 Task: Search one way flight ticket for 1 adult, 1 child, 1 infant in seat in premium economy from Seattle/tacoma(seatac): Seattle-tacoma International Airport to Greenville: Pitt-greenville Airport on 5-2-2023. Choice of flights is Singapure airlines. Number of bags: 6 checked bags. Price is upto 86000. Outbound departure time preference is 17:45.
Action: Mouse moved to (395, 345)
Screenshot: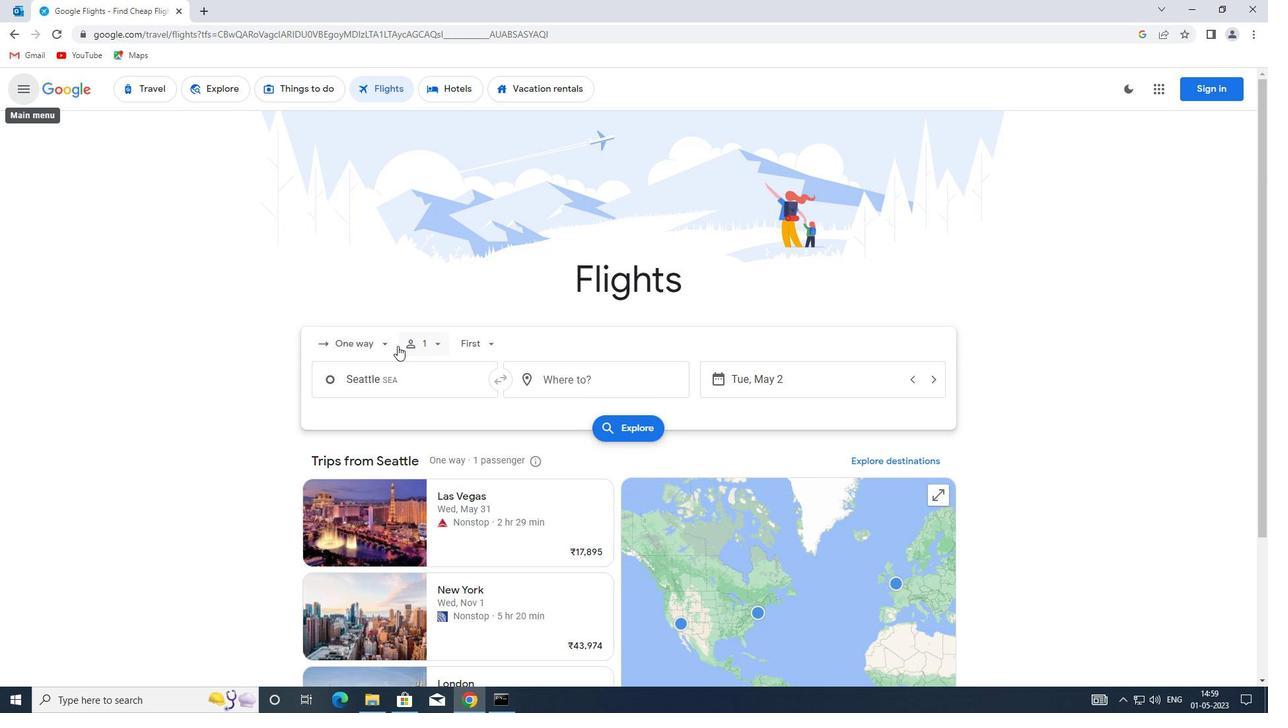 
Action: Mouse pressed left at (395, 345)
Screenshot: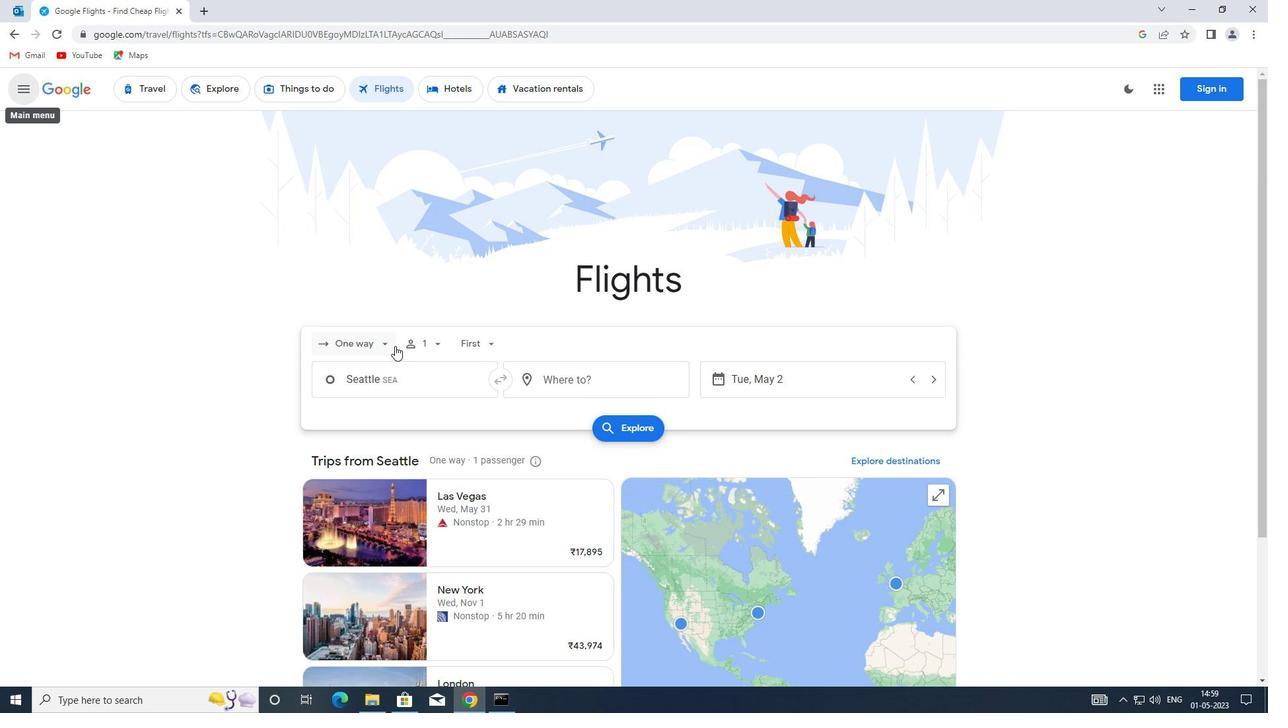 
Action: Mouse moved to (383, 398)
Screenshot: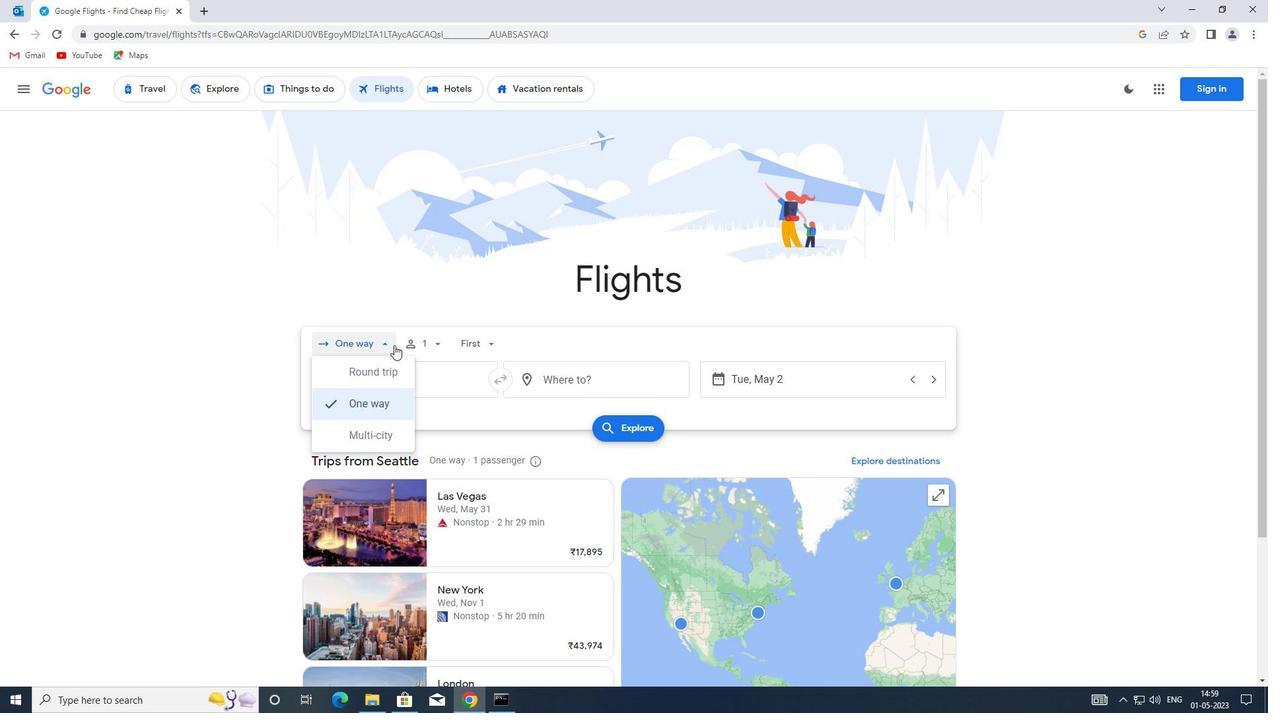 
Action: Mouse pressed left at (383, 398)
Screenshot: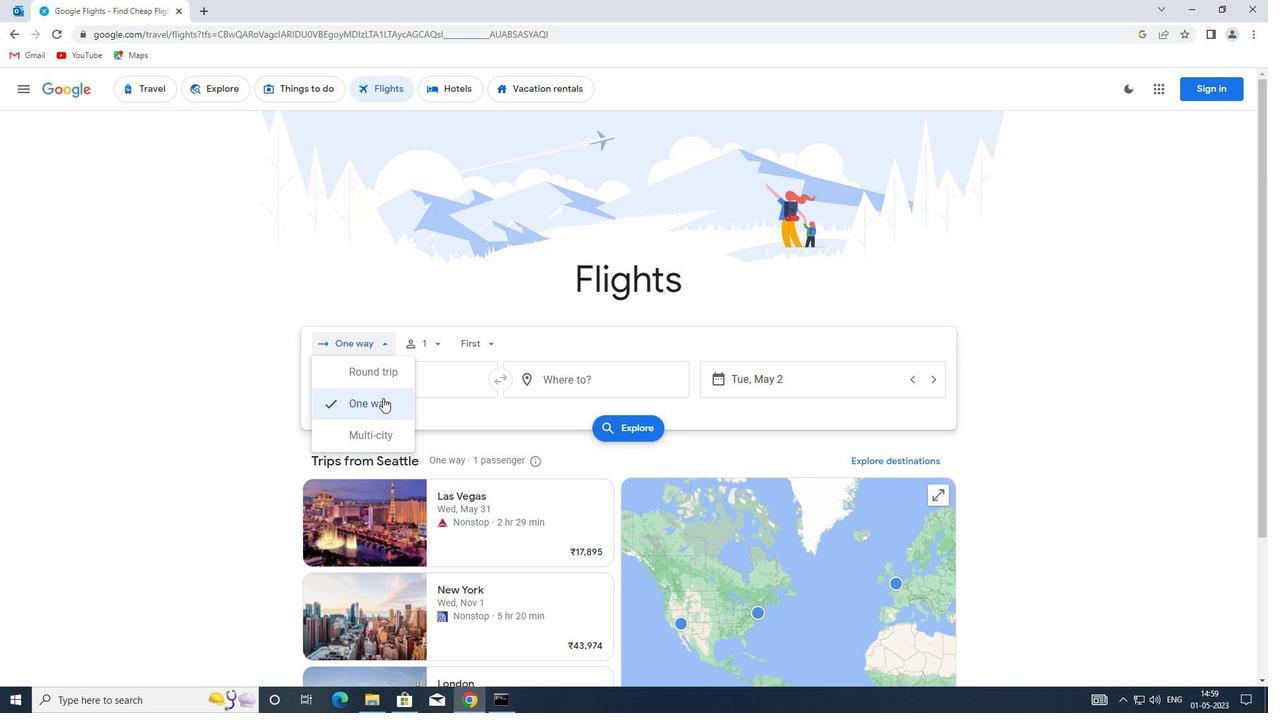 
Action: Mouse moved to (431, 343)
Screenshot: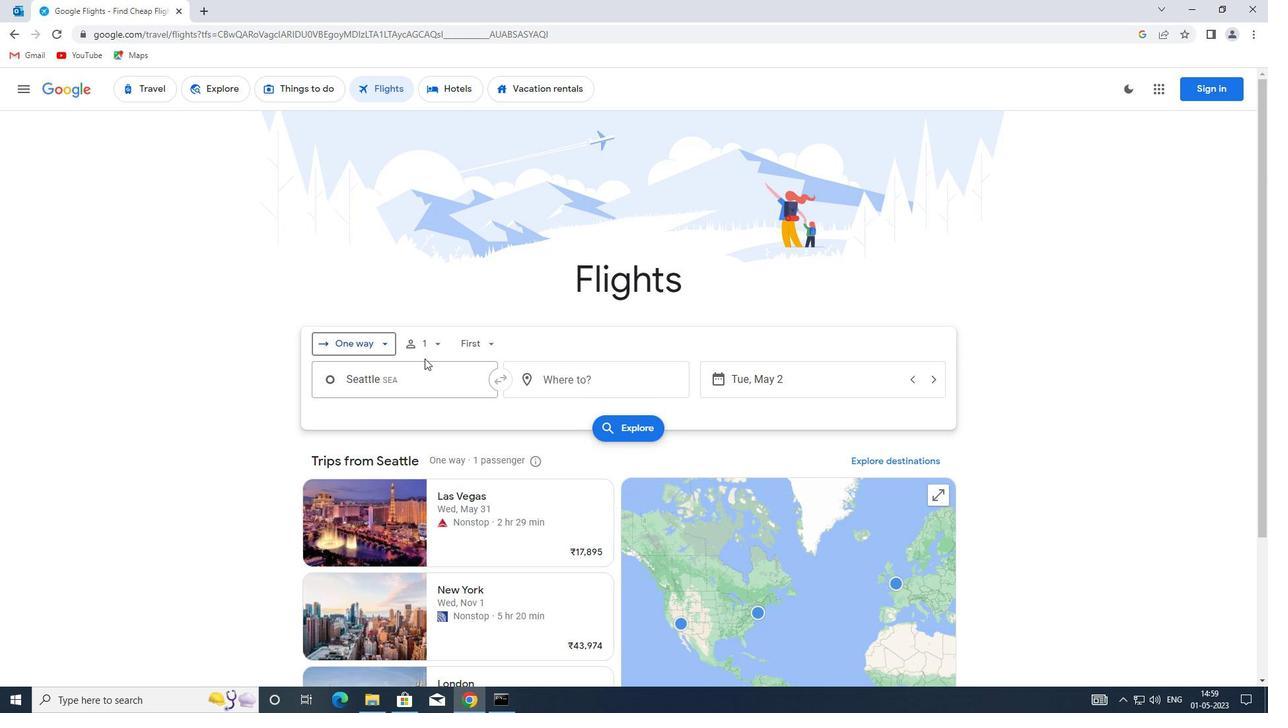 
Action: Mouse pressed left at (431, 343)
Screenshot: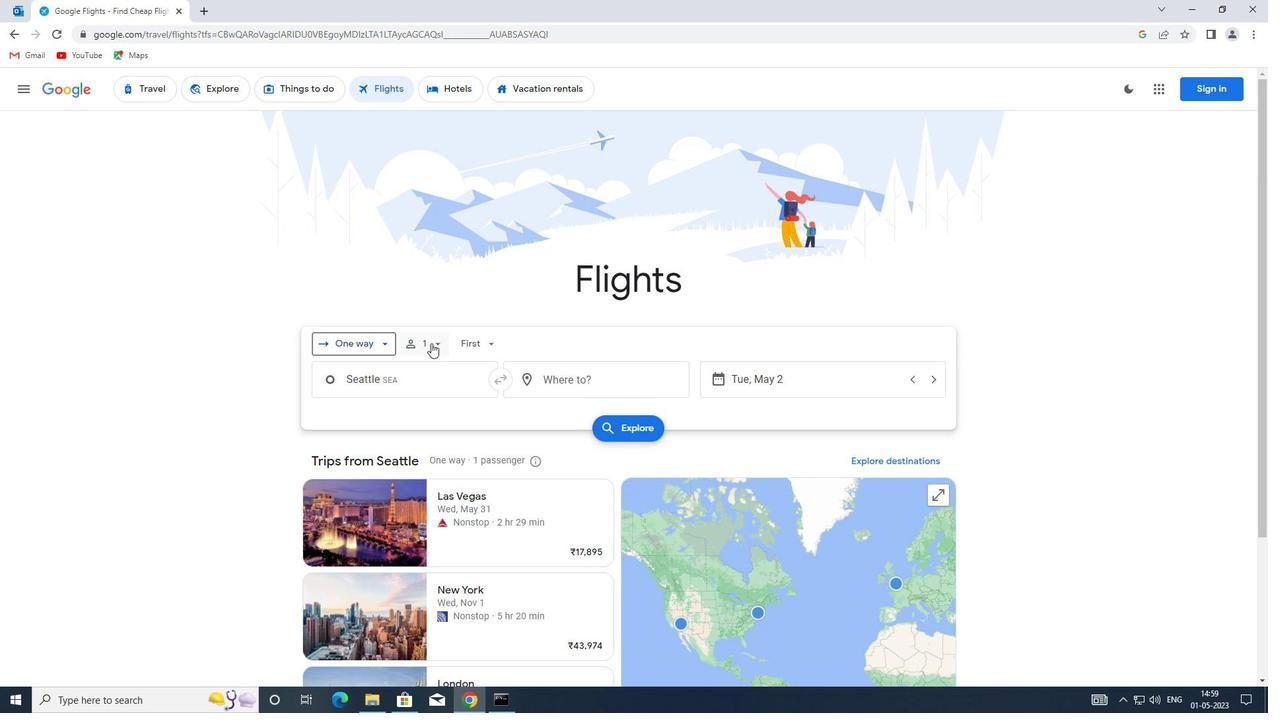 
Action: Mouse moved to (537, 412)
Screenshot: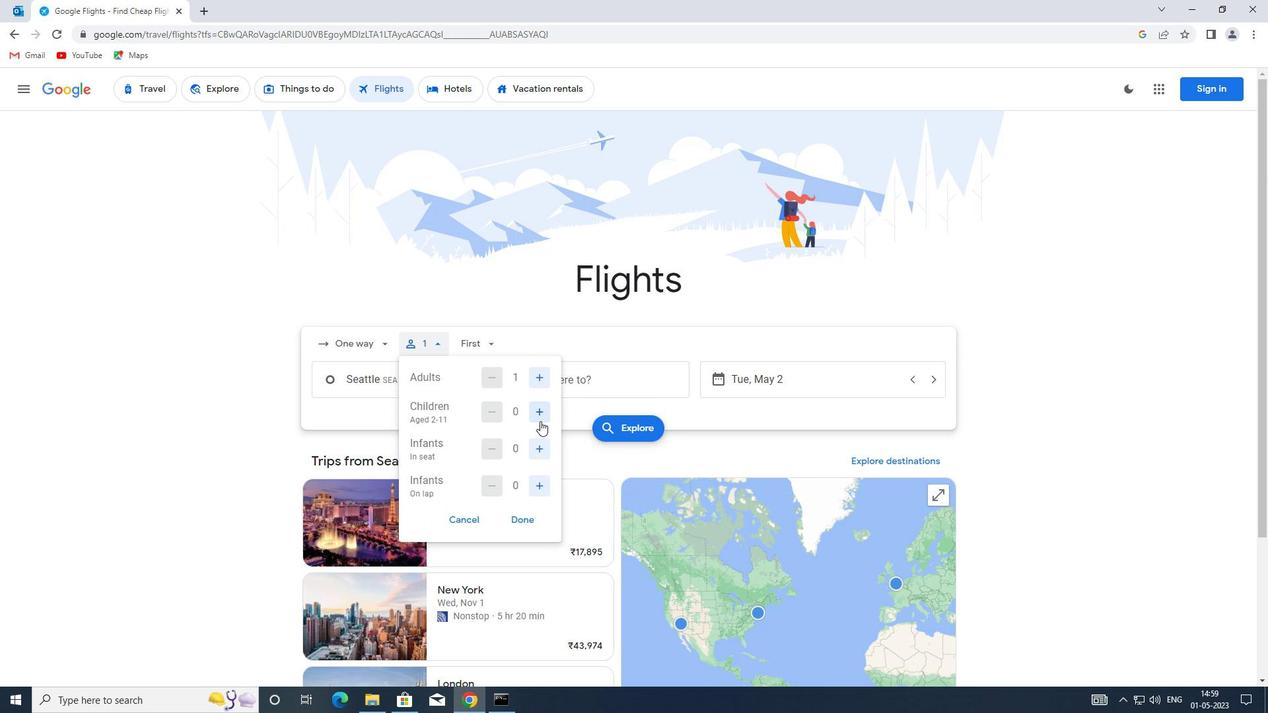 
Action: Mouse pressed left at (537, 412)
Screenshot: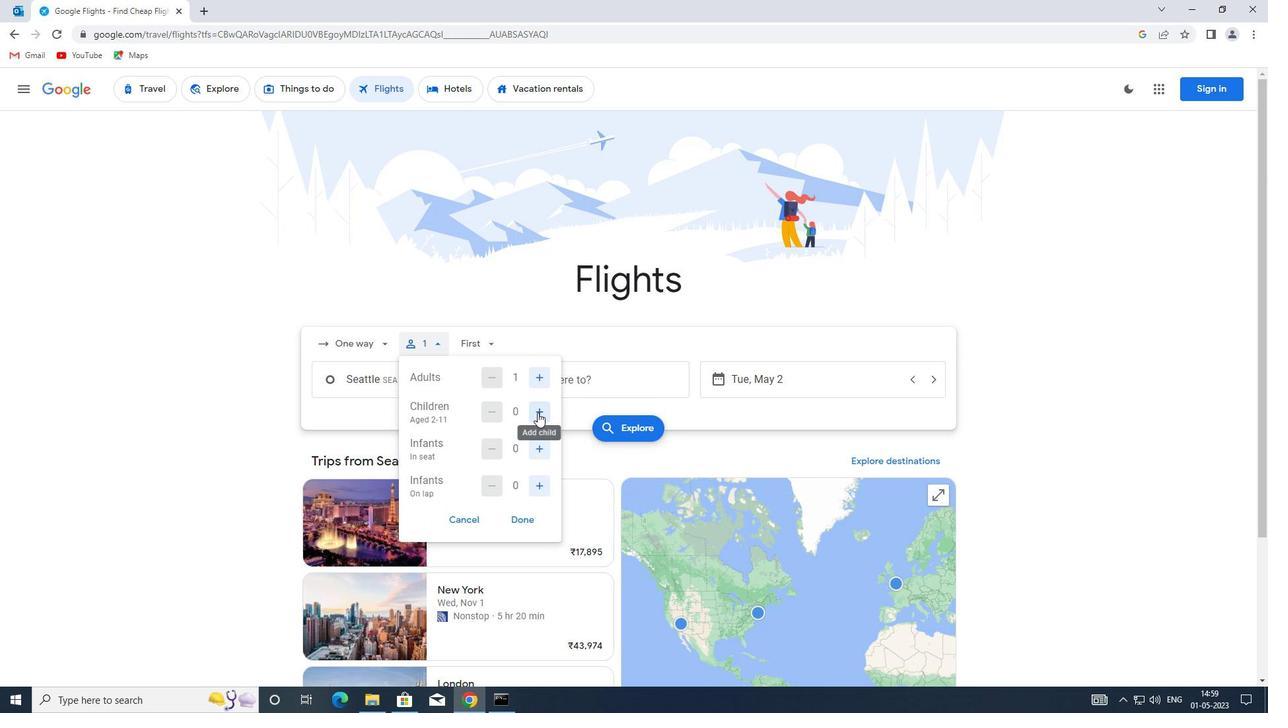 
Action: Mouse moved to (543, 452)
Screenshot: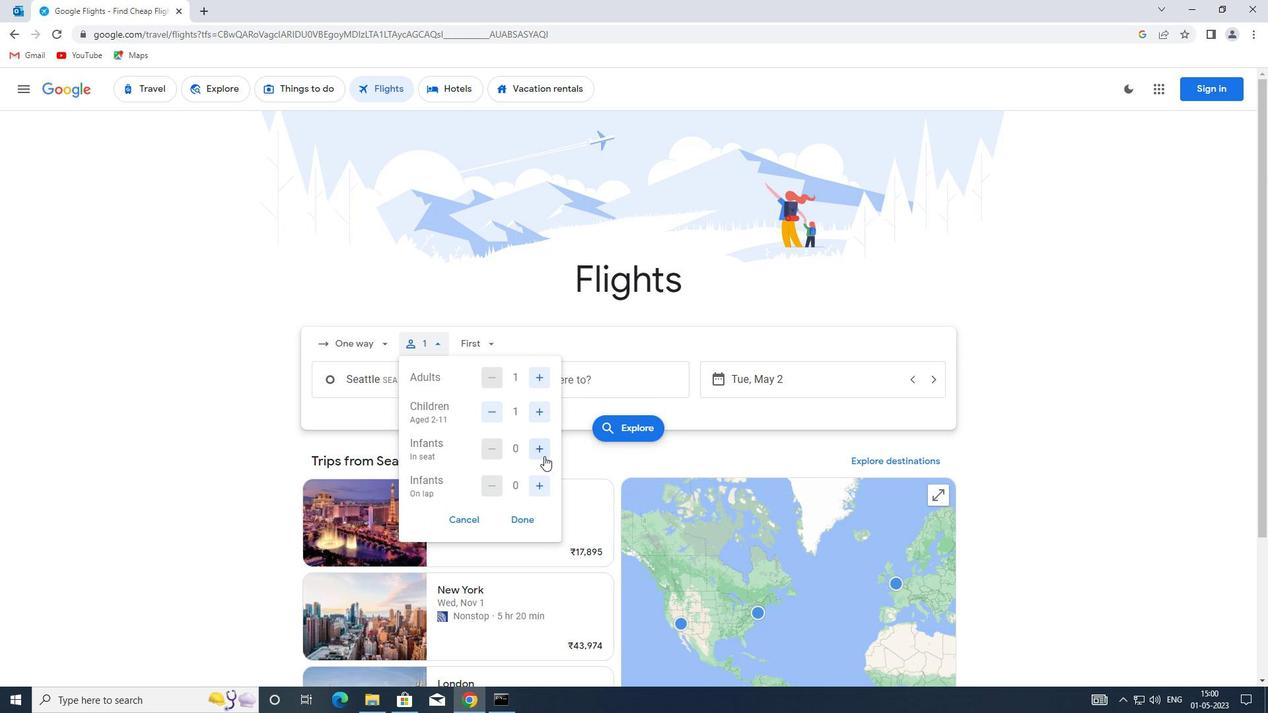 
Action: Mouse pressed left at (543, 452)
Screenshot: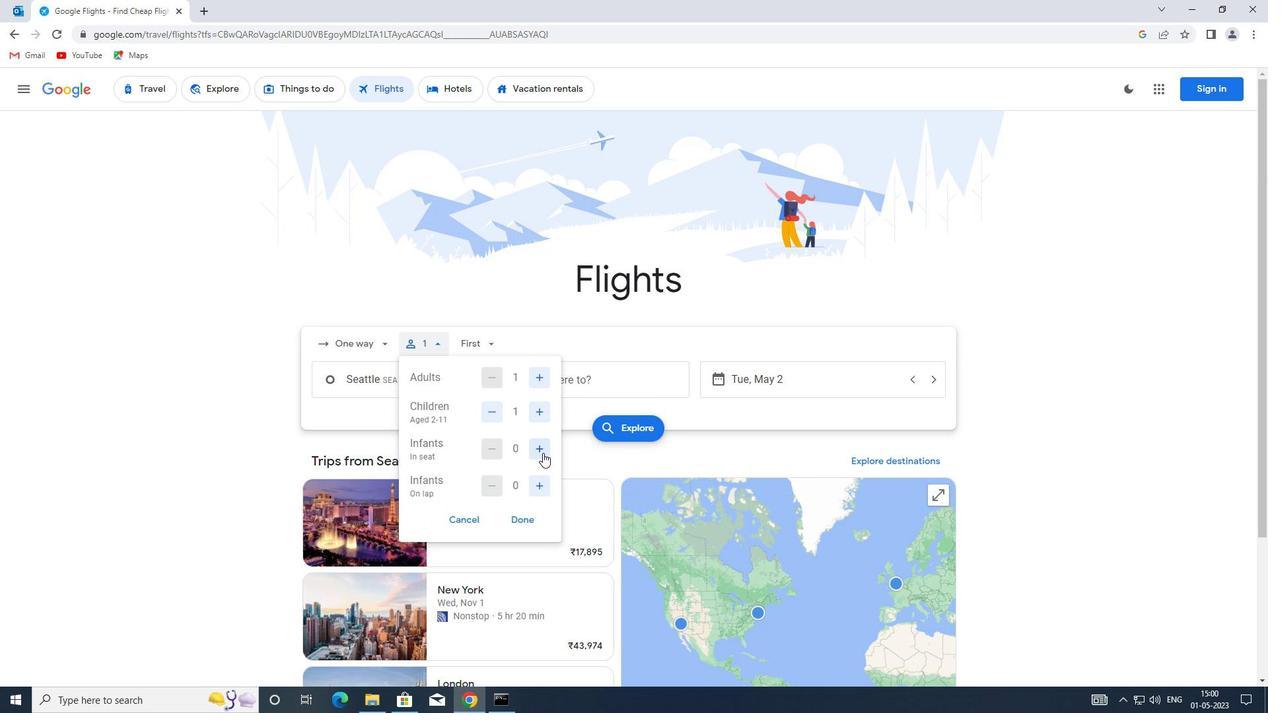 
Action: Mouse moved to (528, 520)
Screenshot: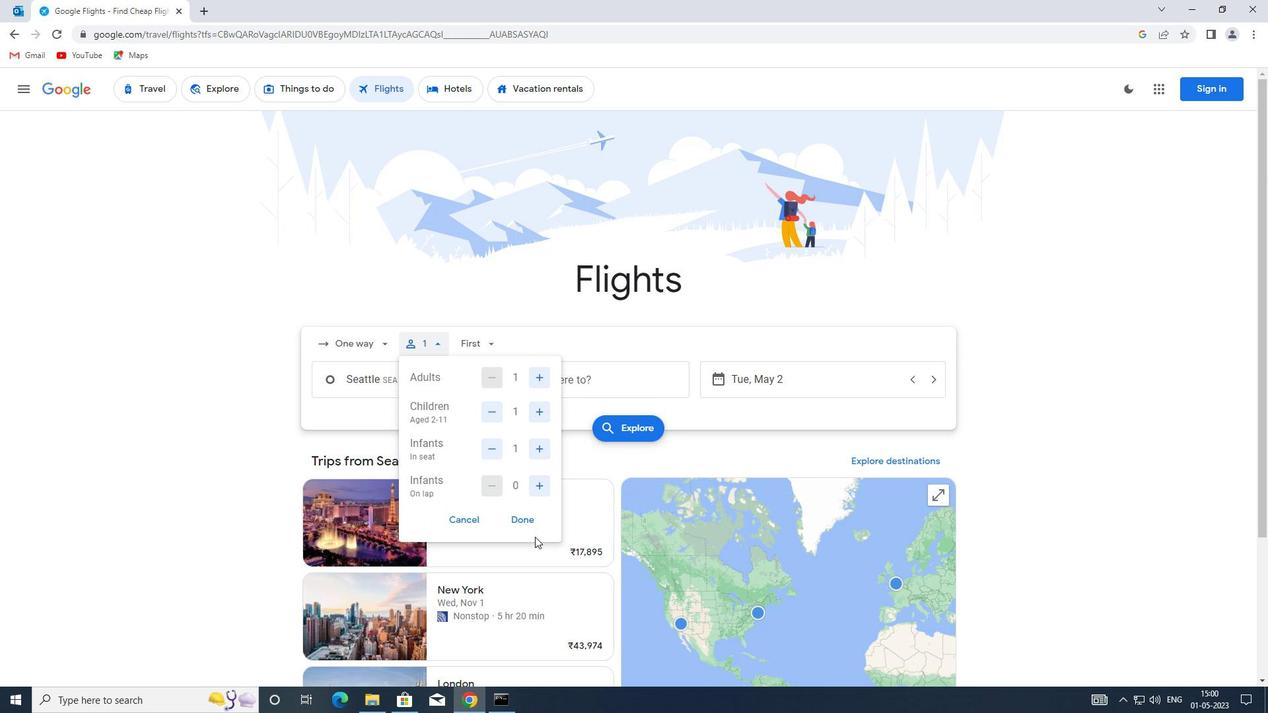 
Action: Mouse pressed left at (528, 520)
Screenshot: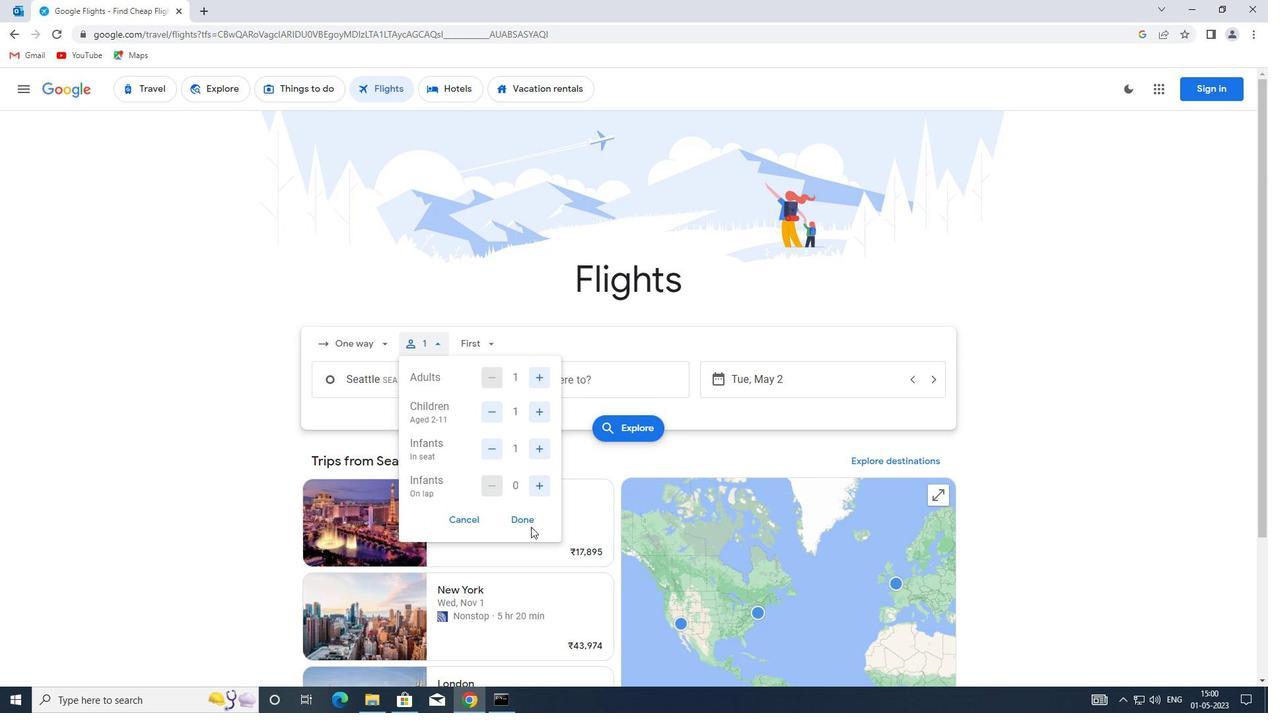 
Action: Mouse moved to (478, 338)
Screenshot: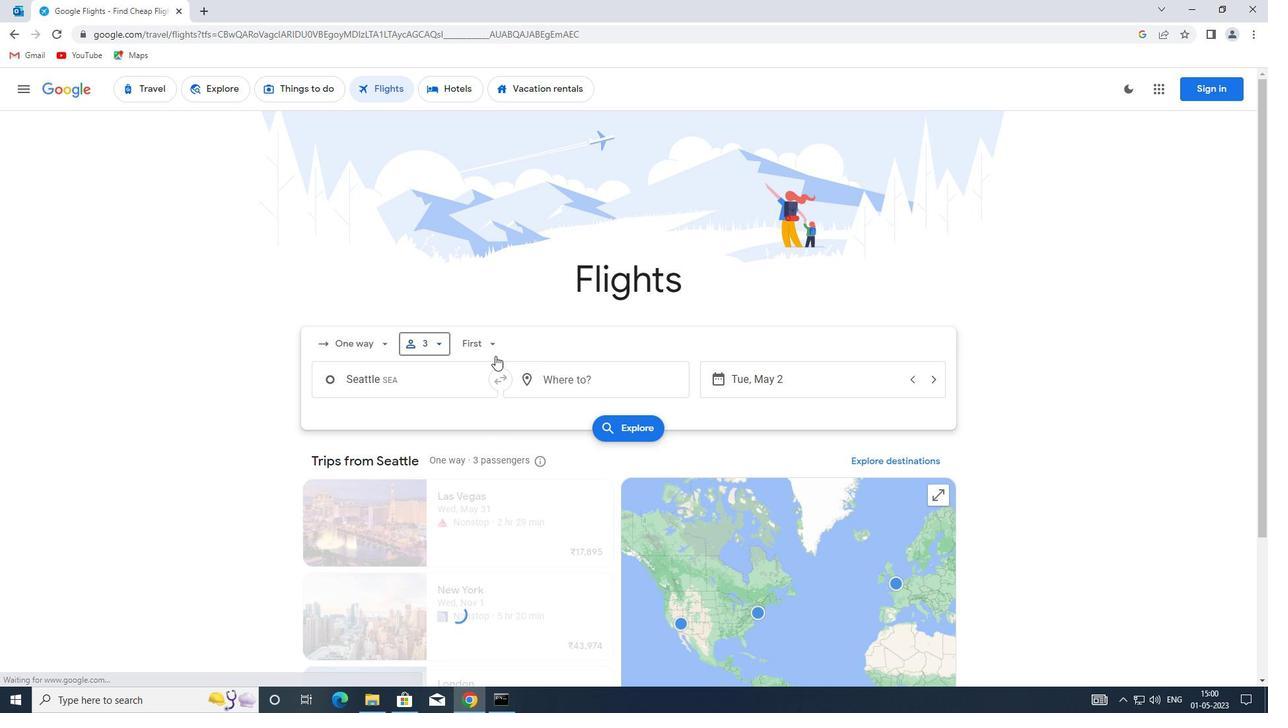 
Action: Mouse pressed left at (478, 338)
Screenshot: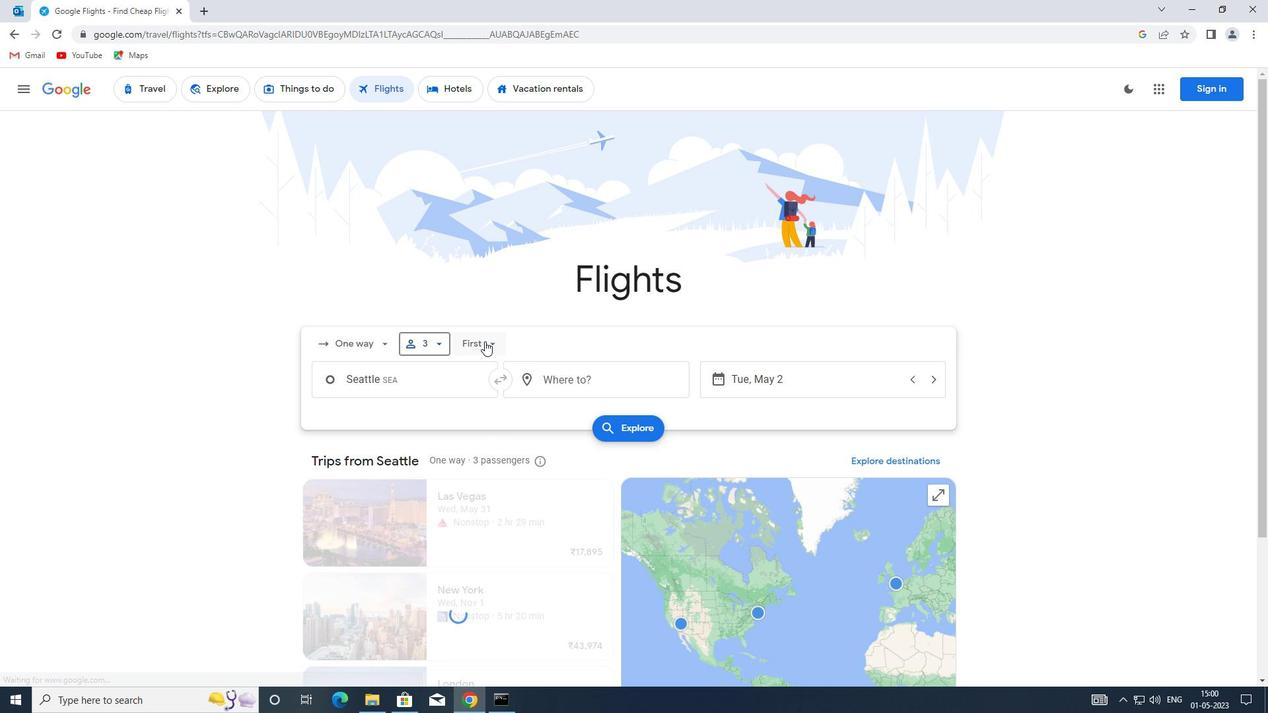 
Action: Mouse moved to (518, 407)
Screenshot: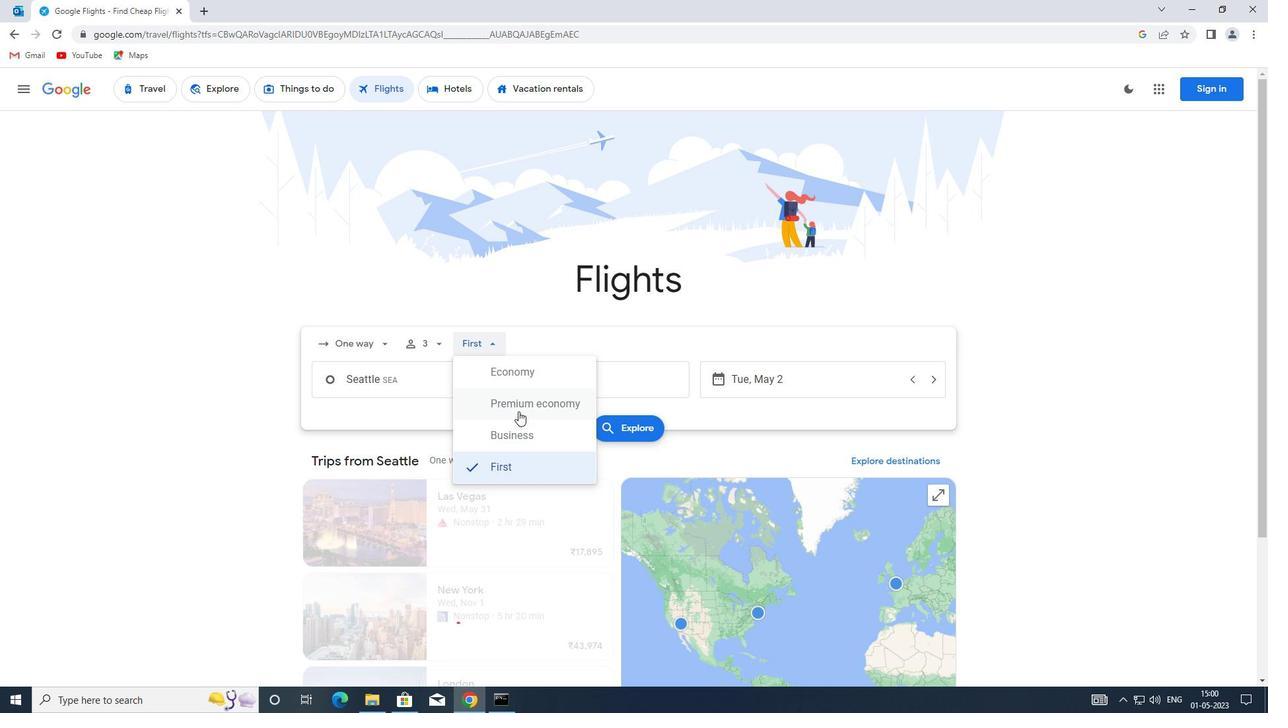 
Action: Mouse pressed left at (518, 407)
Screenshot: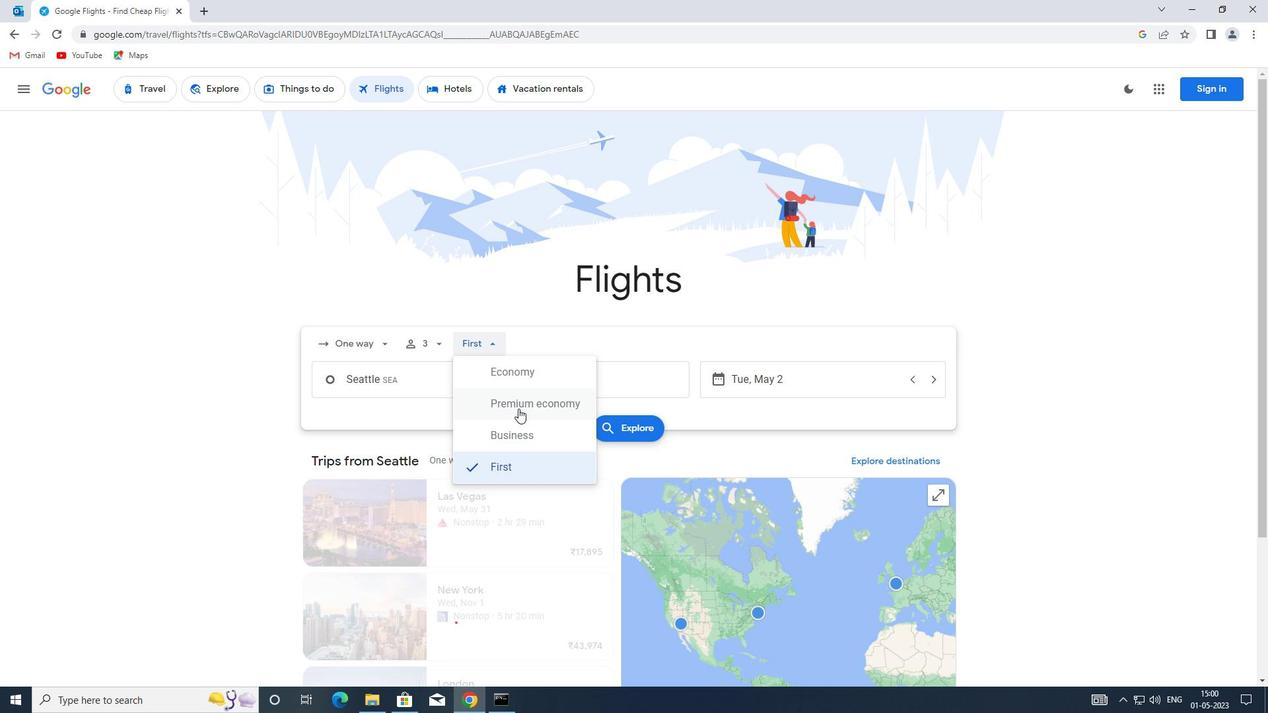 
Action: Mouse moved to (425, 388)
Screenshot: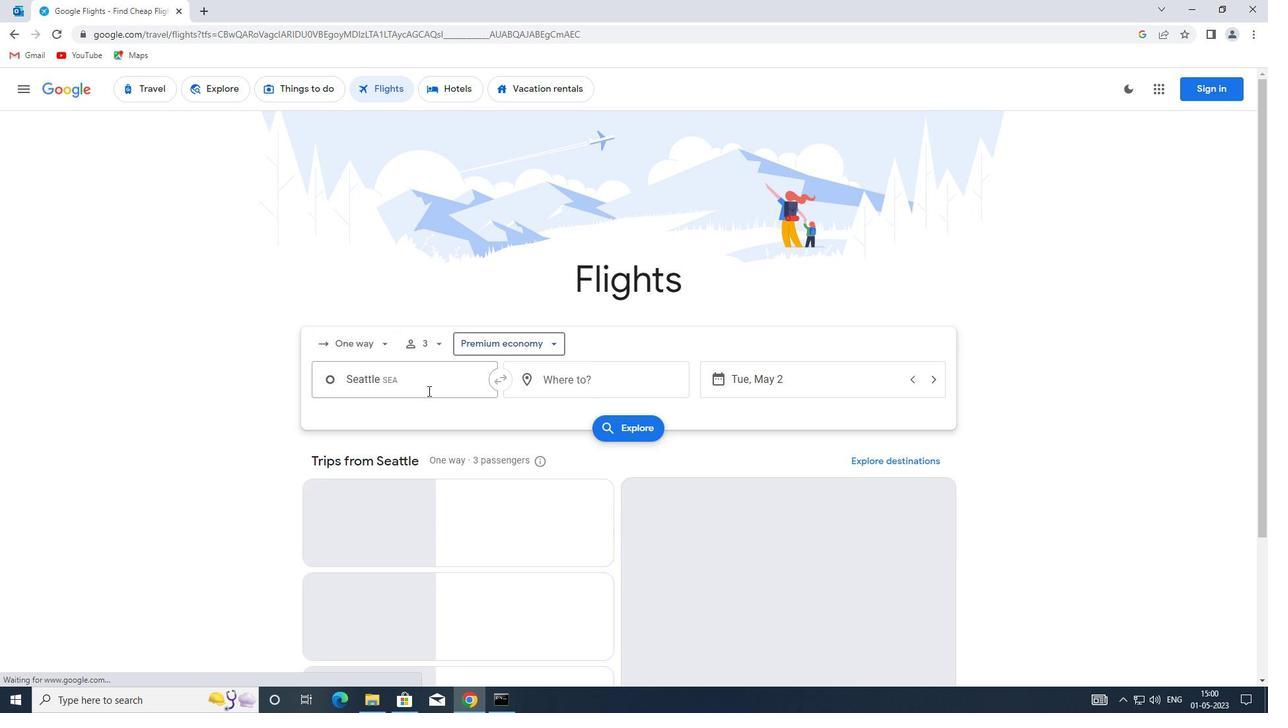 
Action: Mouse pressed left at (425, 388)
Screenshot: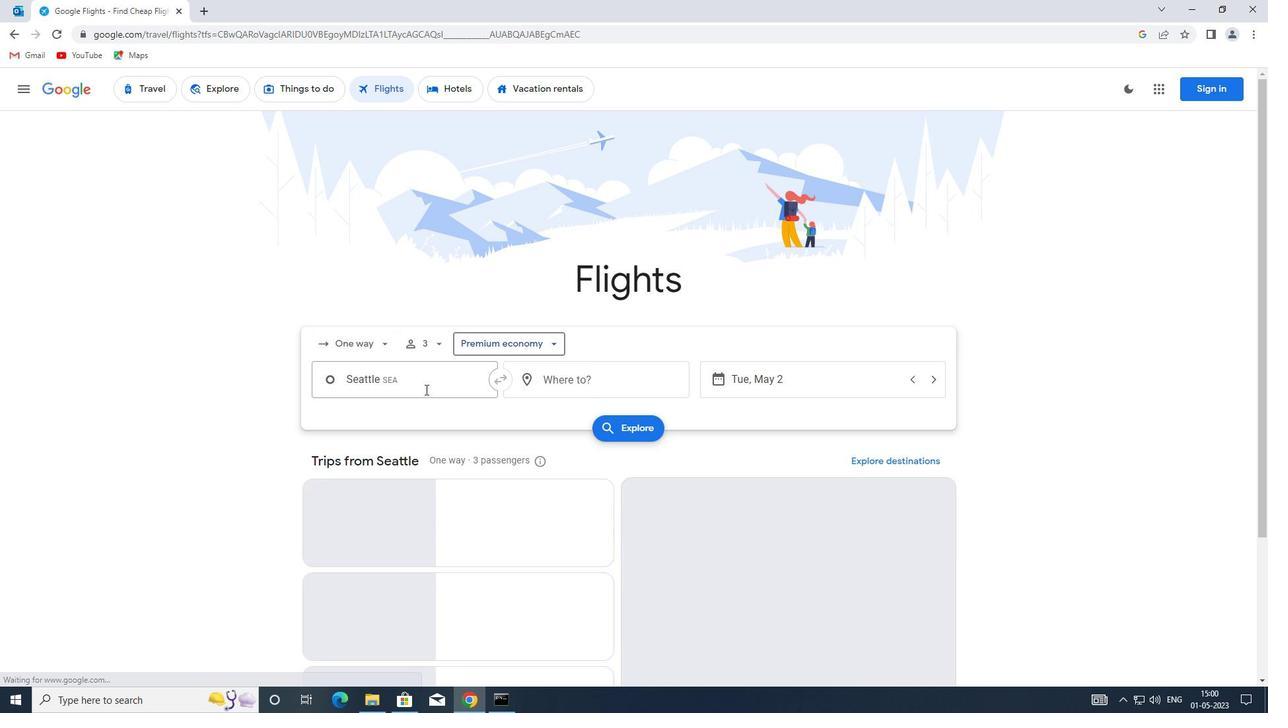 
Action: Key pressed <Key.enter>
Screenshot: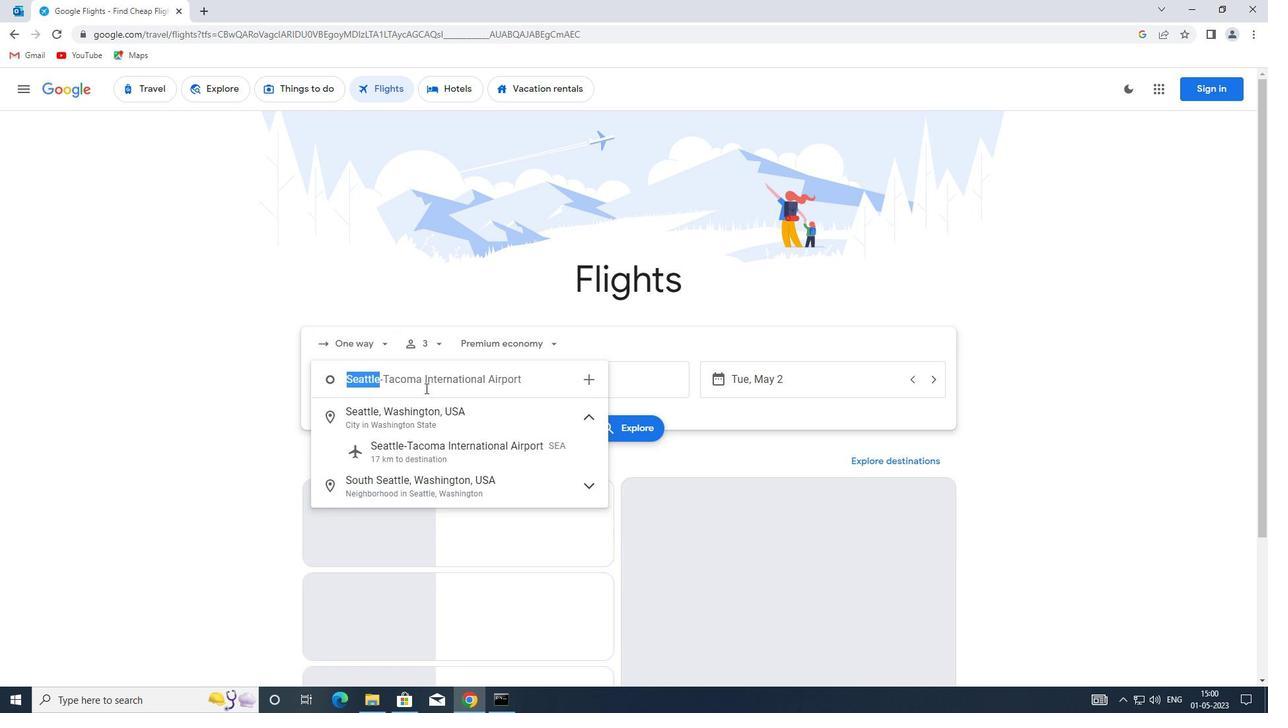 
Action: Mouse moved to (547, 386)
Screenshot: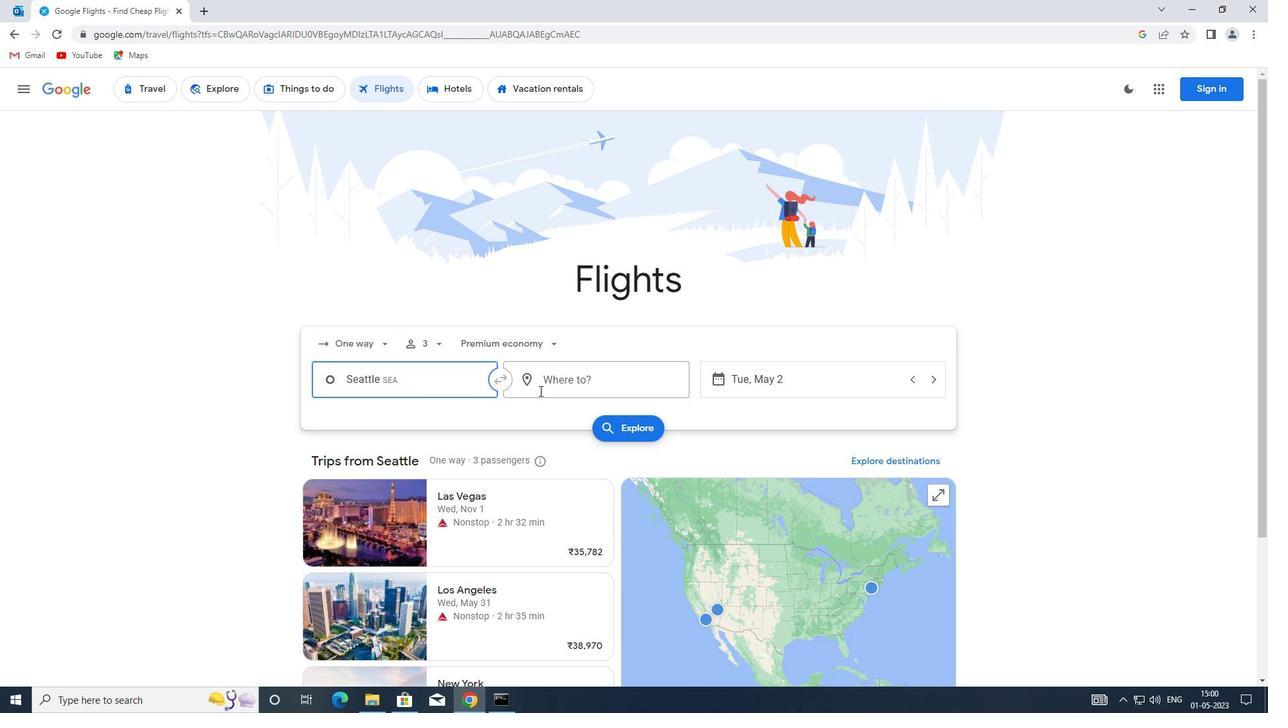 
Action: Mouse pressed left at (547, 386)
Screenshot: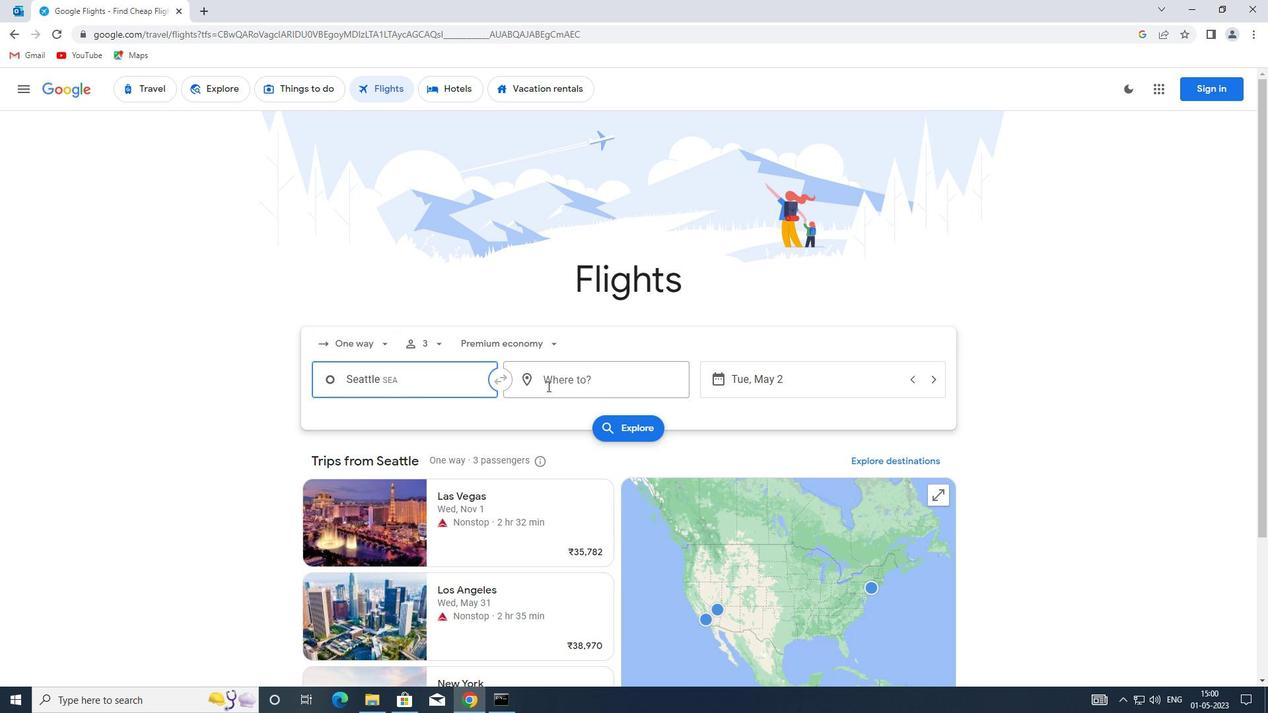 
Action: Mouse moved to (547, 386)
Screenshot: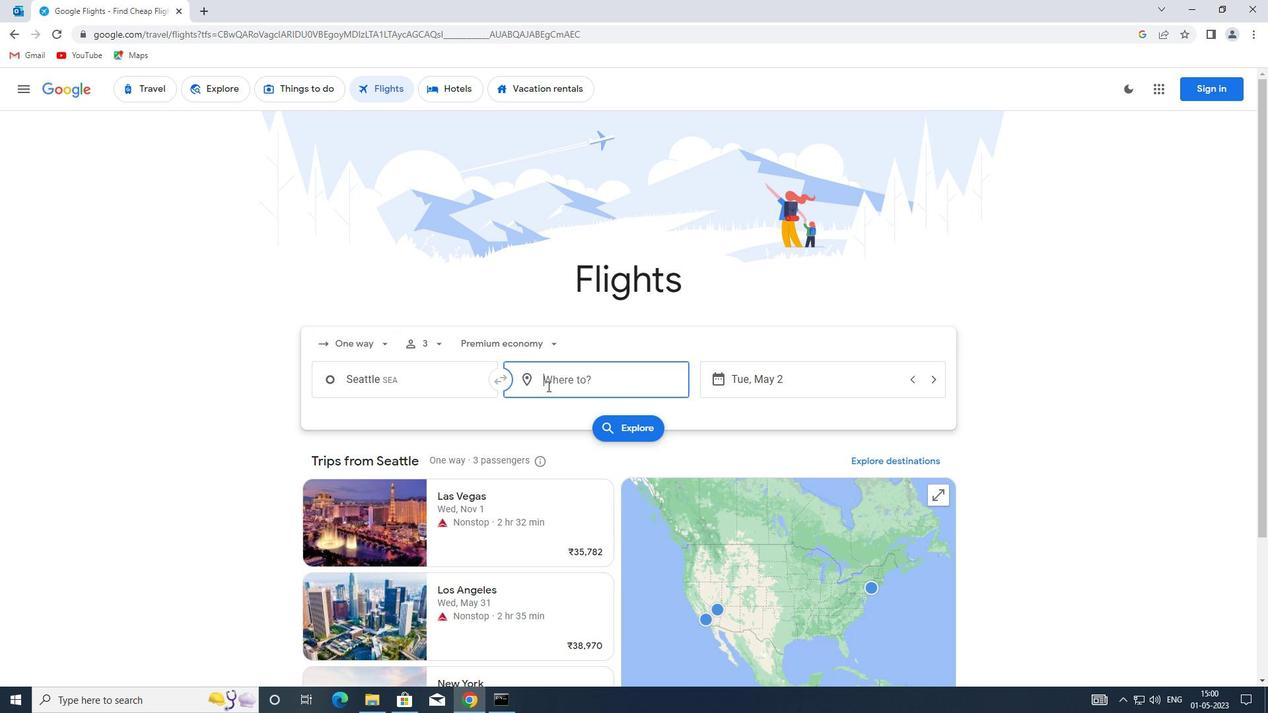 
Action: Key pressed pgv
Screenshot: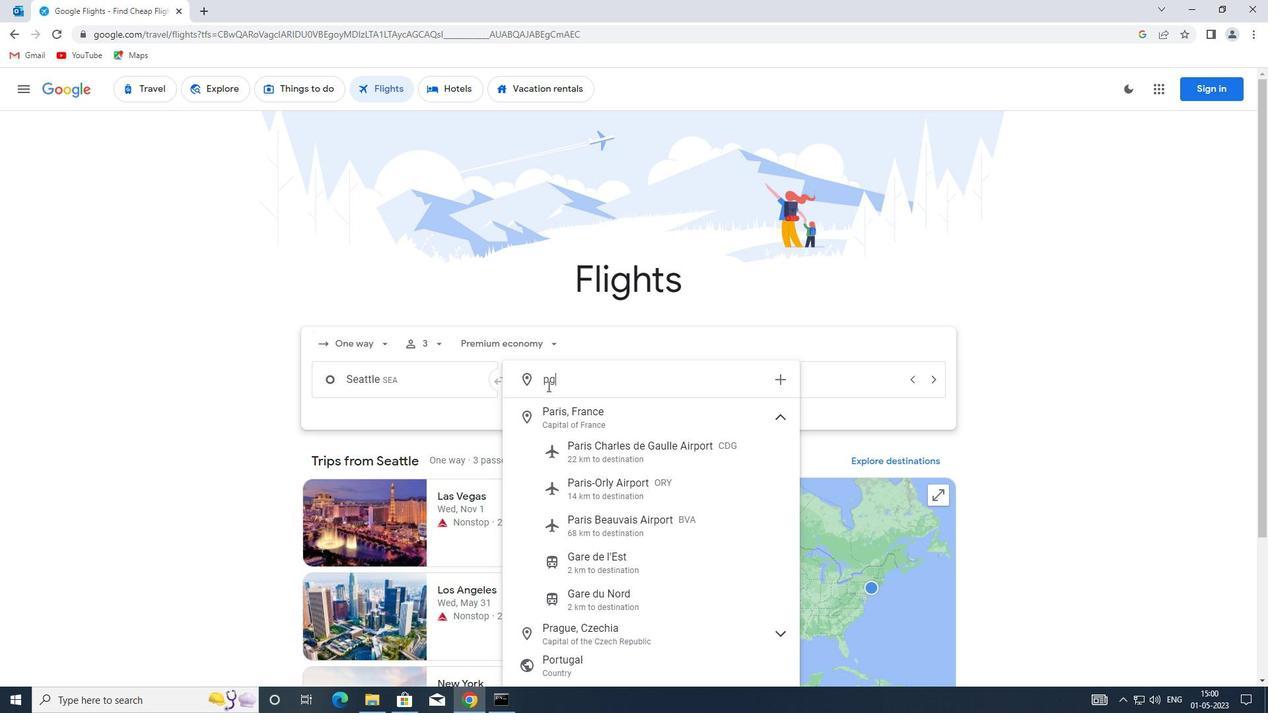 
Action: Mouse moved to (586, 413)
Screenshot: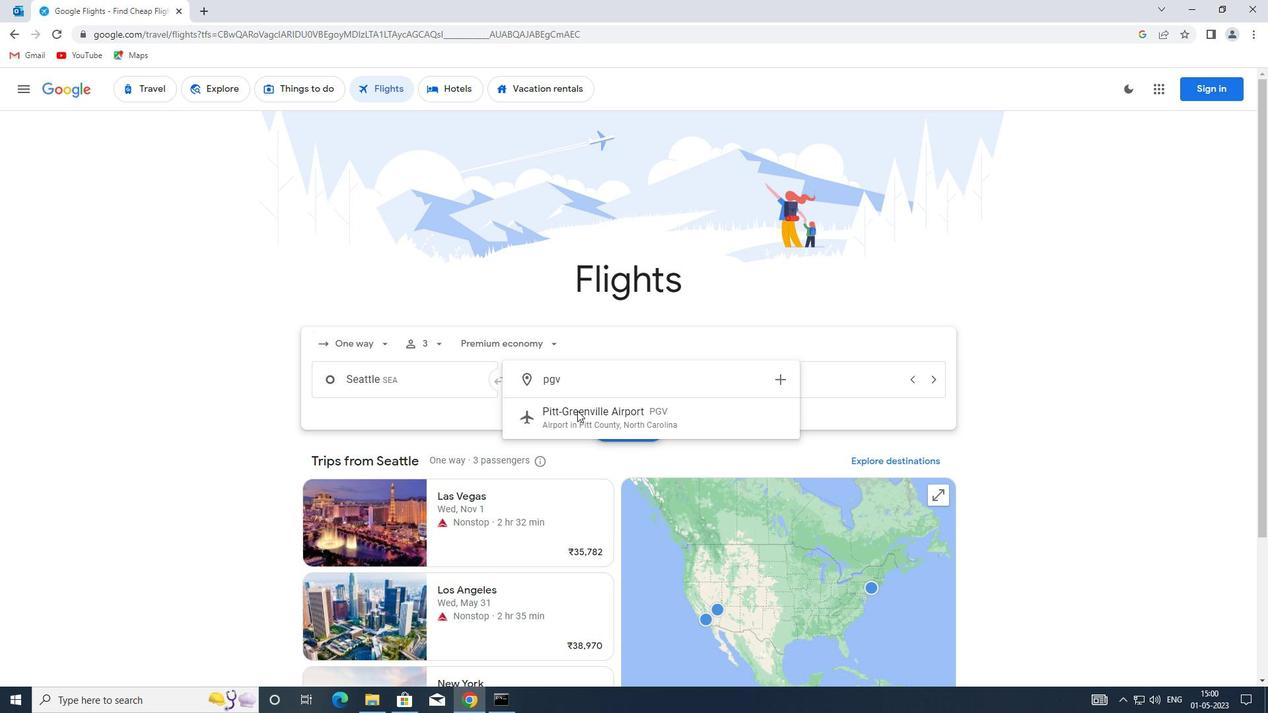 
Action: Mouse pressed left at (586, 413)
Screenshot: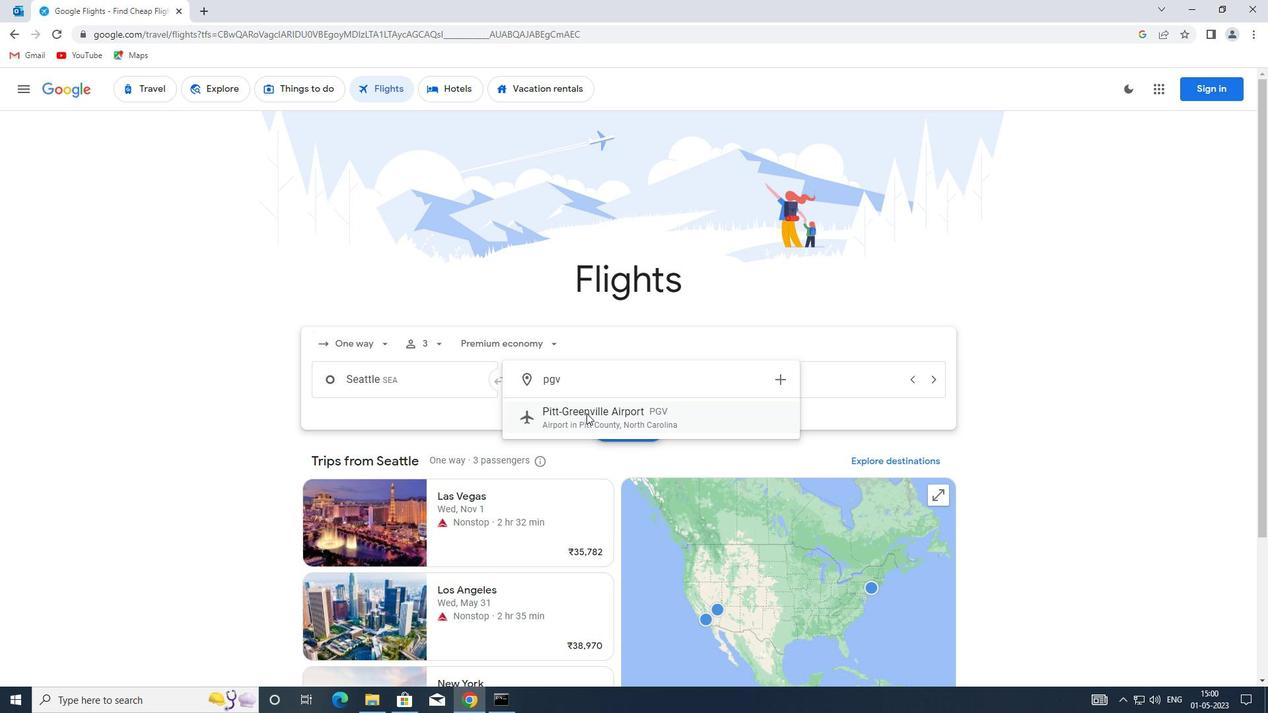 
Action: Mouse moved to (772, 387)
Screenshot: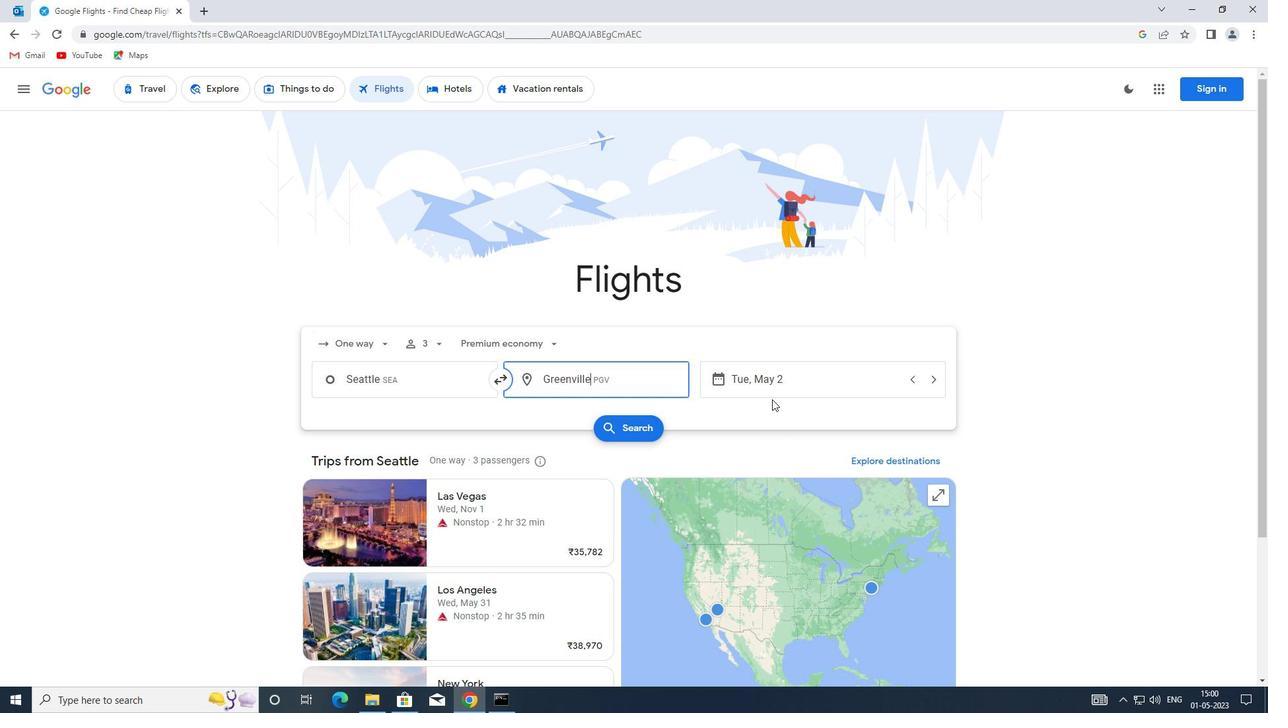 
Action: Mouse pressed left at (772, 387)
Screenshot: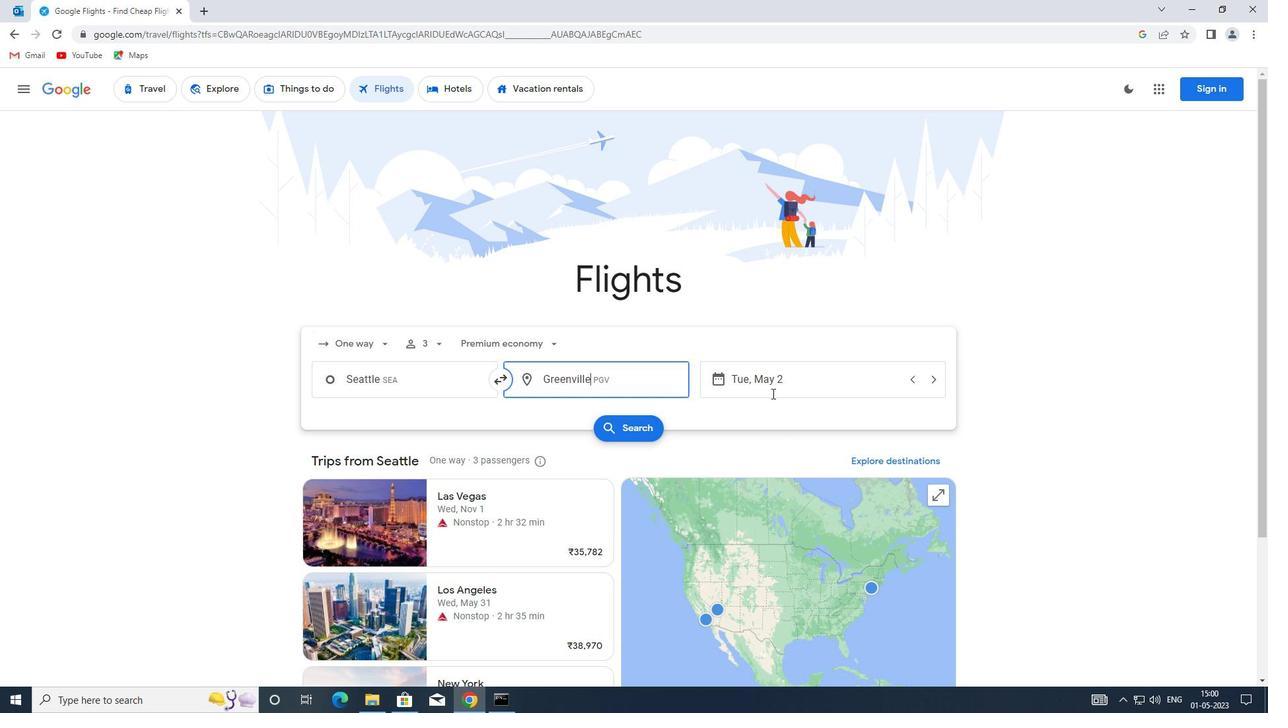 
Action: Mouse moved to (547, 446)
Screenshot: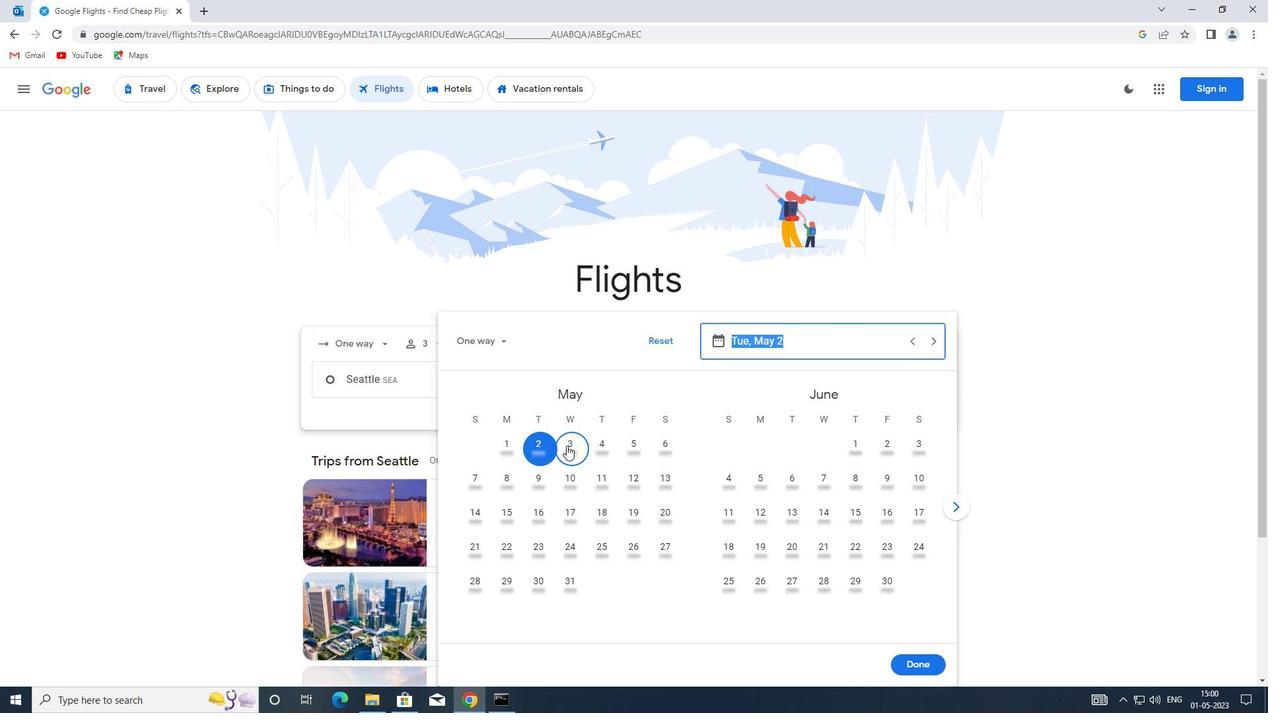 
Action: Mouse pressed left at (547, 446)
Screenshot: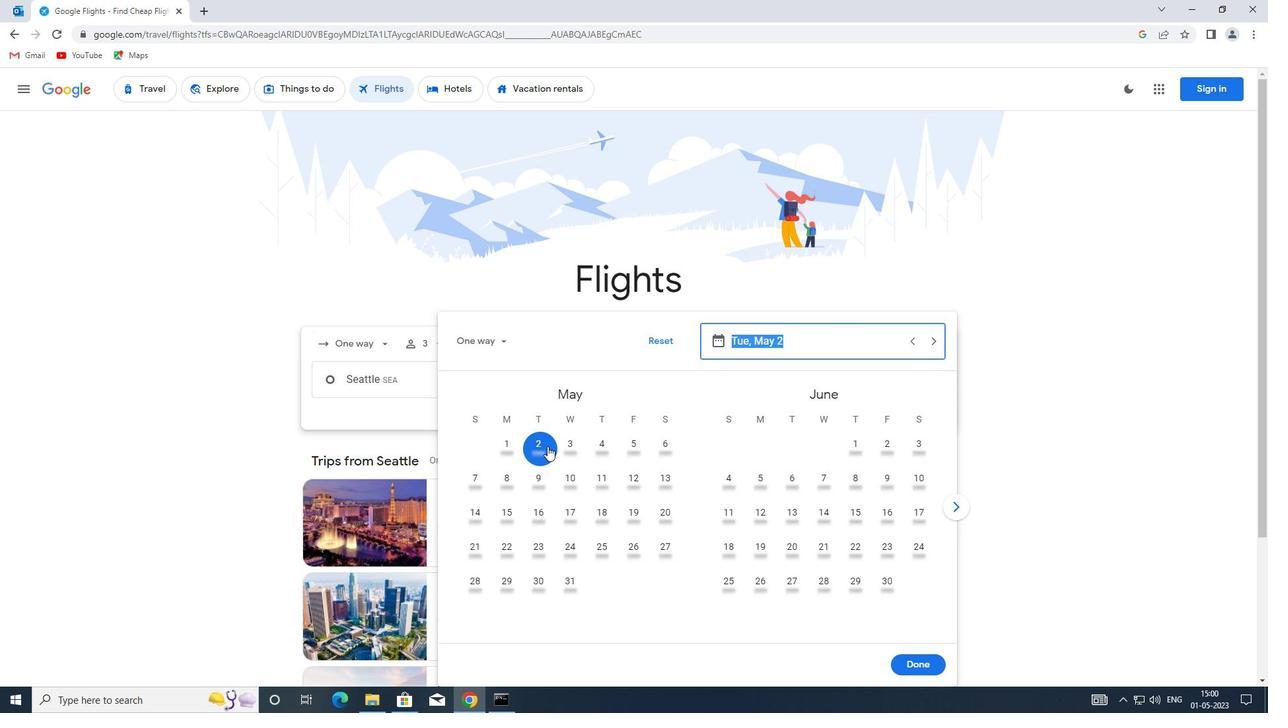 
Action: Mouse moved to (922, 661)
Screenshot: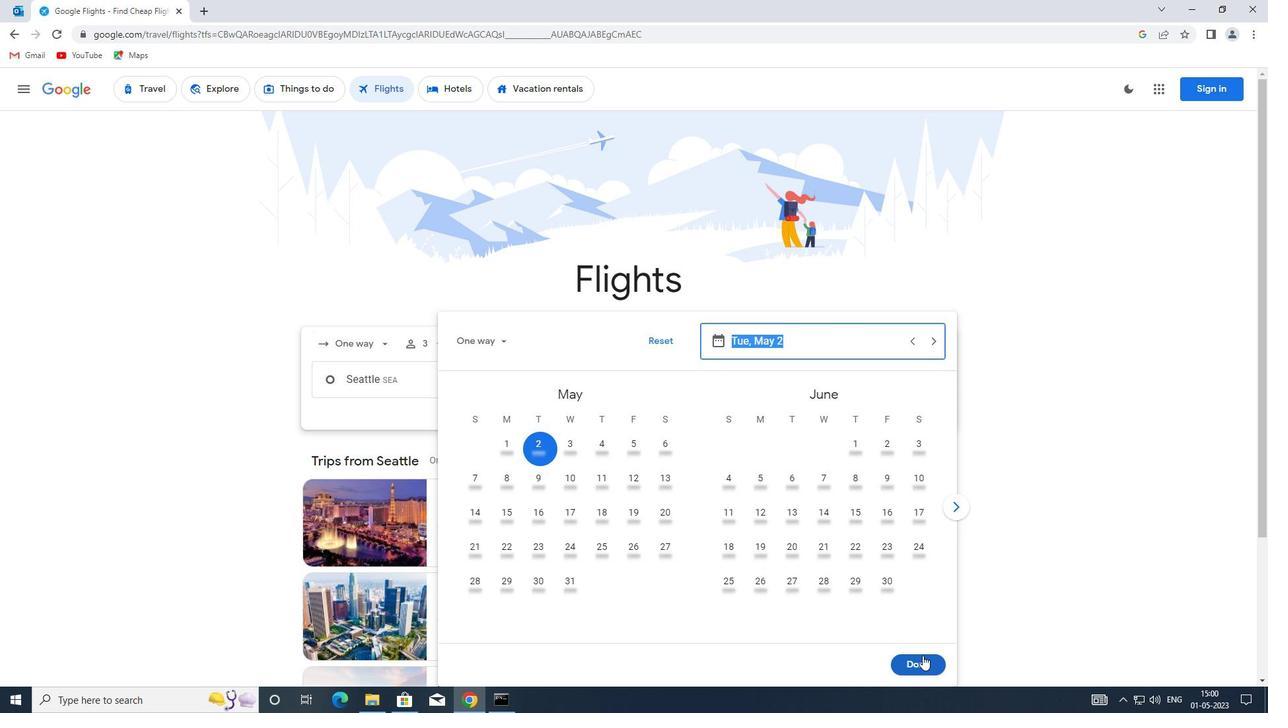 
Action: Mouse pressed left at (922, 661)
Screenshot: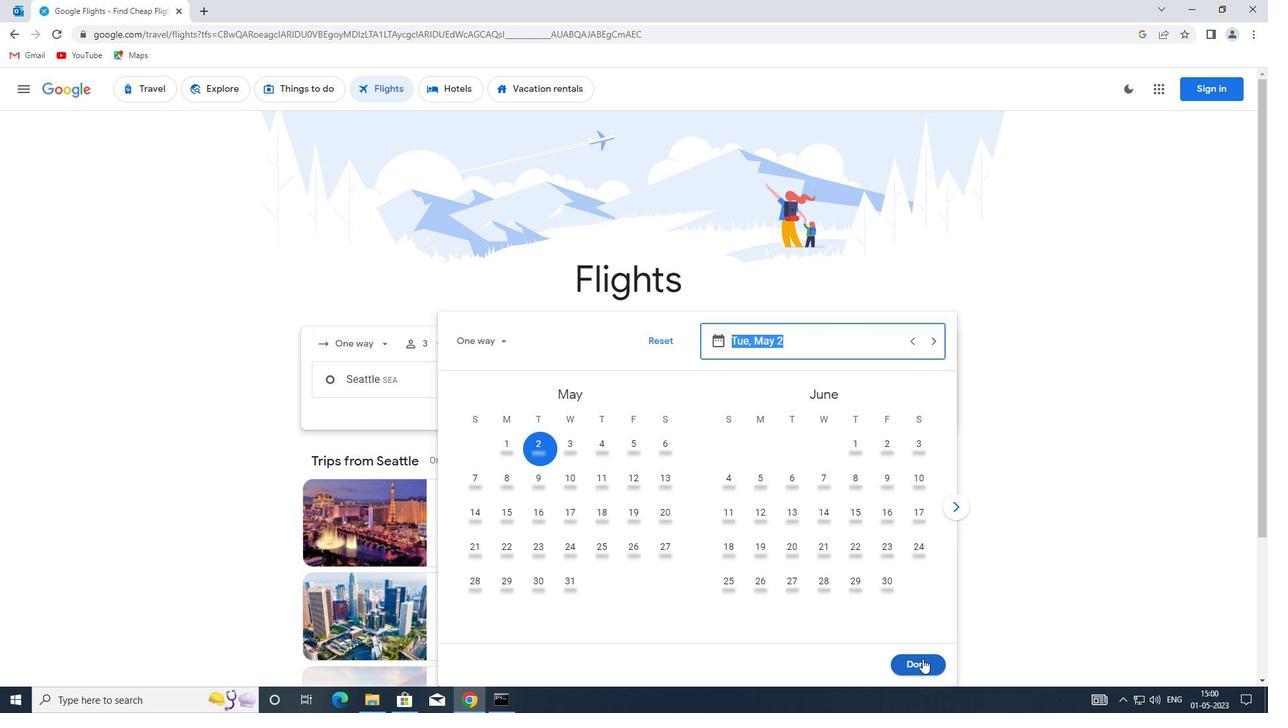 
Action: Mouse moved to (624, 420)
Screenshot: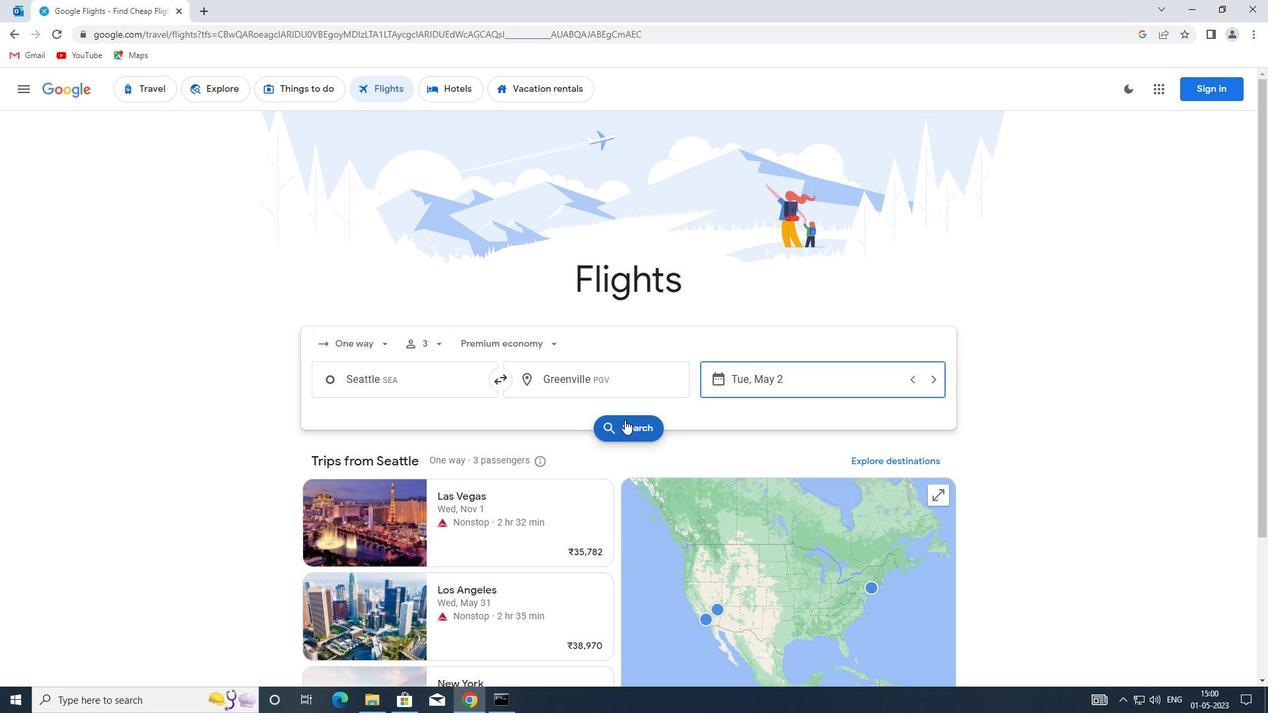 
Action: Mouse pressed left at (624, 420)
Screenshot: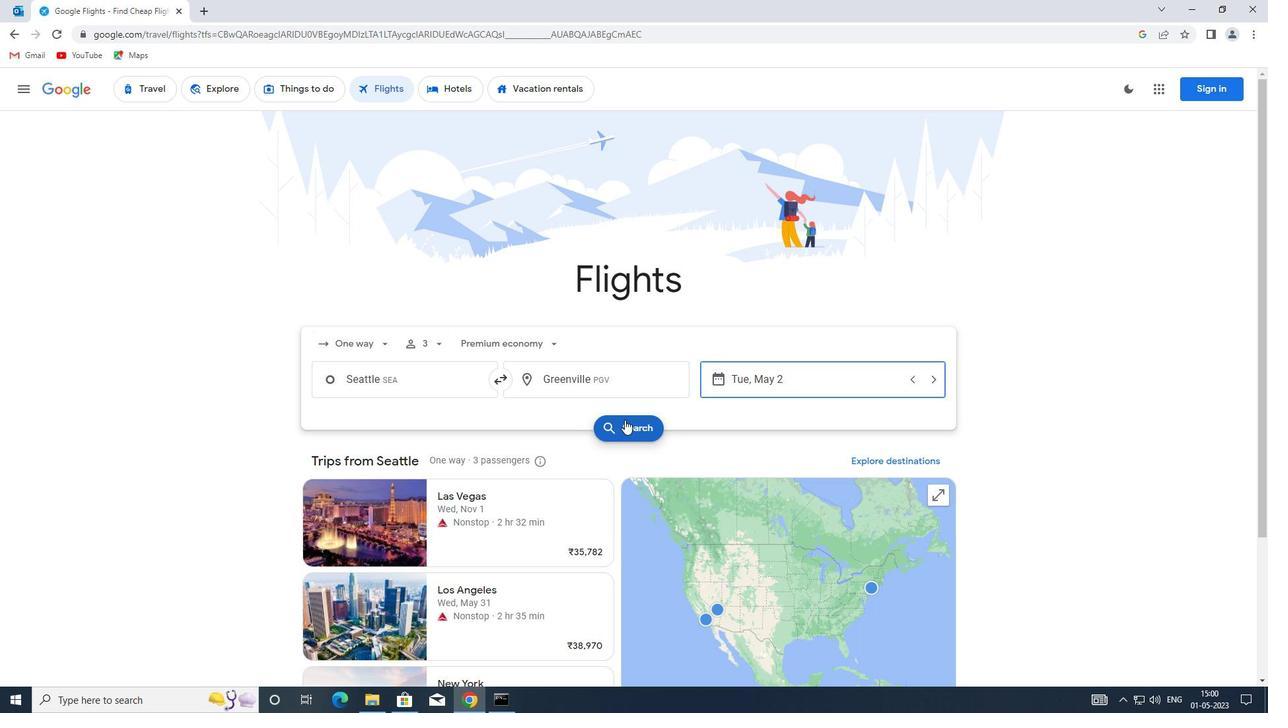 
Action: Mouse moved to (347, 216)
Screenshot: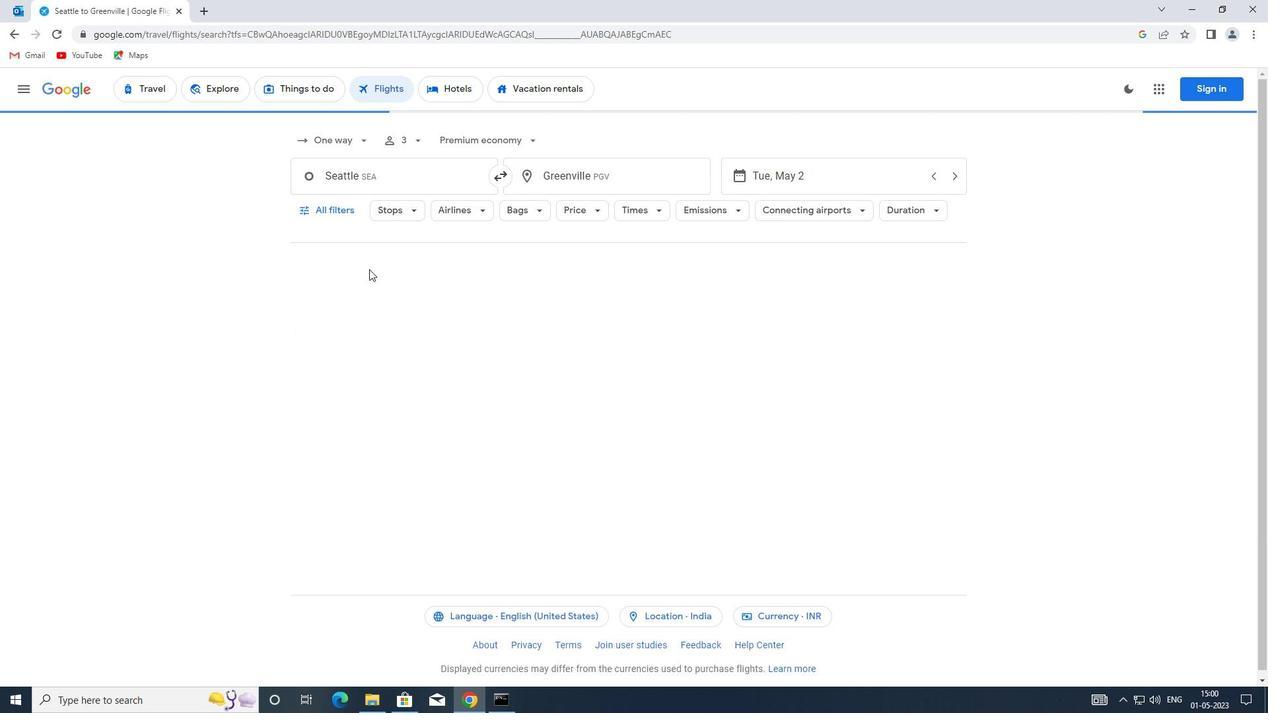 
Action: Mouse pressed left at (347, 216)
Screenshot: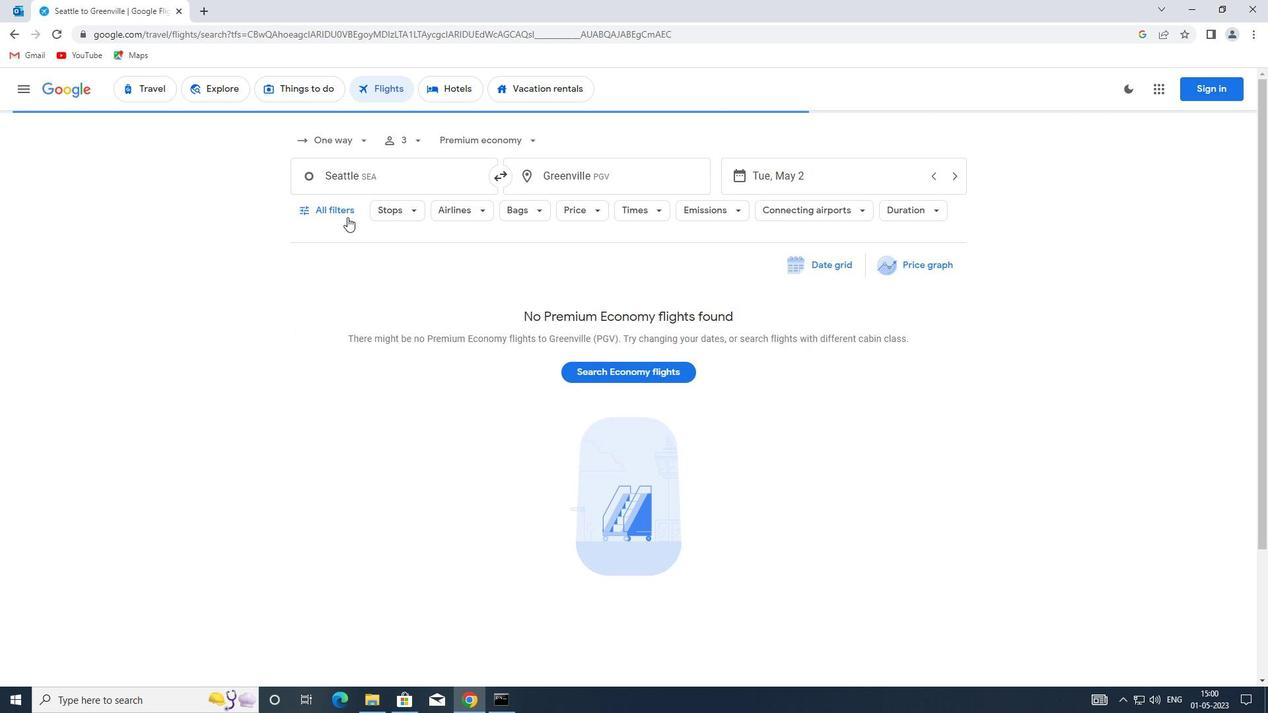 
Action: Mouse moved to (465, 451)
Screenshot: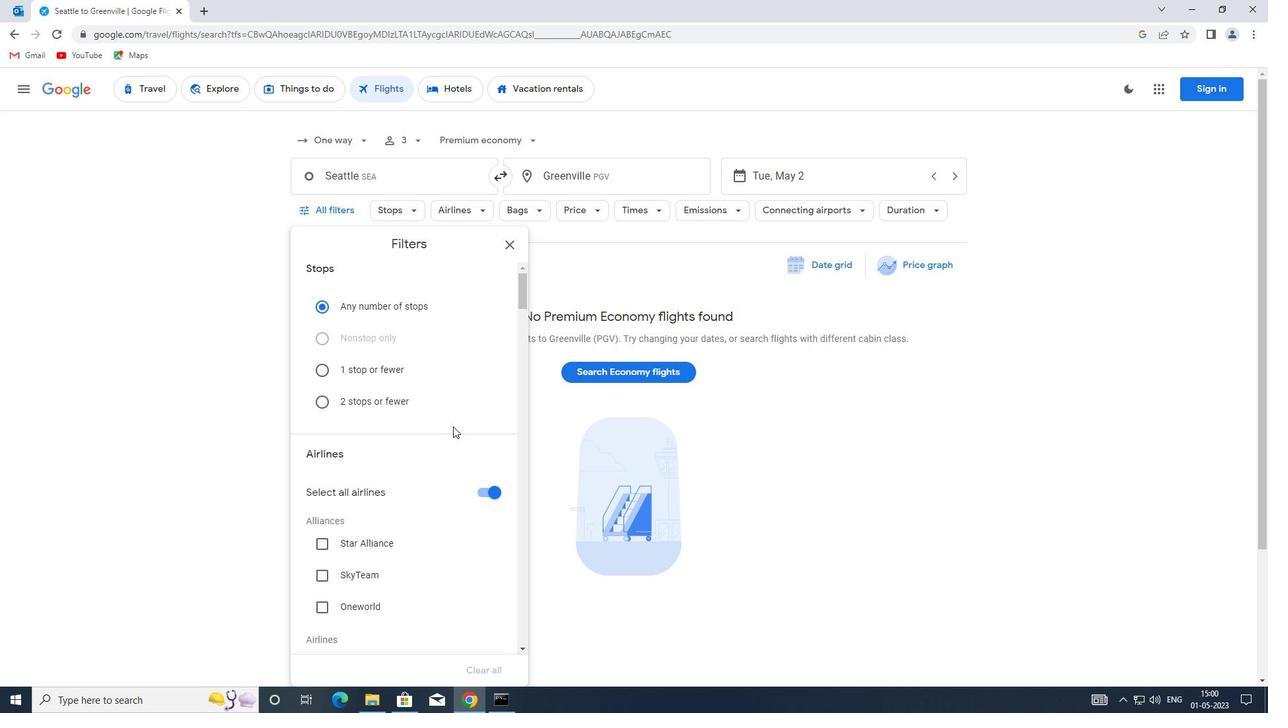 
Action: Mouse scrolled (465, 451) with delta (0, 0)
Screenshot: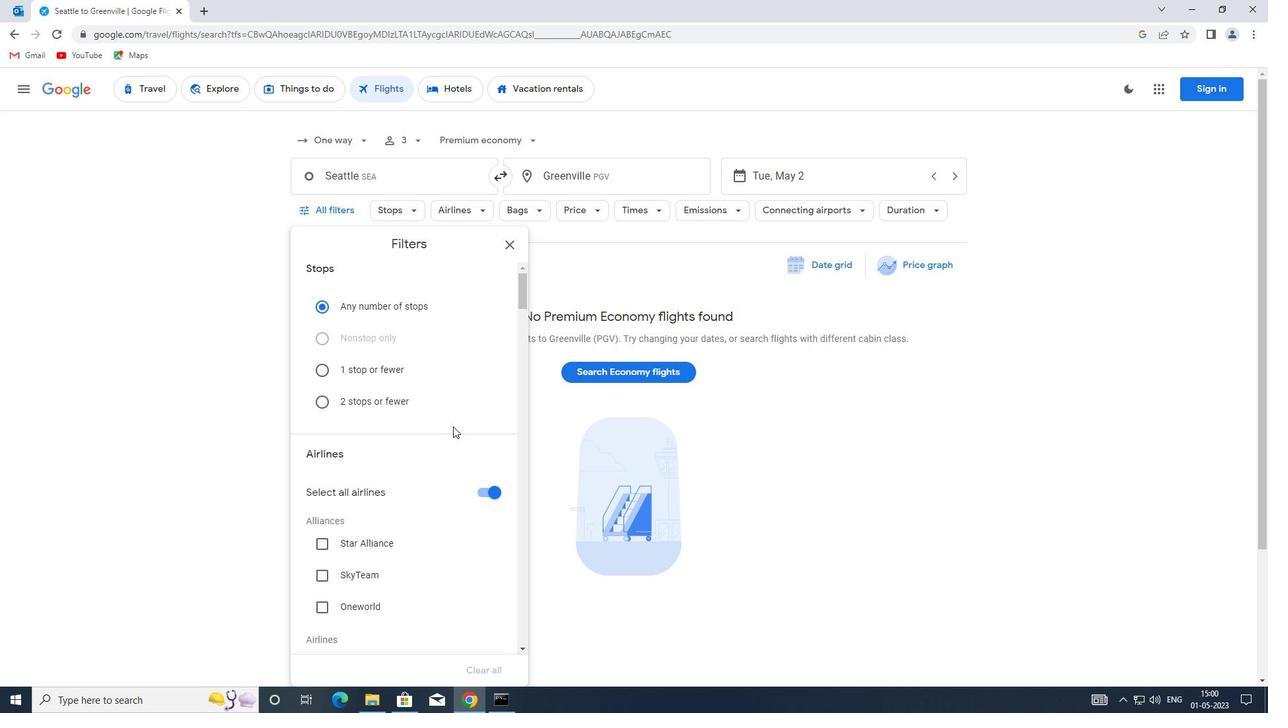 
Action: Mouse moved to (480, 424)
Screenshot: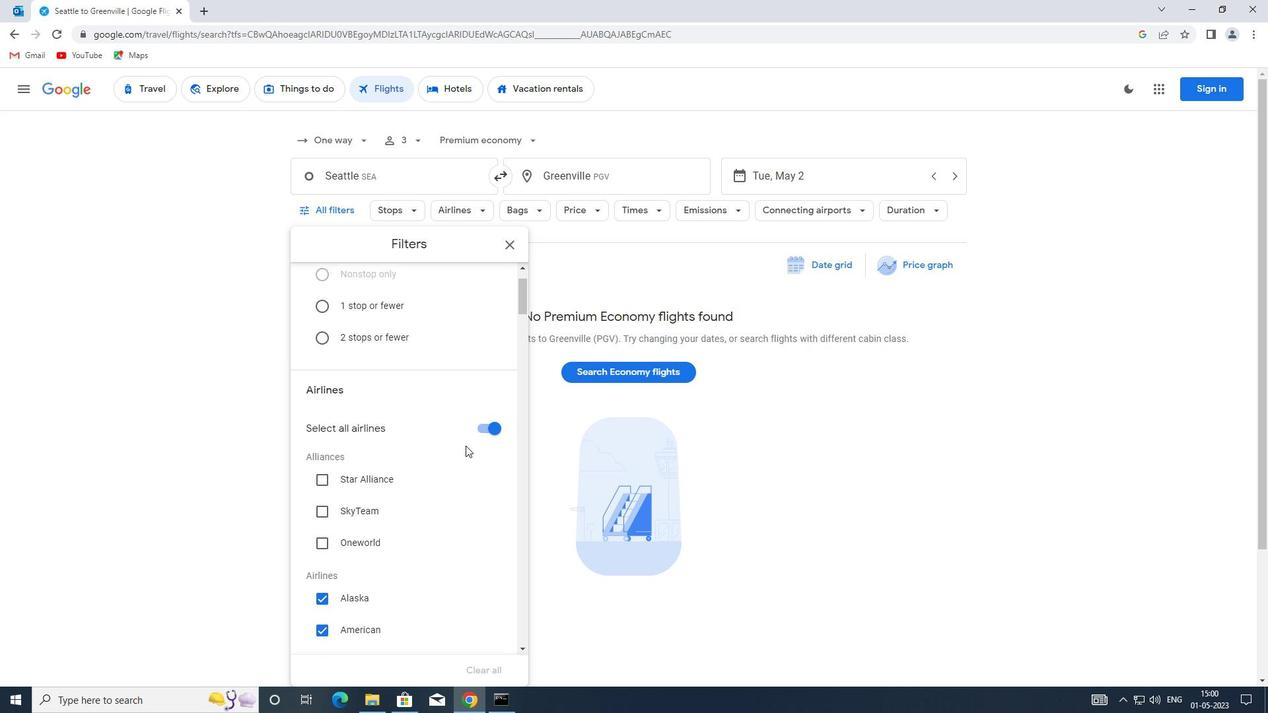 
Action: Mouse pressed left at (480, 424)
Screenshot: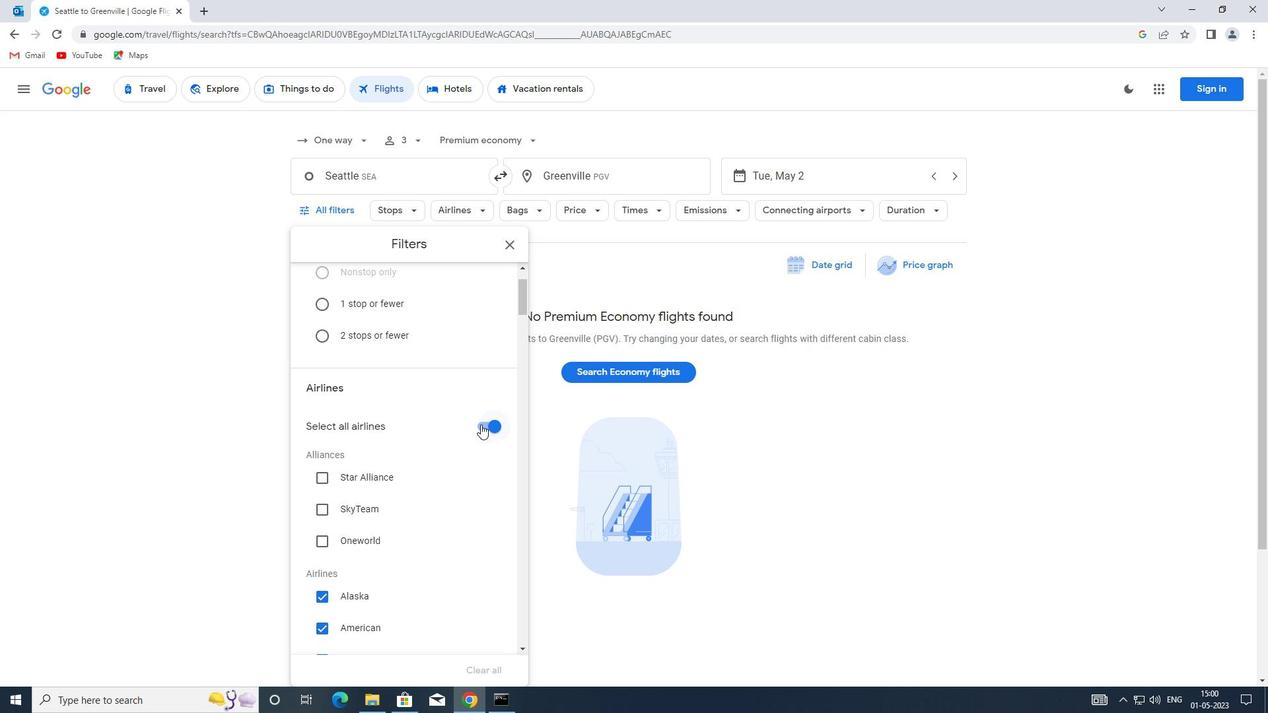 
Action: Mouse moved to (400, 432)
Screenshot: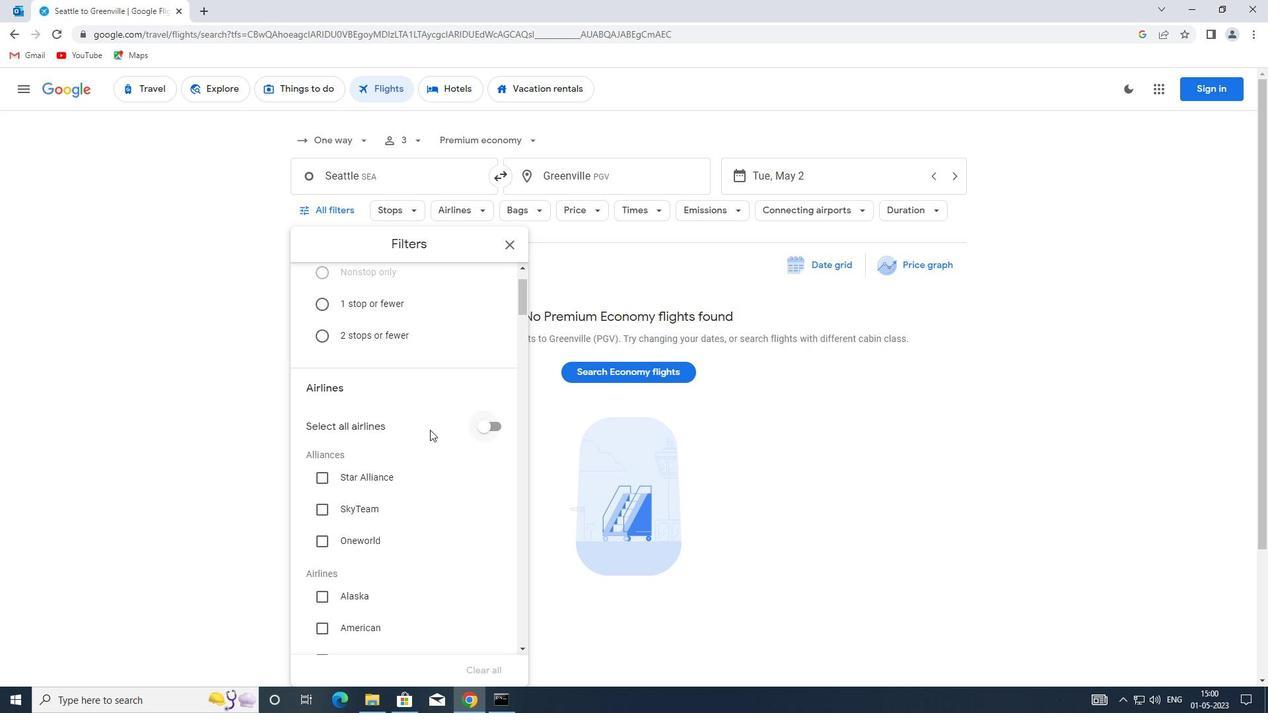 
Action: Mouse scrolled (400, 432) with delta (0, 0)
Screenshot: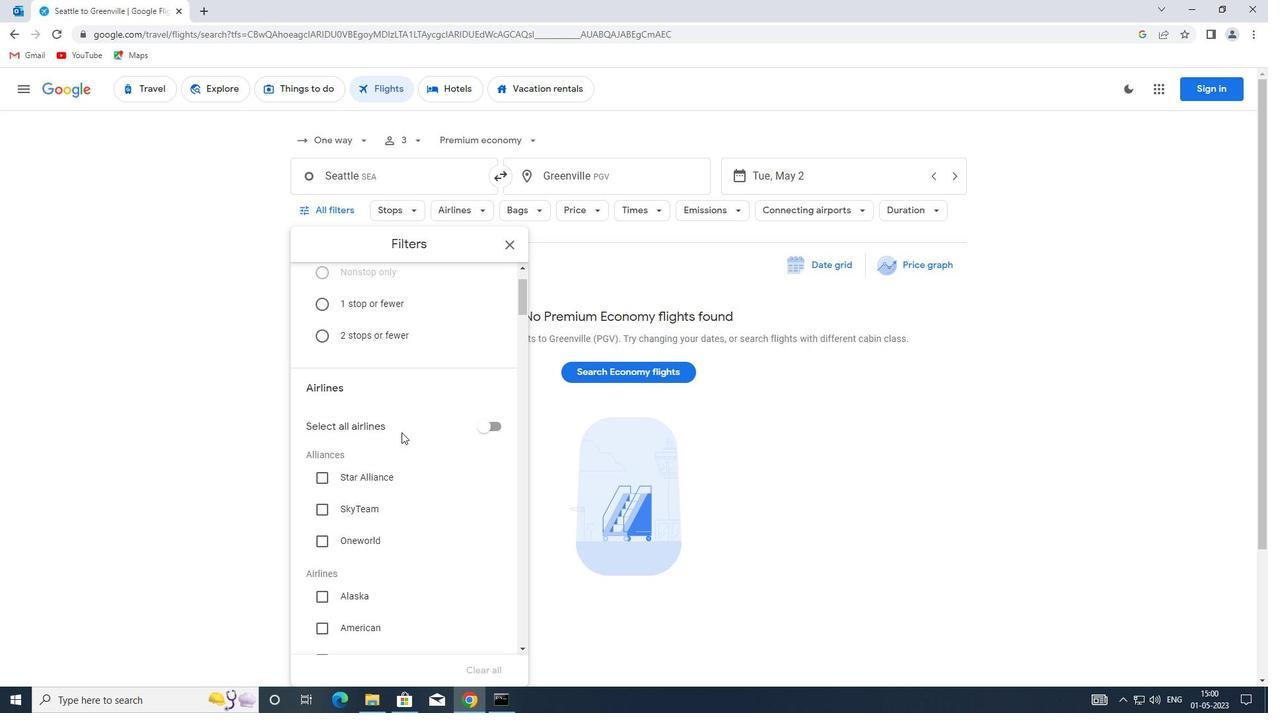 
Action: Mouse moved to (400, 432)
Screenshot: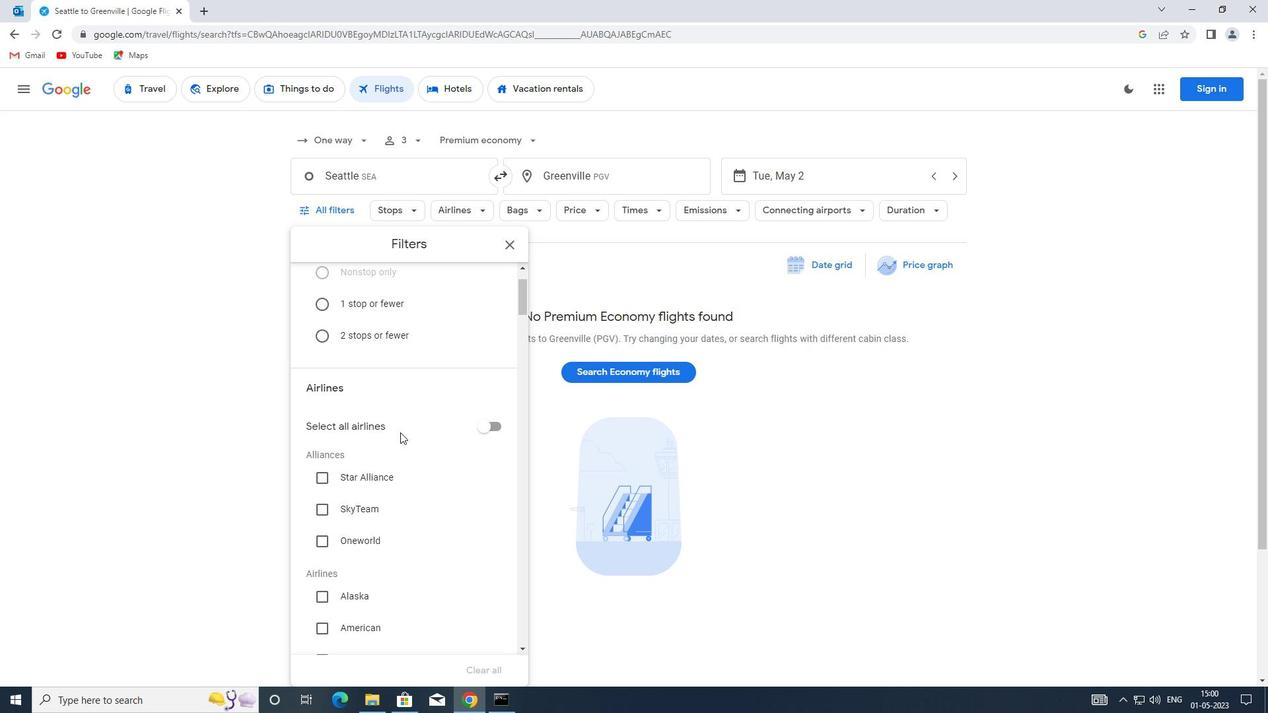 
Action: Mouse scrolled (400, 432) with delta (0, 0)
Screenshot: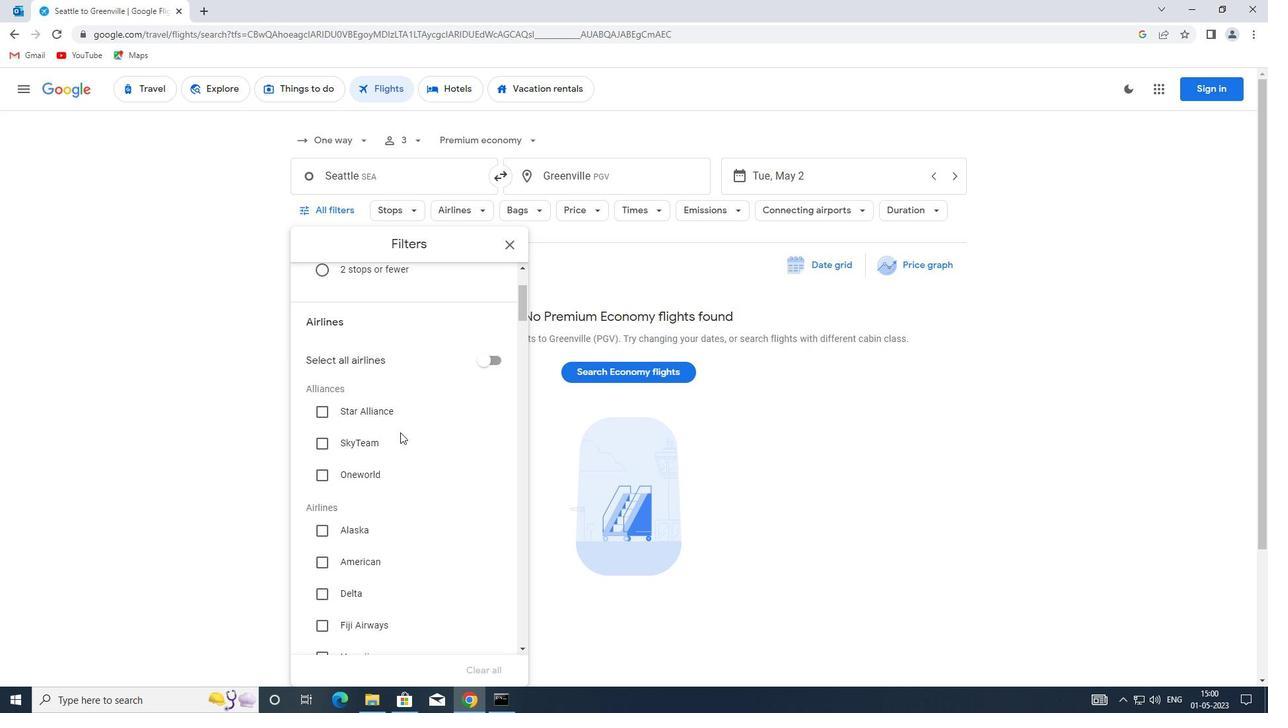 
Action: Mouse moved to (400, 434)
Screenshot: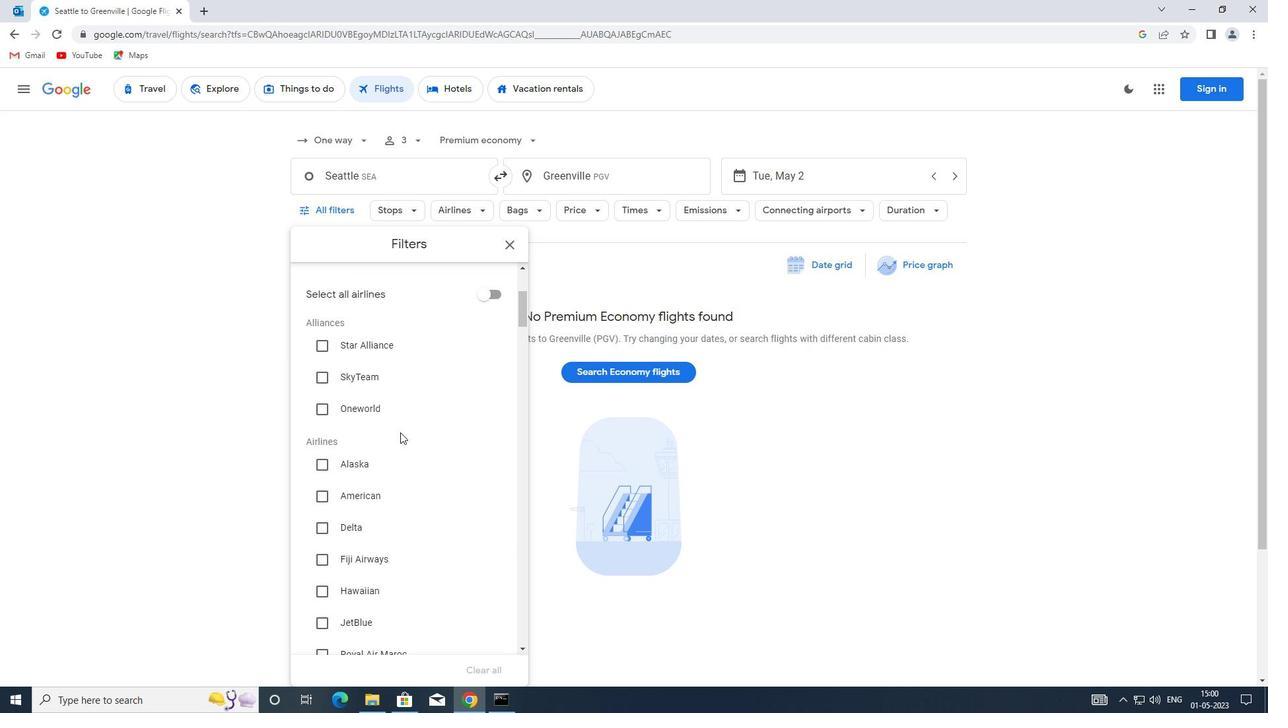 
Action: Mouse scrolled (400, 433) with delta (0, 0)
Screenshot: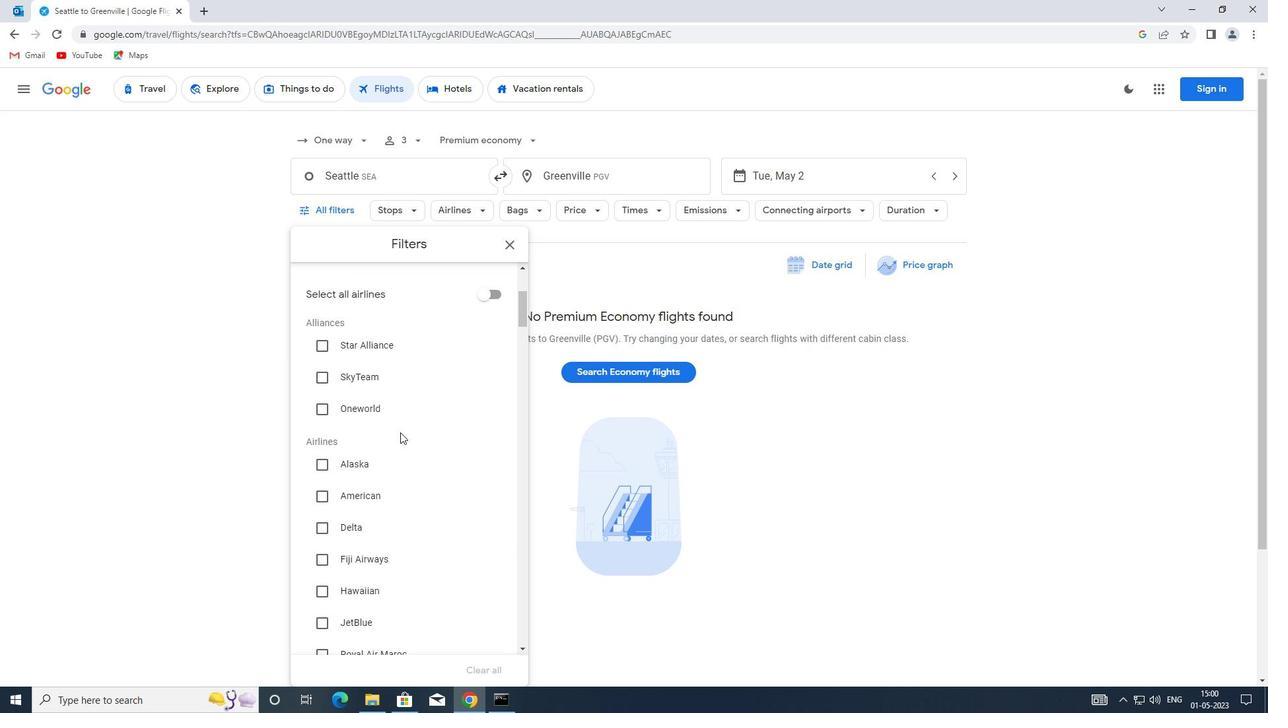 
Action: Mouse moved to (400, 436)
Screenshot: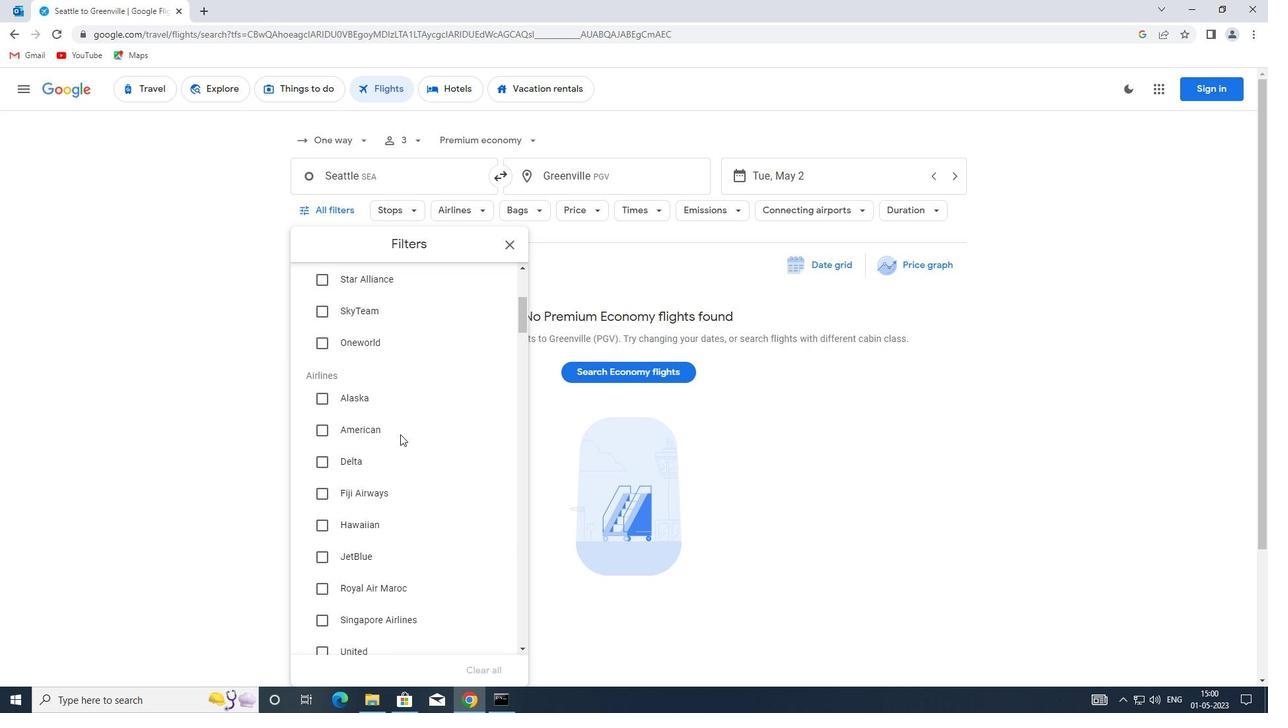 
Action: Mouse scrolled (400, 436) with delta (0, 0)
Screenshot: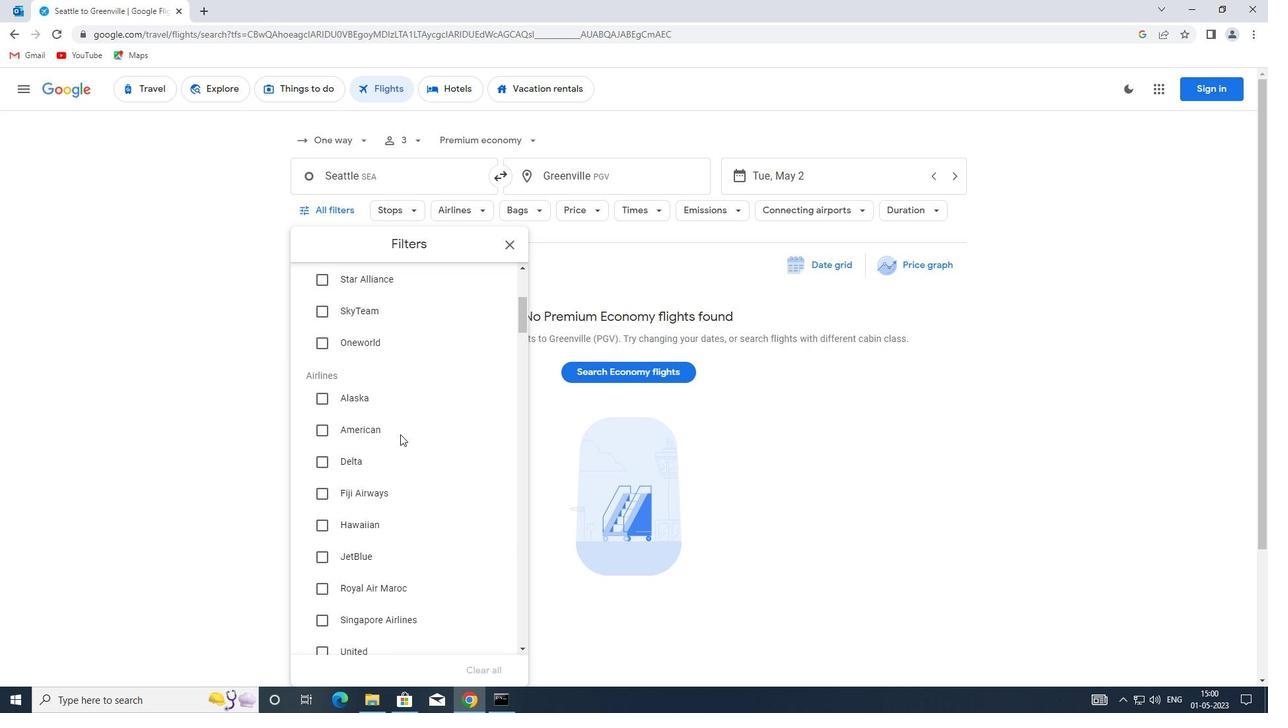 
Action: Mouse moved to (332, 554)
Screenshot: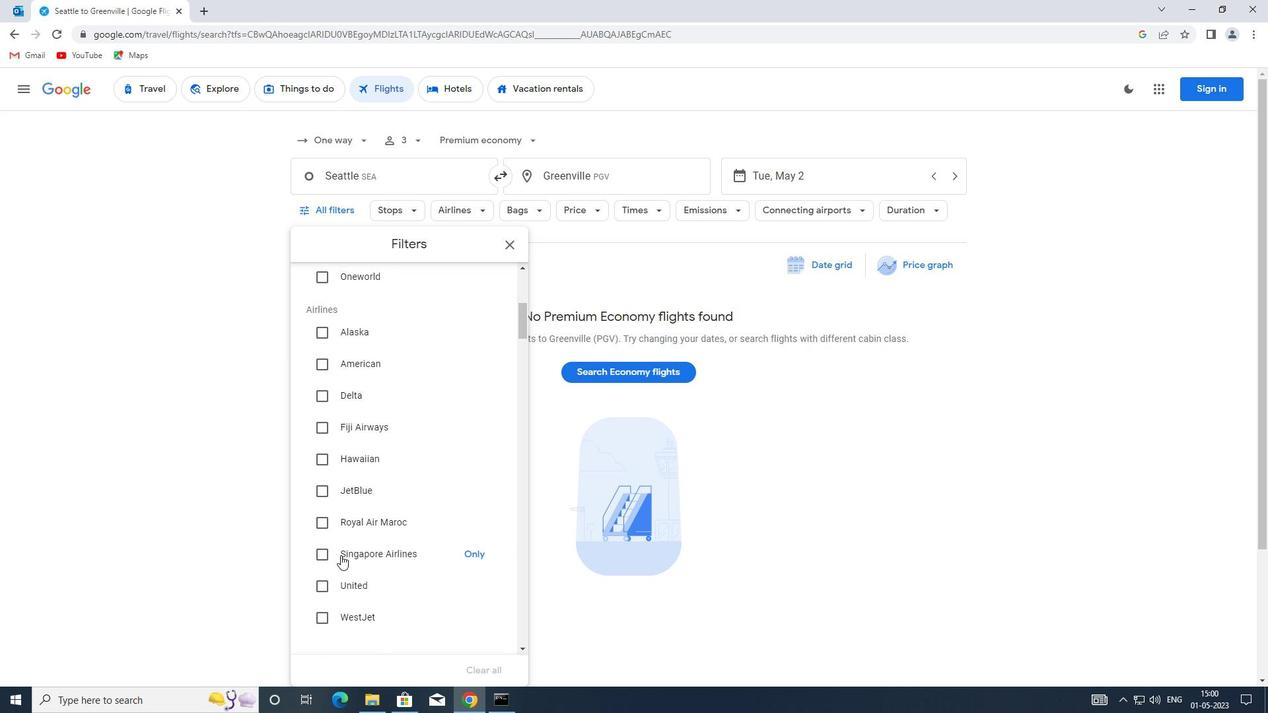 
Action: Mouse pressed left at (332, 554)
Screenshot: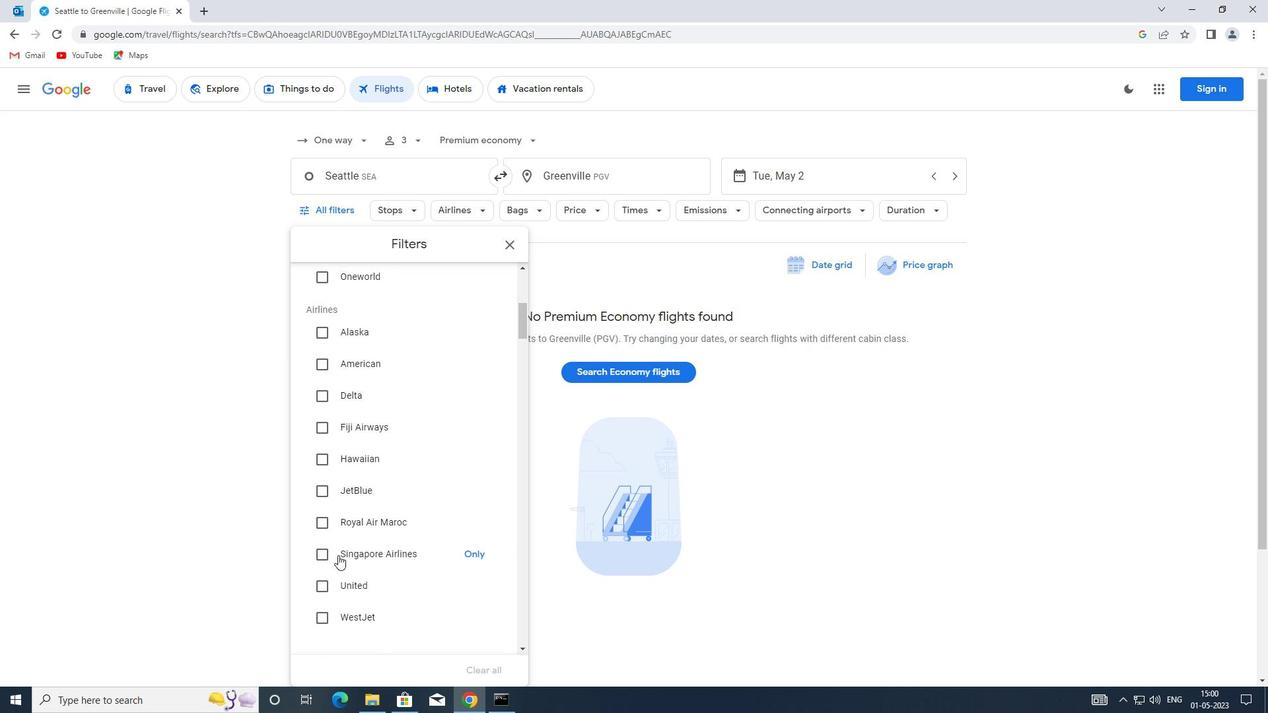 
Action: Mouse moved to (399, 519)
Screenshot: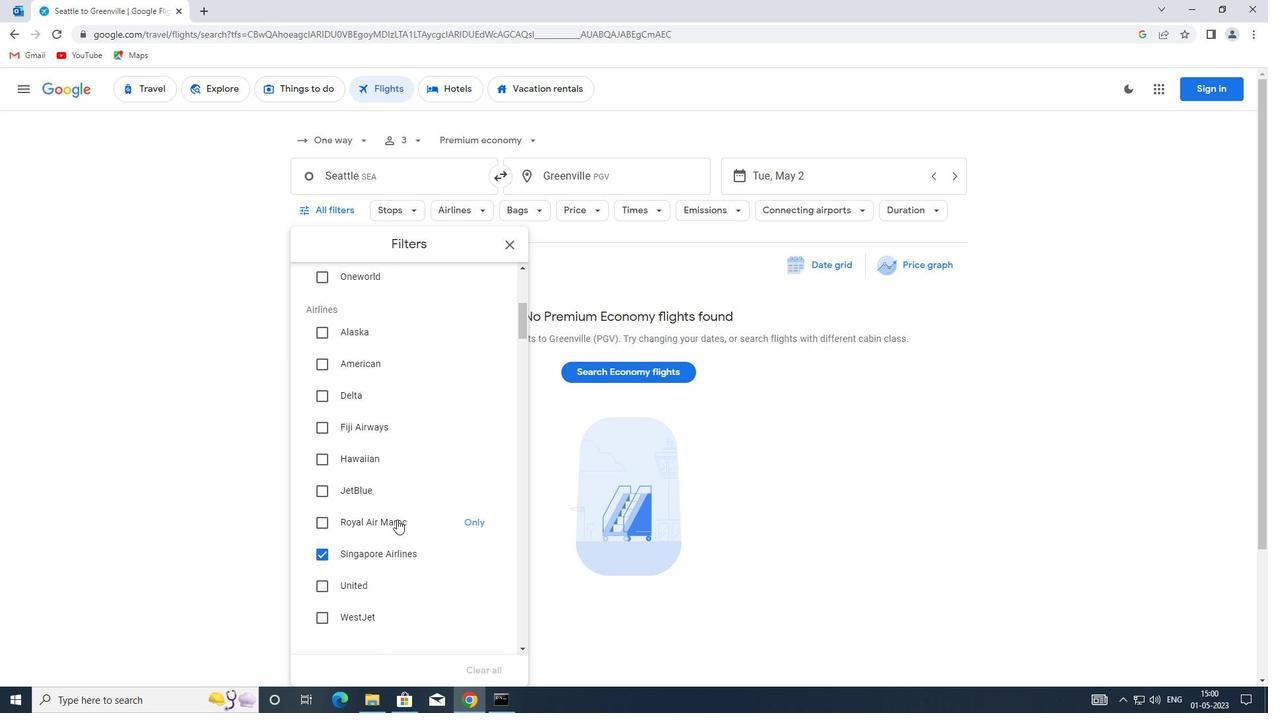 
Action: Mouse scrolled (399, 518) with delta (0, 0)
Screenshot: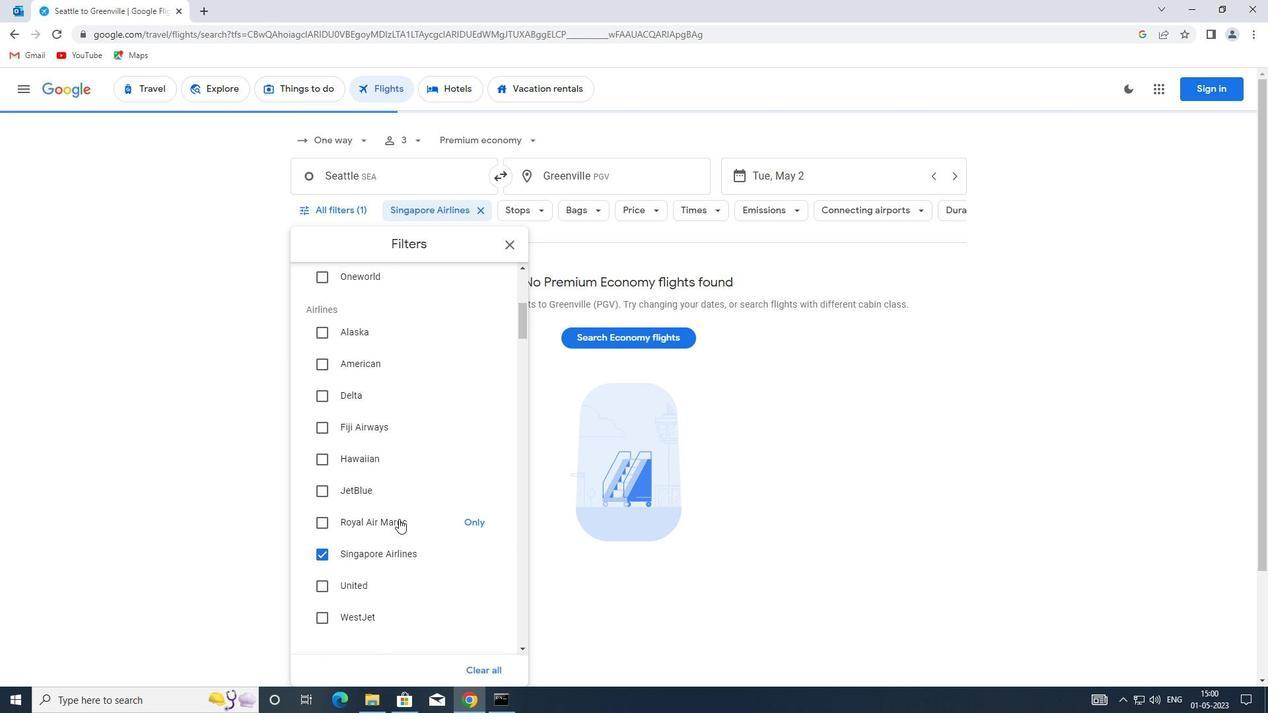 
Action: Mouse moved to (420, 505)
Screenshot: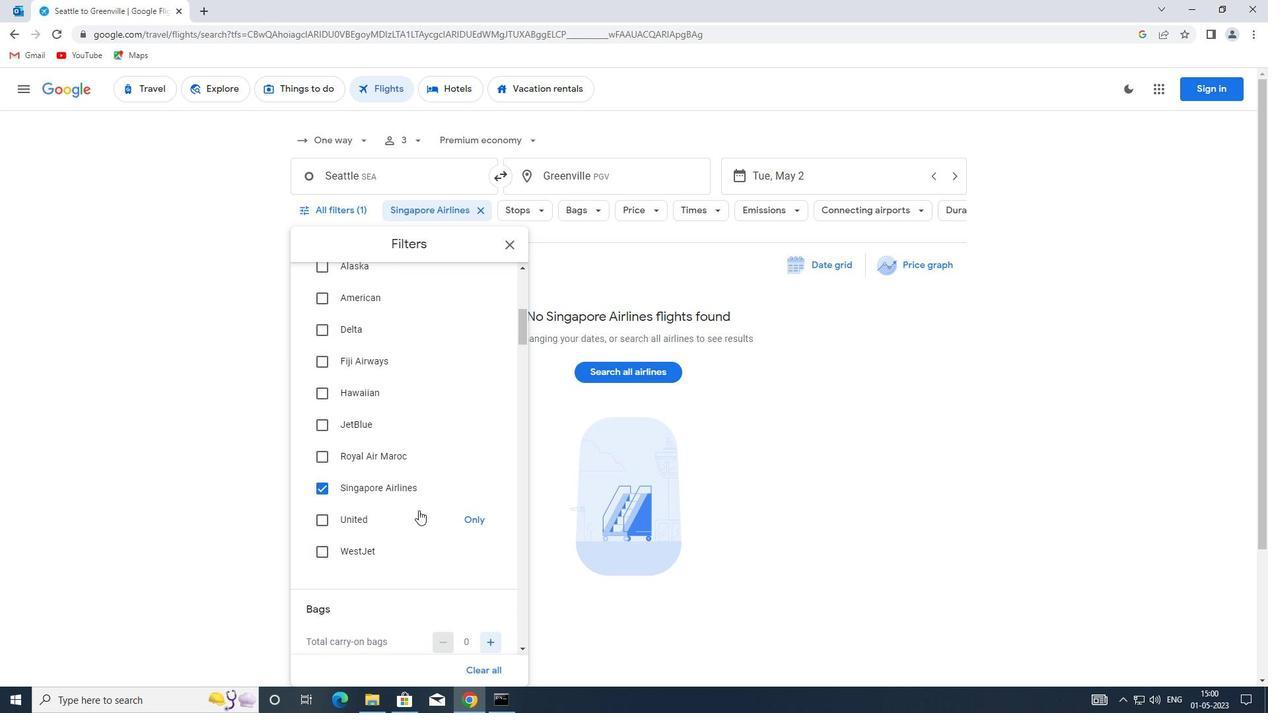 
Action: Mouse scrolled (420, 504) with delta (0, 0)
Screenshot: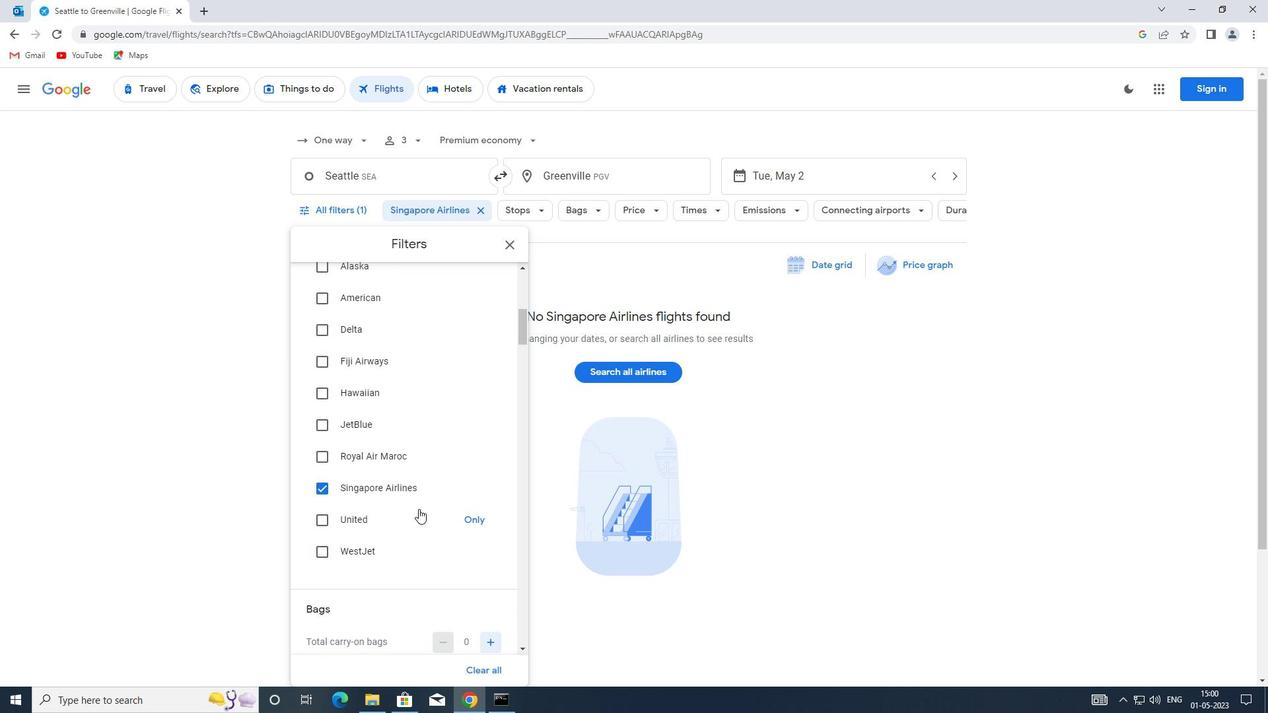 
Action: Mouse scrolled (420, 504) with delta (0, 0)
Screenshot: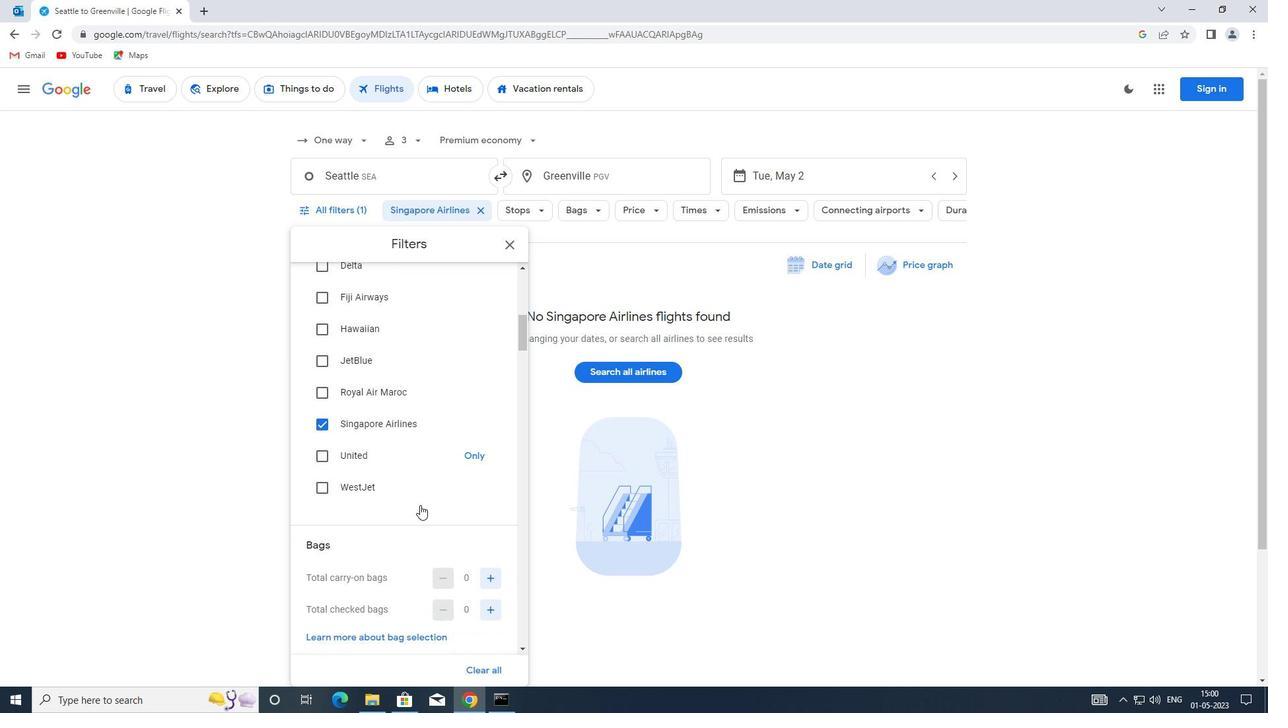 
Action: Mouse moved to (483, 539)
Screenshot: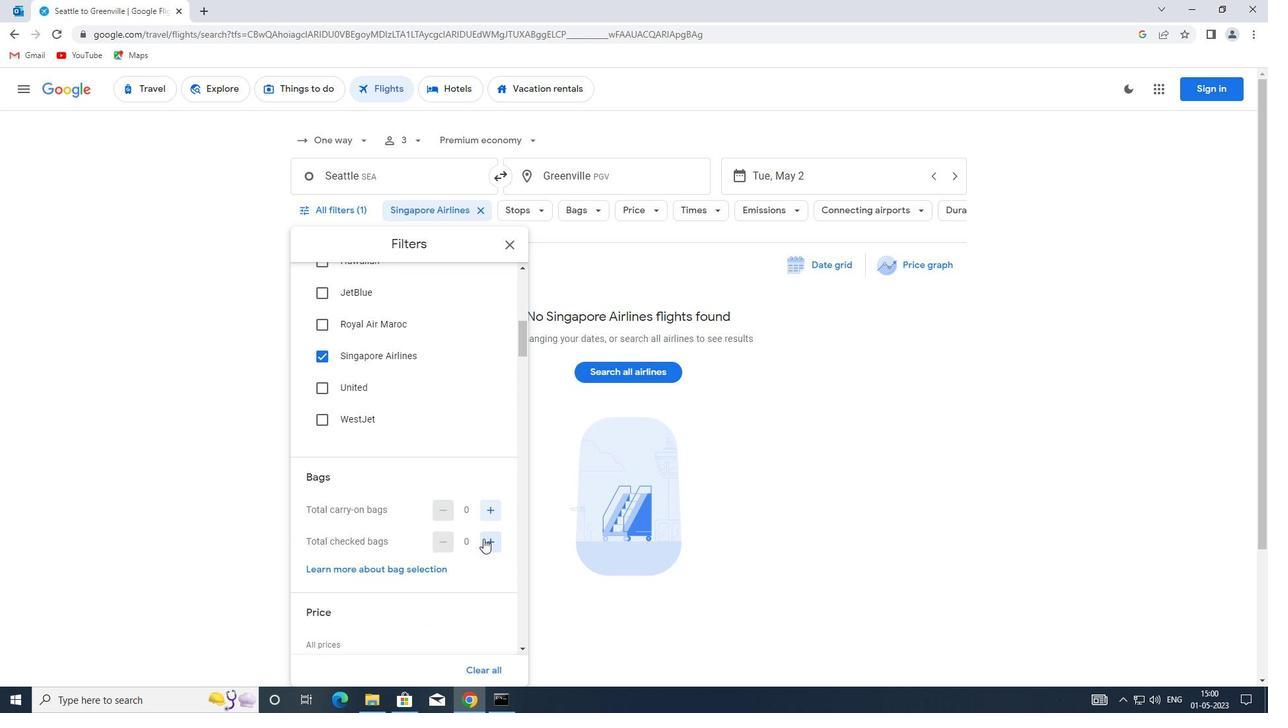 
Action: Mouse pressed left at (483, 539)
Screenshot: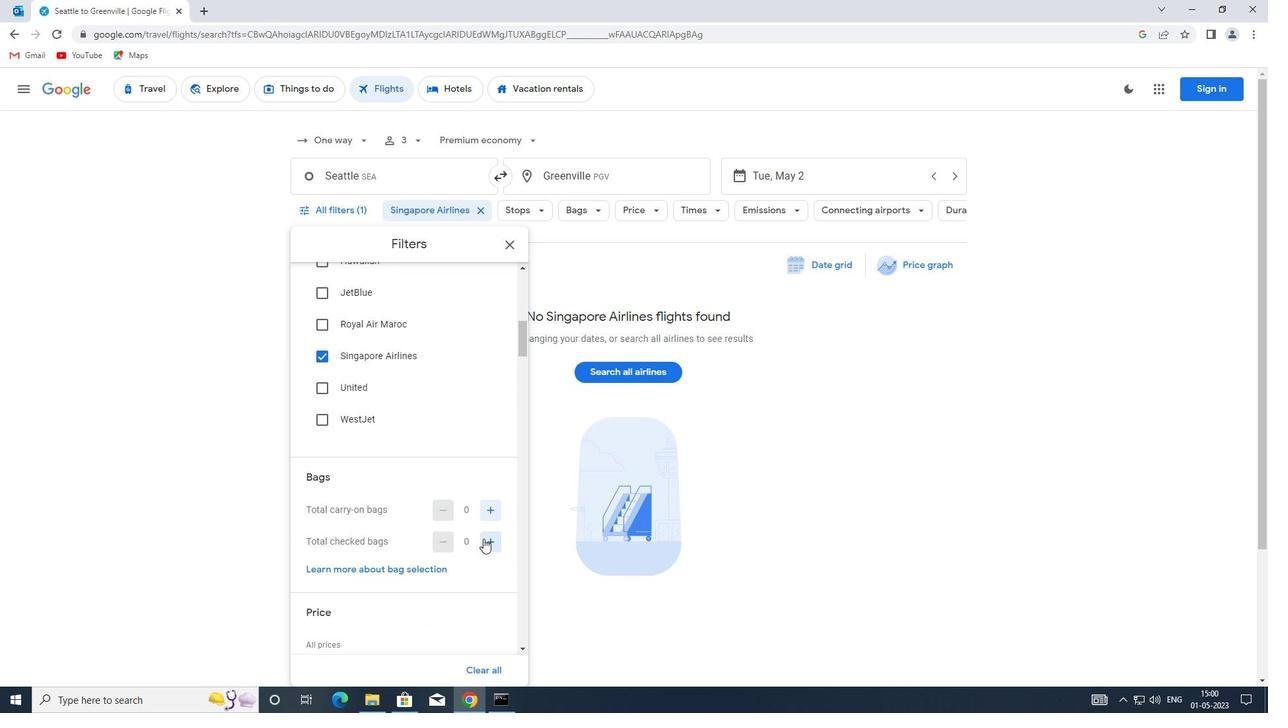 
Action: Mouse moved to (484, 541)
Screenshot: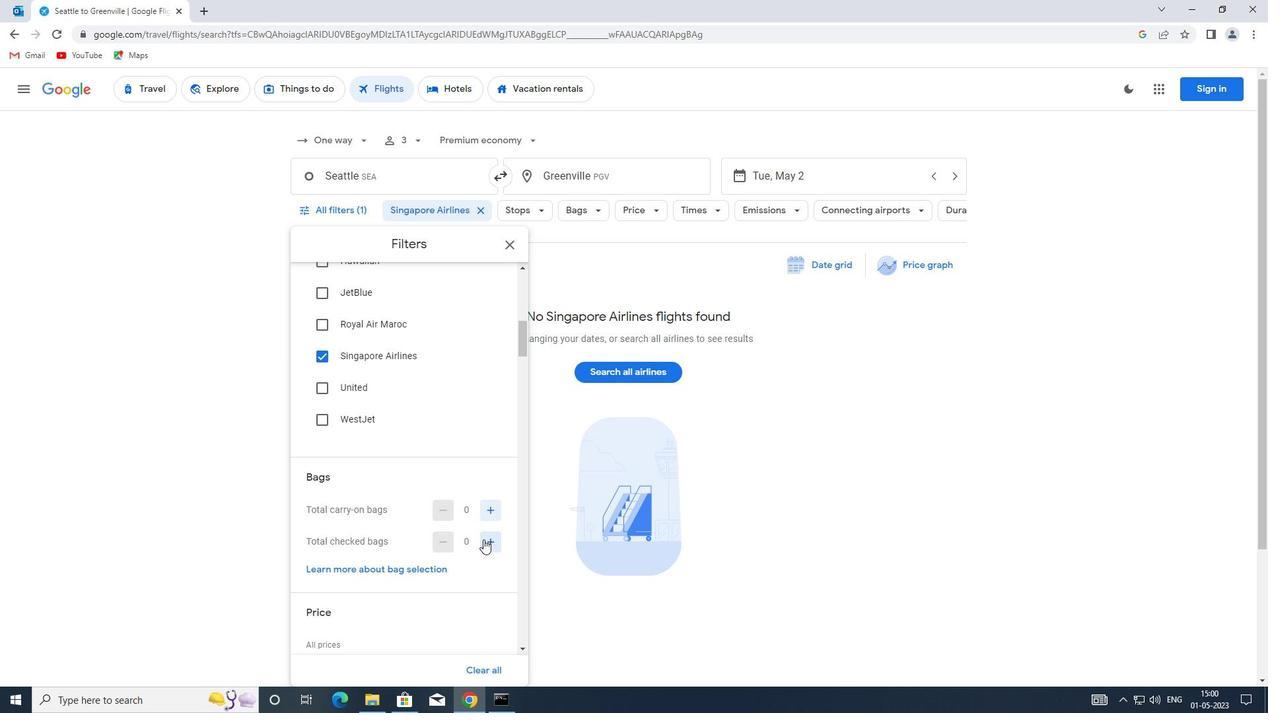 
Action: Mouse pressed left at (484, 541)
Screenshot: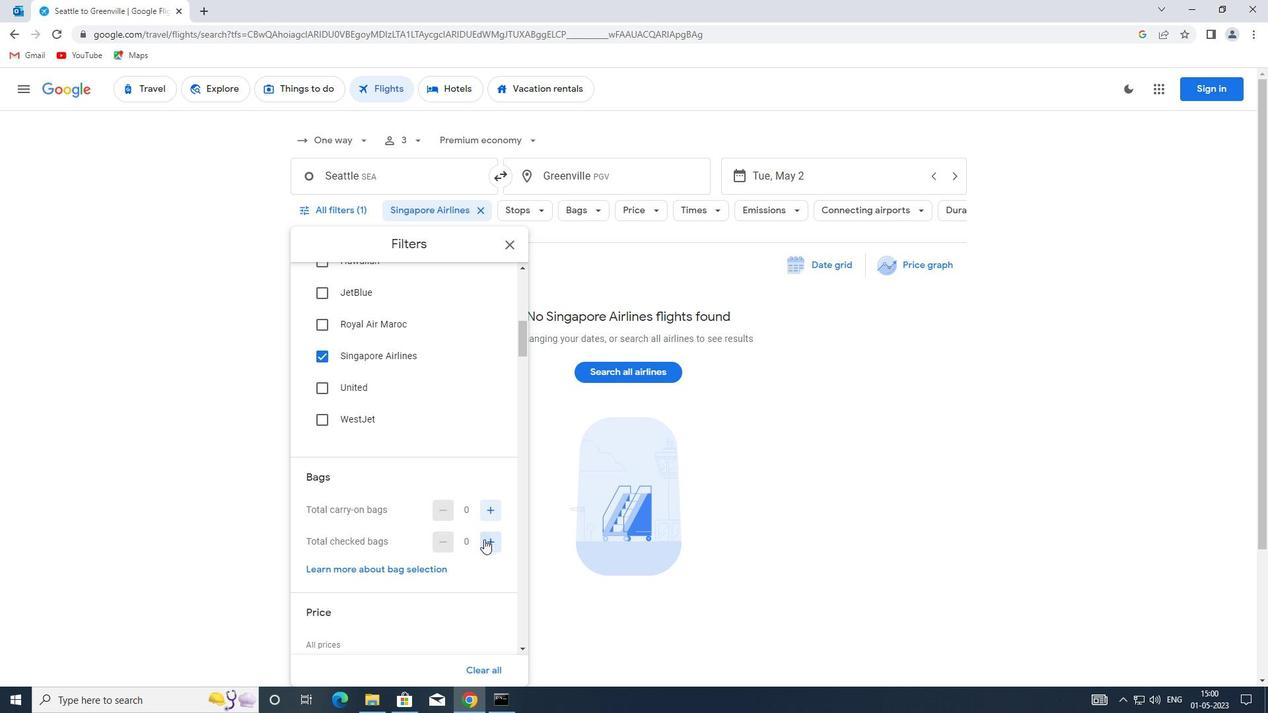
Action: Mouse moved to (484, 541)
Screenshot: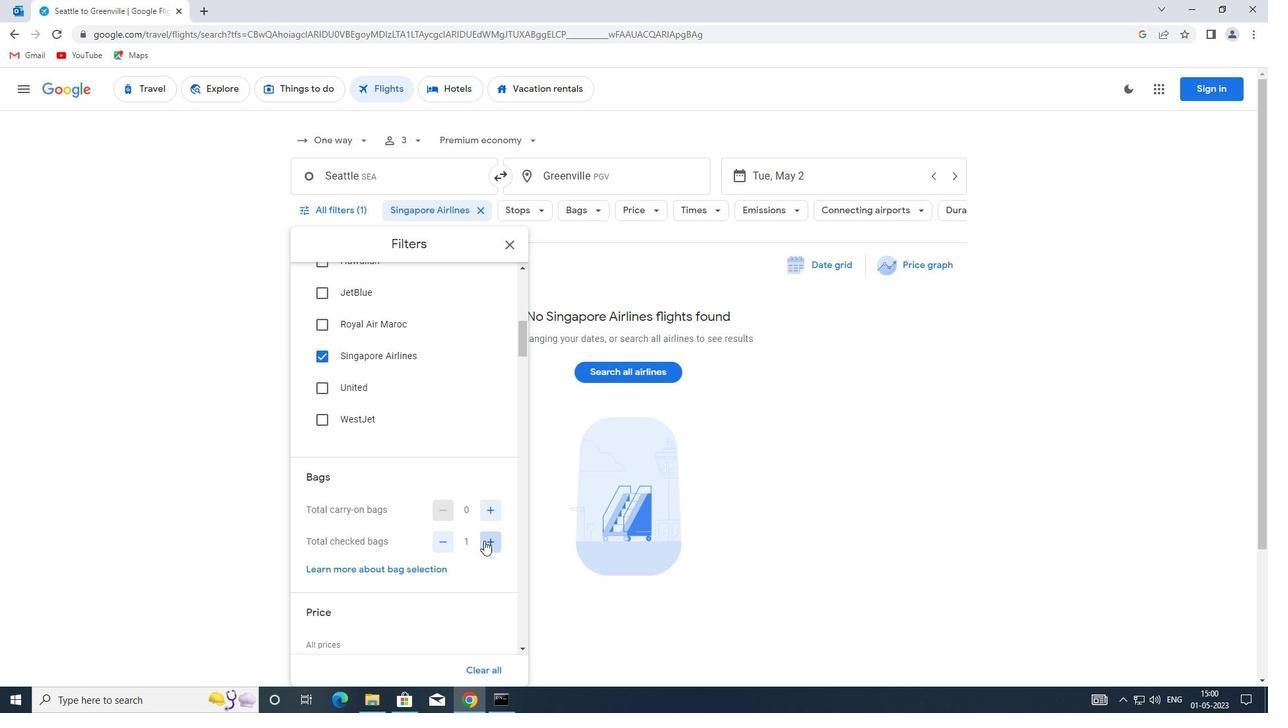 
Action: Mouse pressed left at (484, 541)
Screenshot: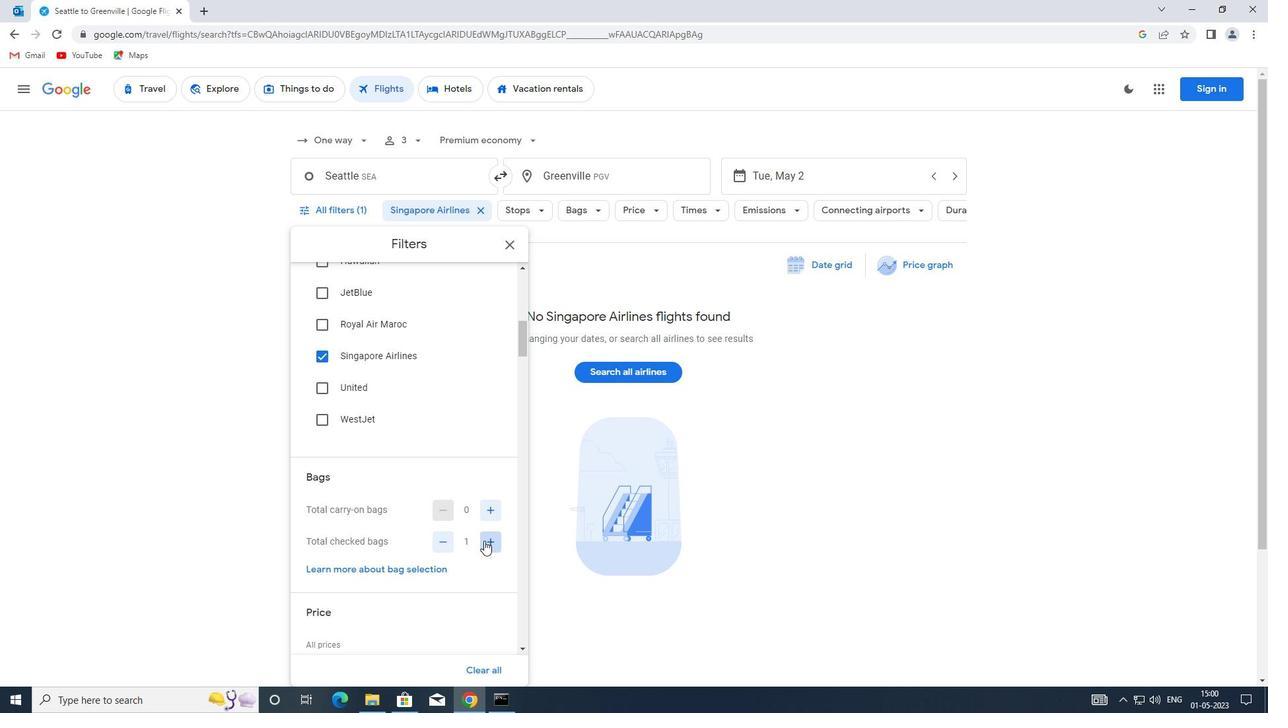 
Action: Mouse moved to (484, 541)
Screenshot: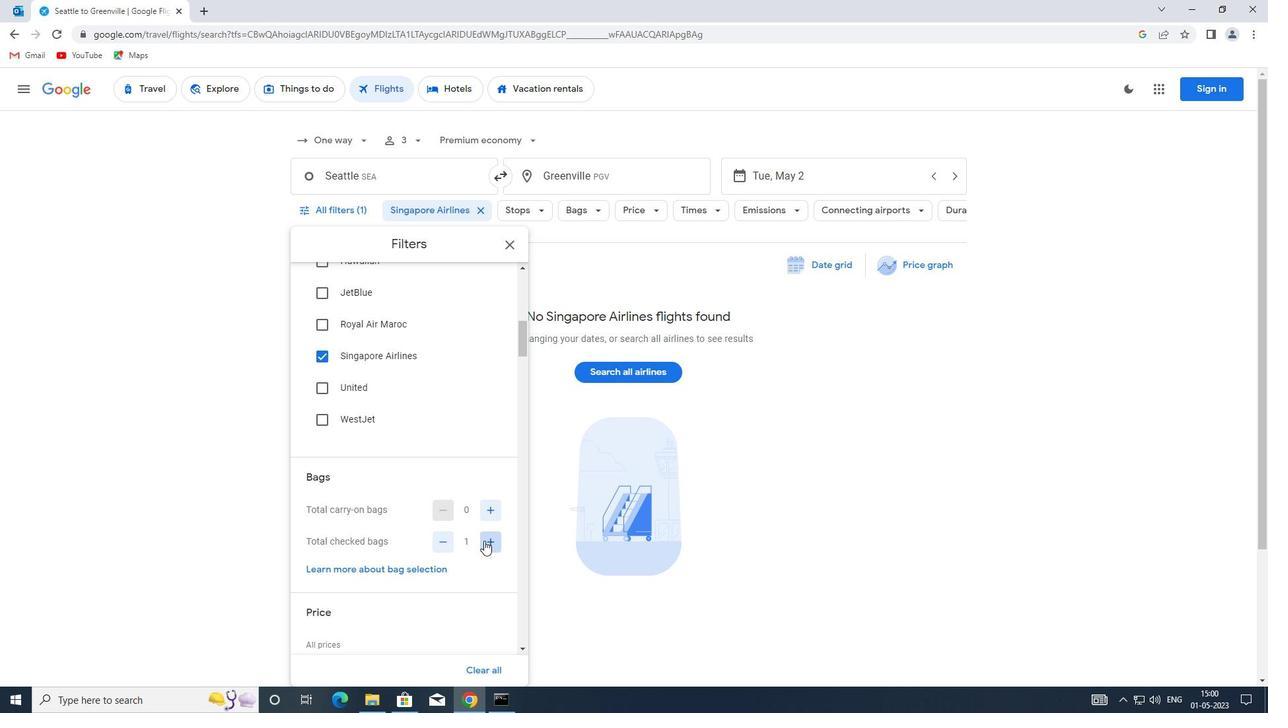 
Action: Mouse pressed left at (484, 541)
Screenshot: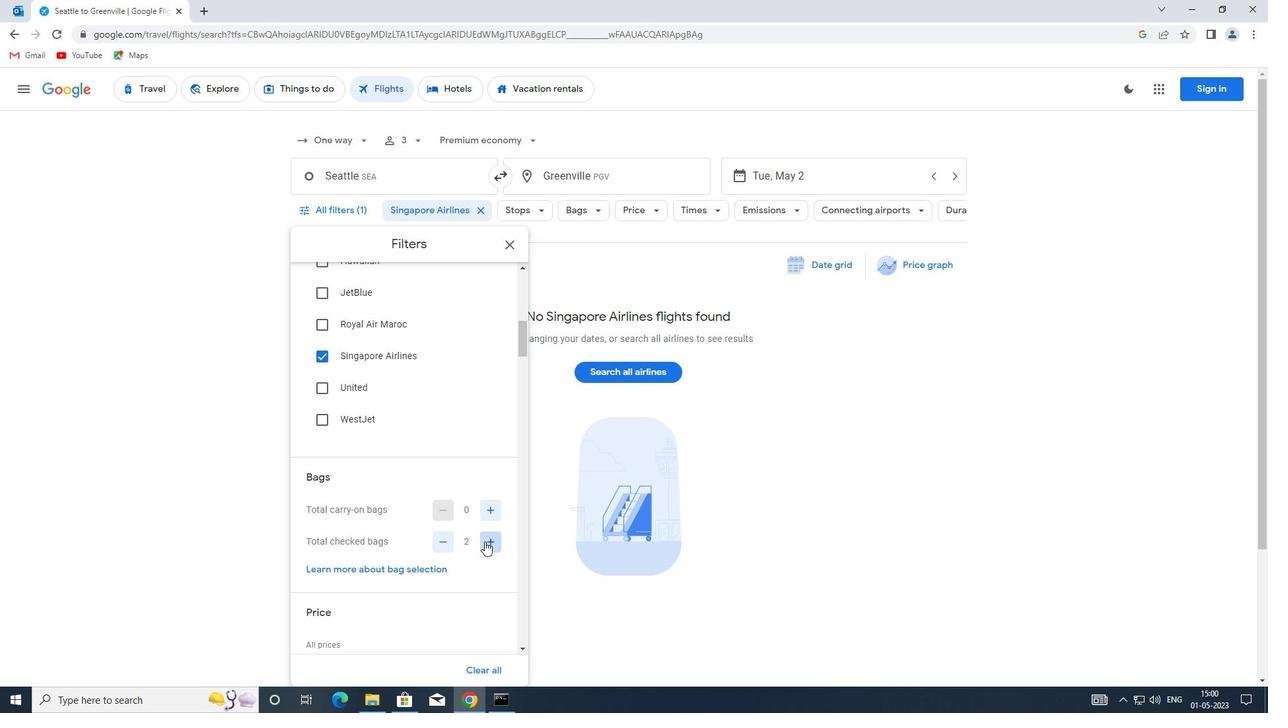 
Action: Mouse pressed left at (484, 541)
Screenshot: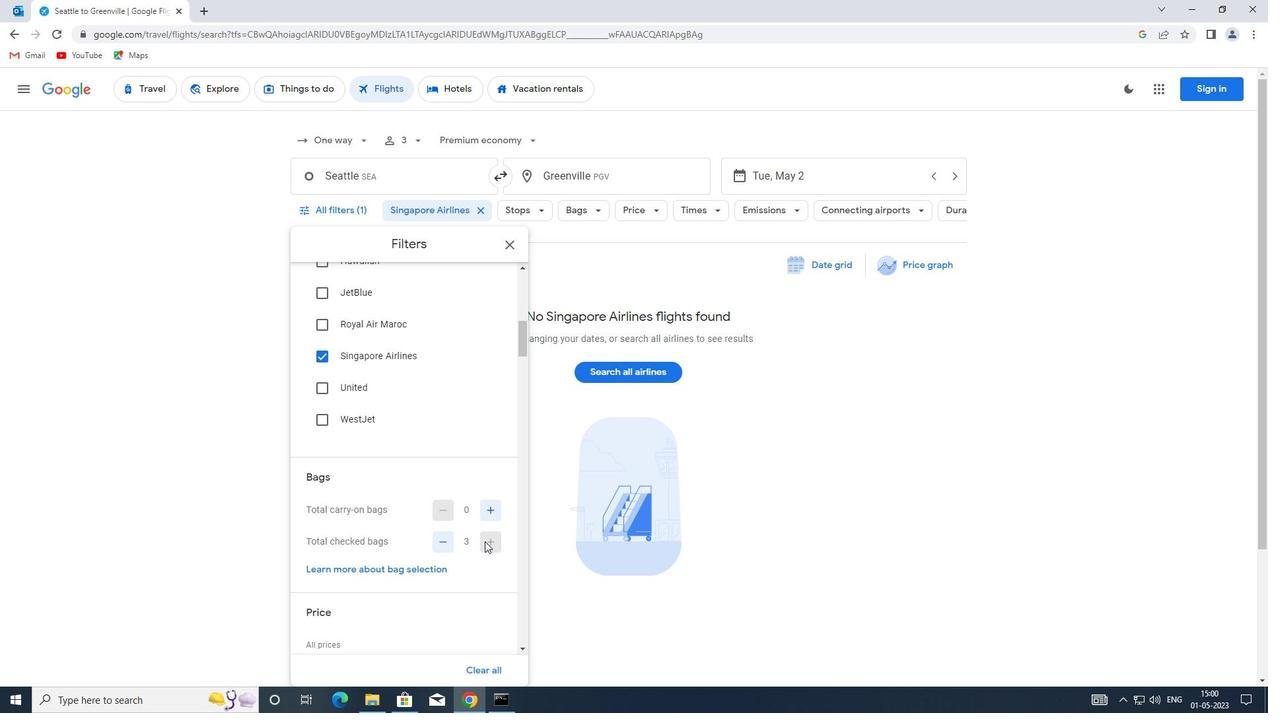 
Action: Mouse moved to (412, 506)
Screenshot: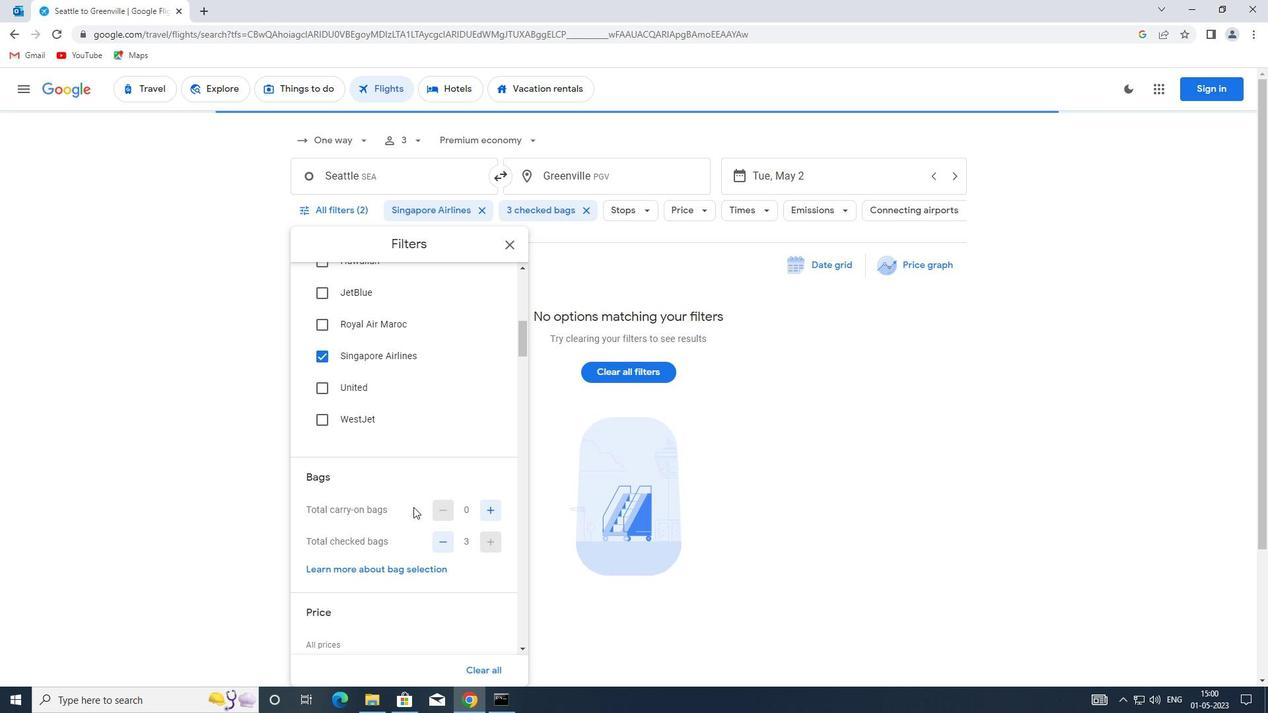 
Action: Mouse scrolled (412, 505) with delta (0, 0)
Screenshot: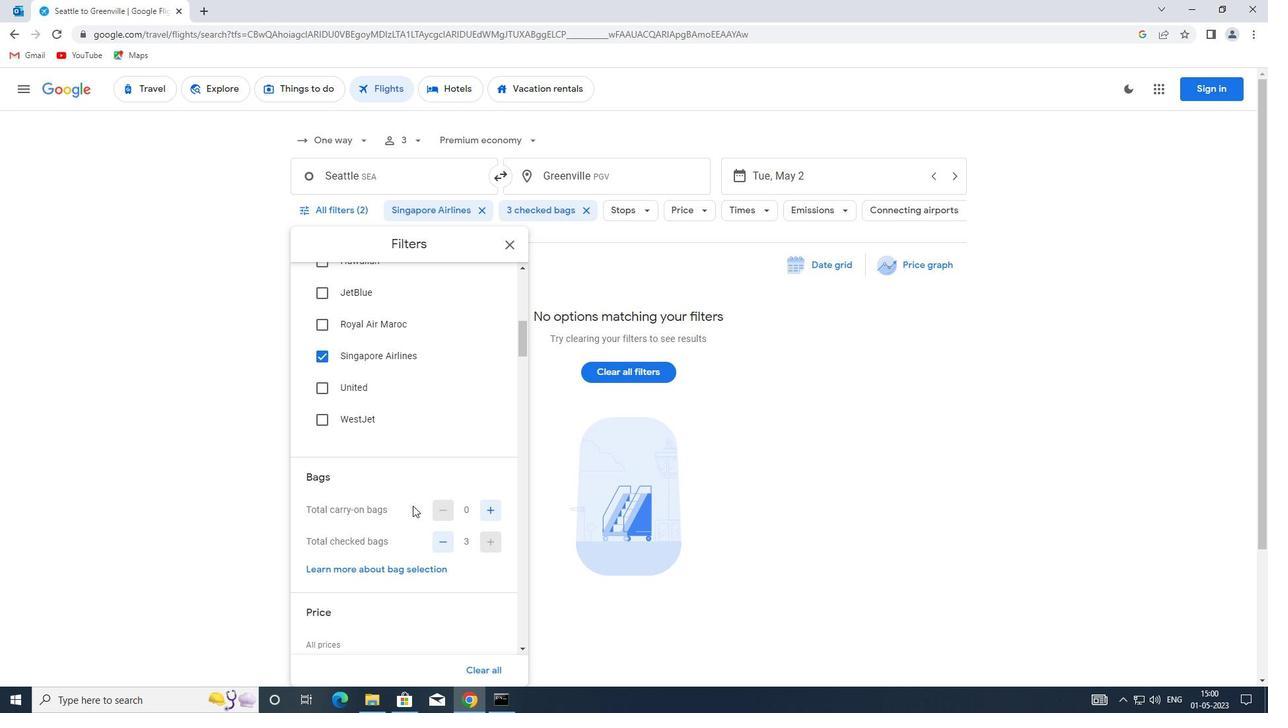 
Action: Mouse scrolled (412, 505) with delta (0, 0)
Screenshot: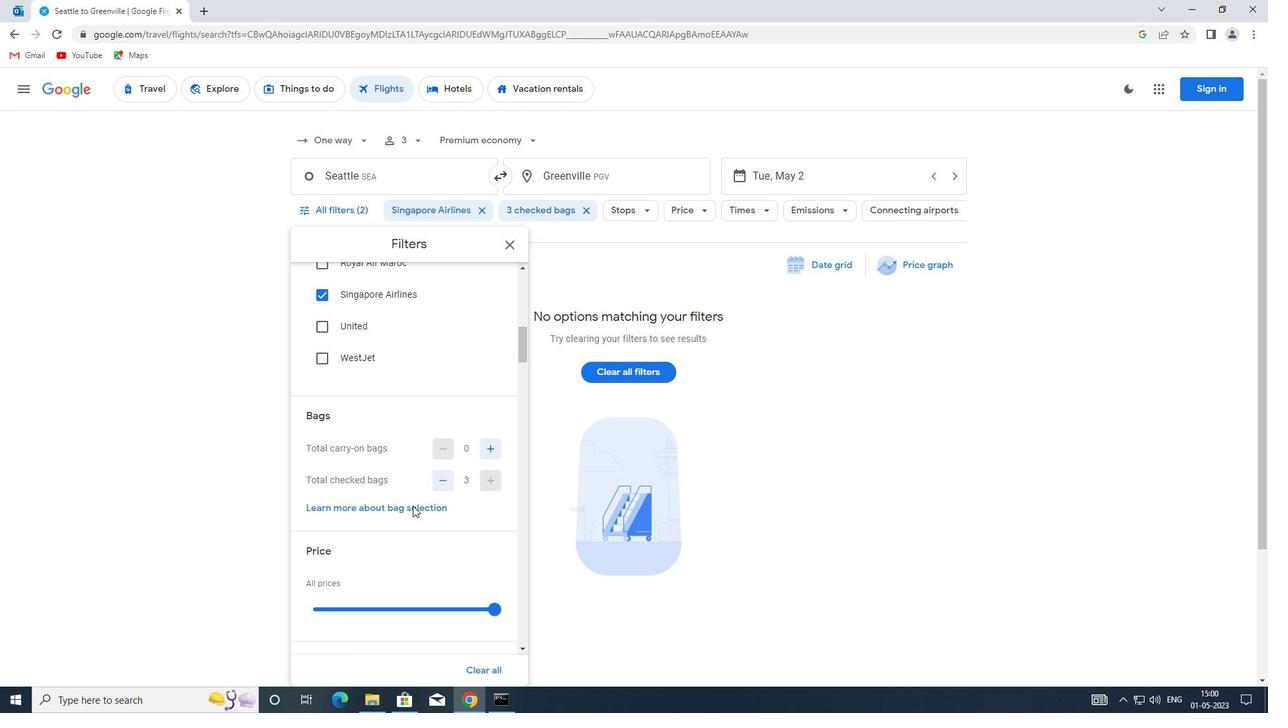 
Action: Mouse moved to (391, 531)
Screenshot: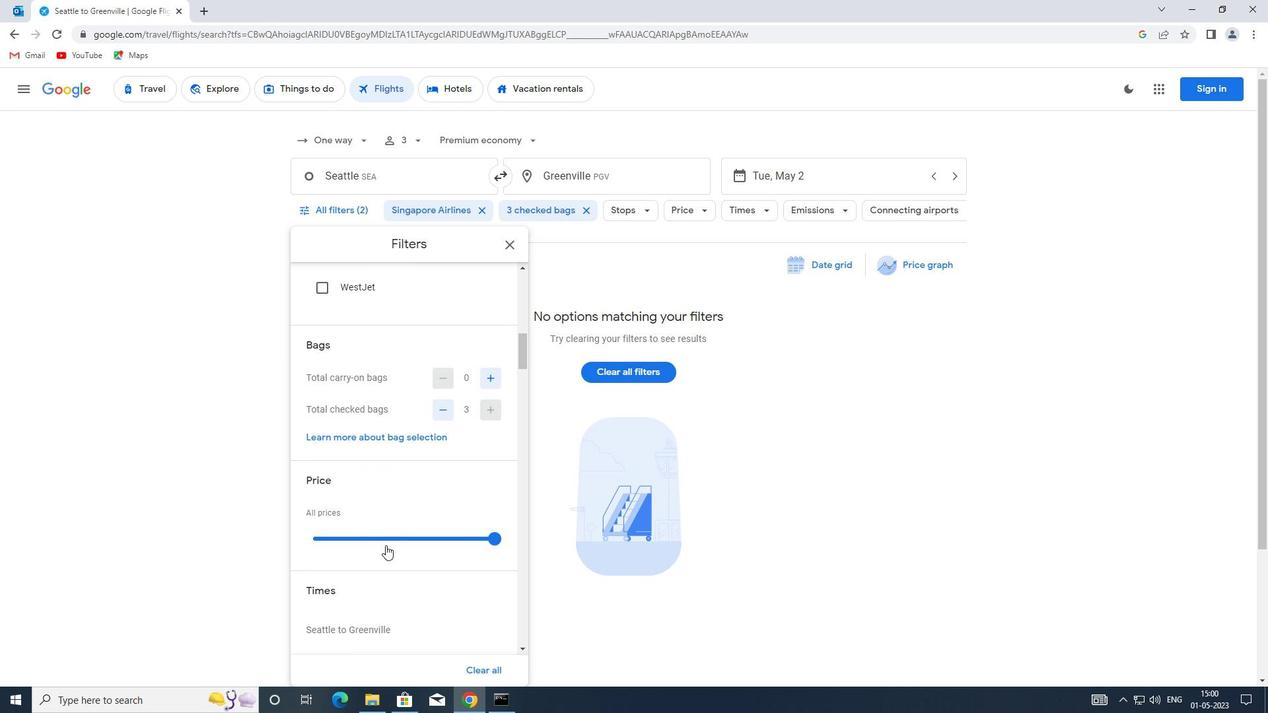 
Action: Mouse pressed left at (391, 531)
Screenshot: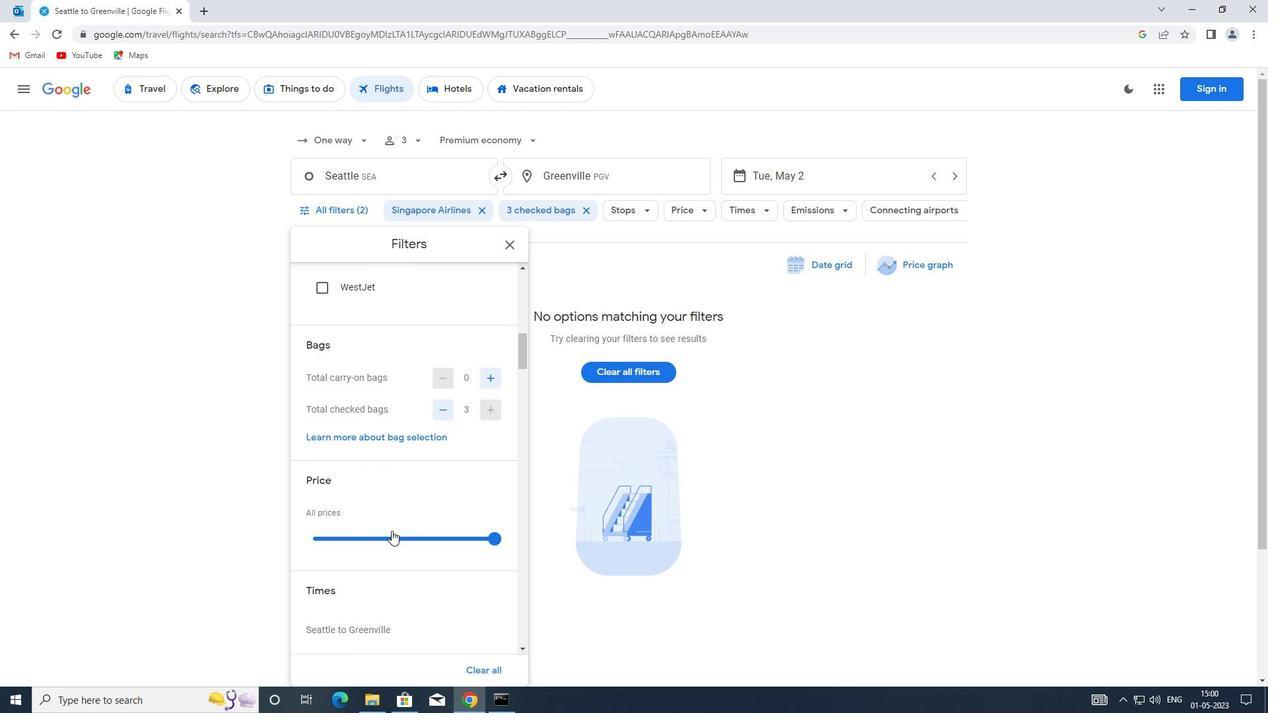 
Action: Mouse pressed left at (391, 531)
Screenshot: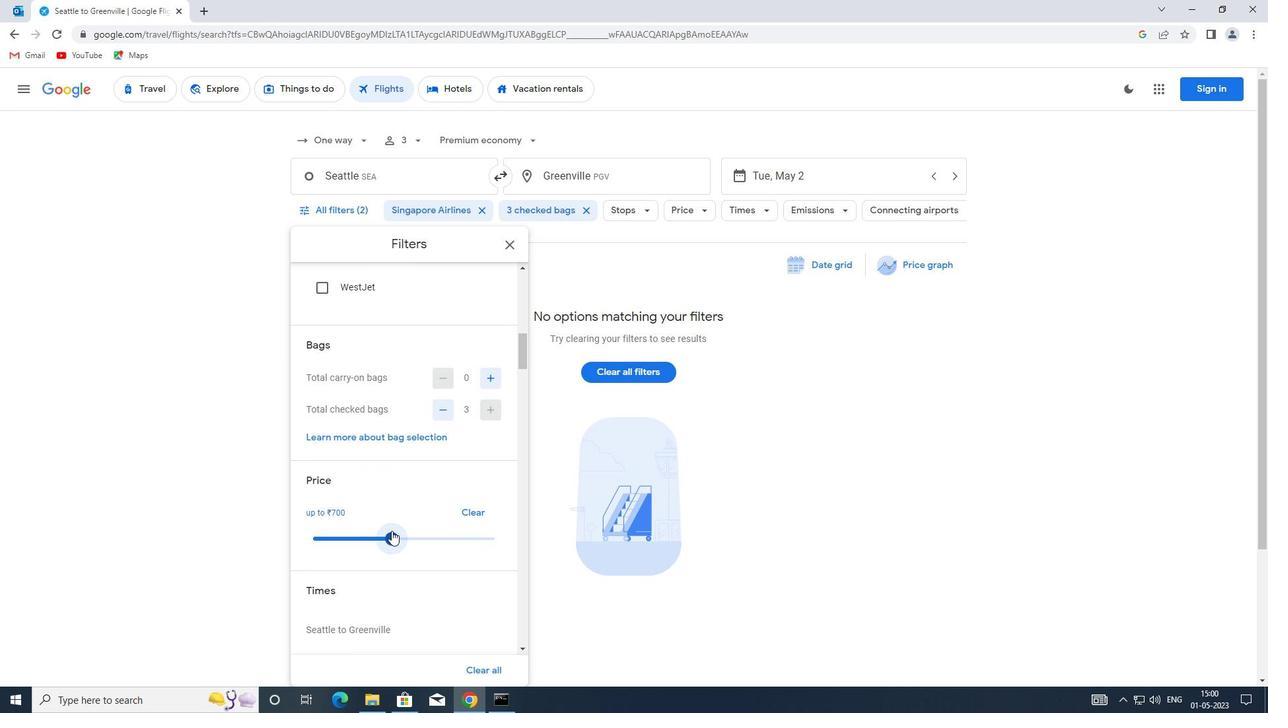
Action: Mouse moved to (397, 493)
Screenshot: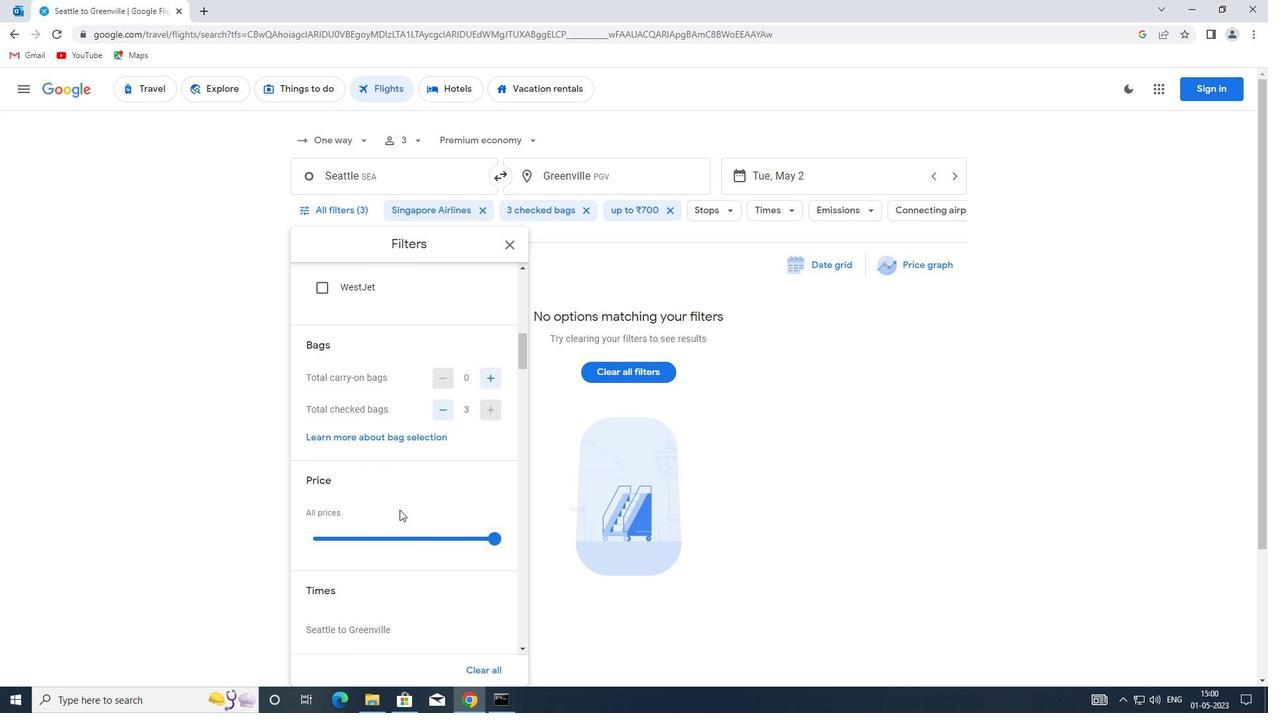 
Action: Mouse scrolled (397, 492) with delta (0, 0)
Screenshot: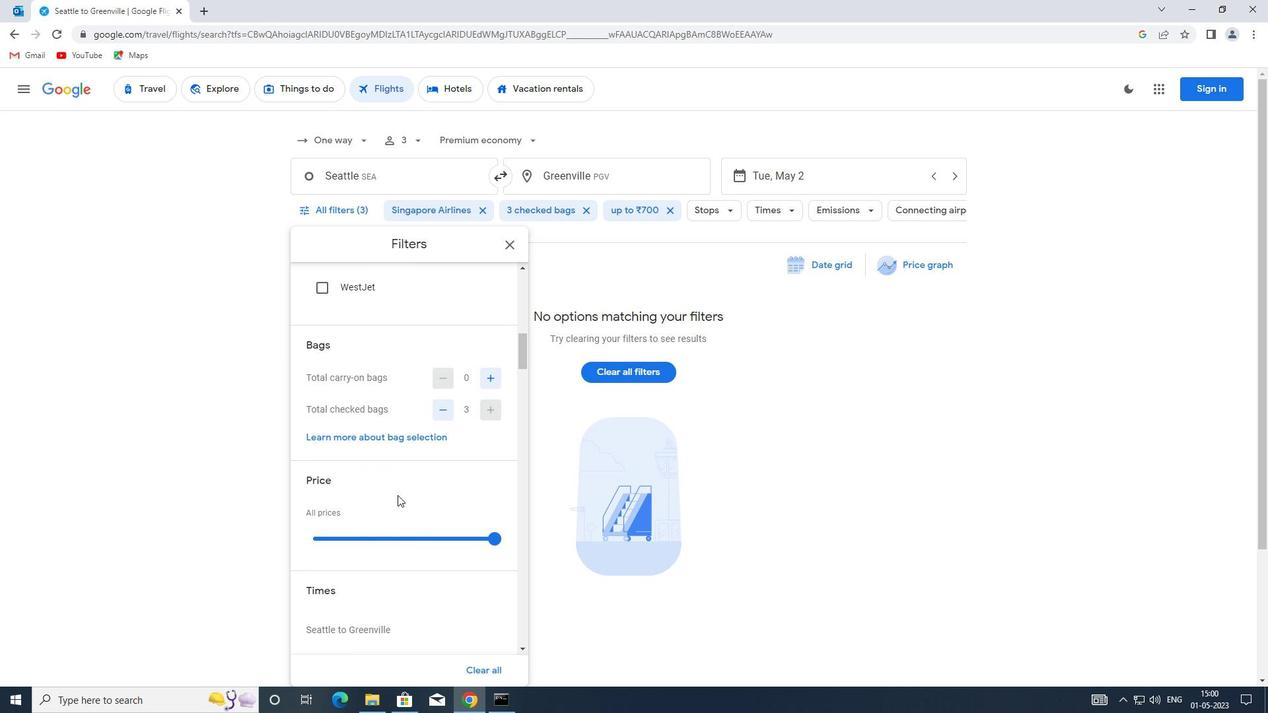 
Action: Mouse scrolled (397, 492) with delta (0, 0)
Screenshot: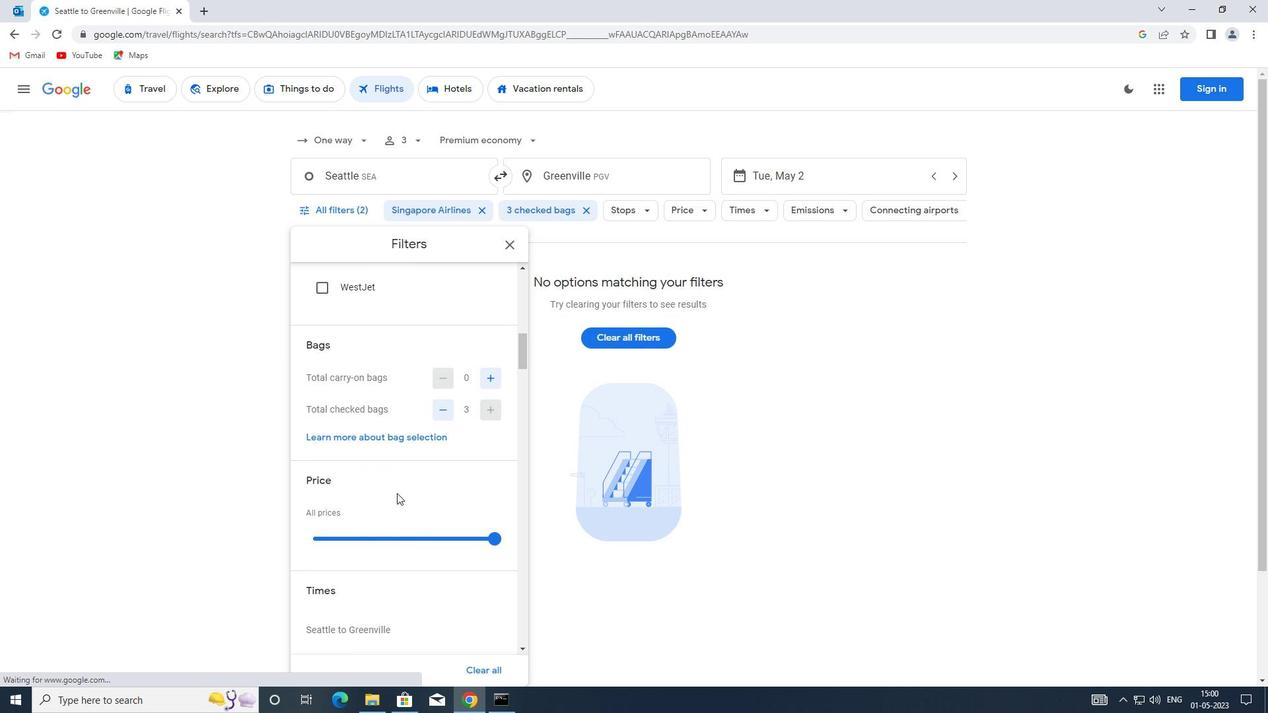 
Action: Mouse moved to (404, 461)
Screenshot: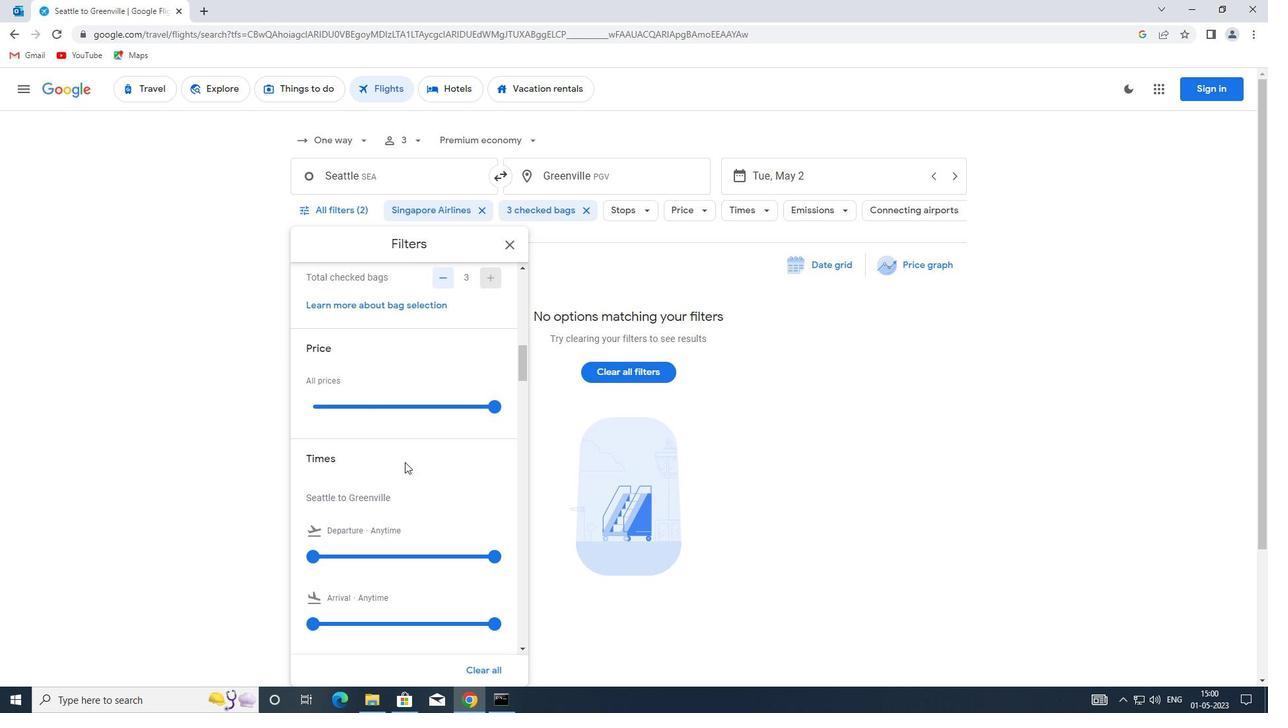 
Action: Mouse scrolled (404, 461) with delta (0, 0)
Screenshot: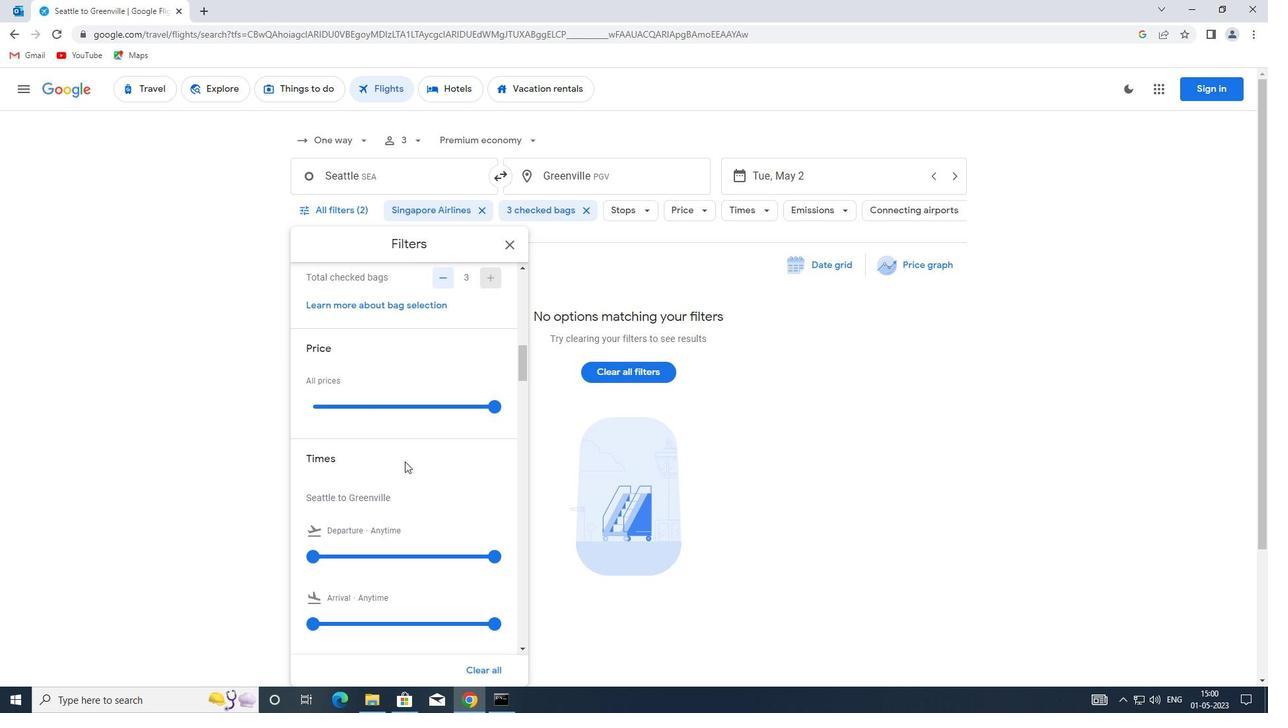 
Action: Mouse moved to (319, 488)
Screenshot: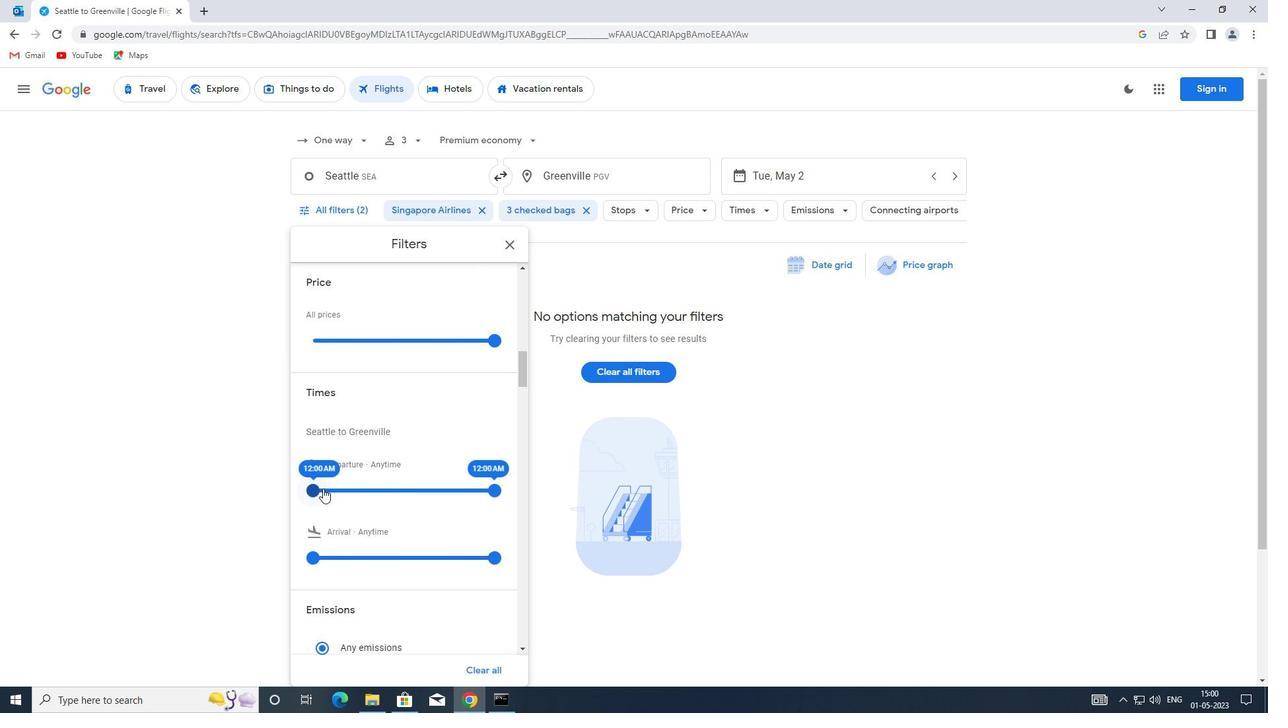 
Action: Mouse pressed left at (319, 488)
Screenshot: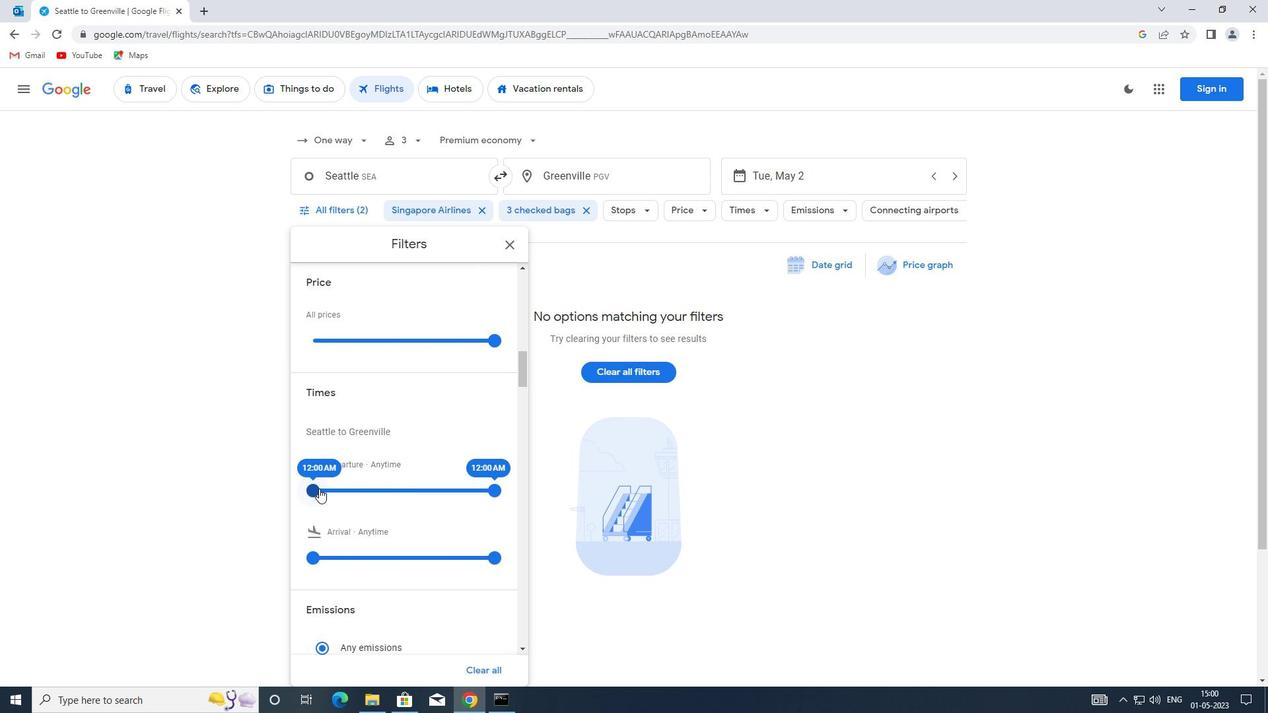 
Action: Mouse moved to (488, 494)
Screenshot: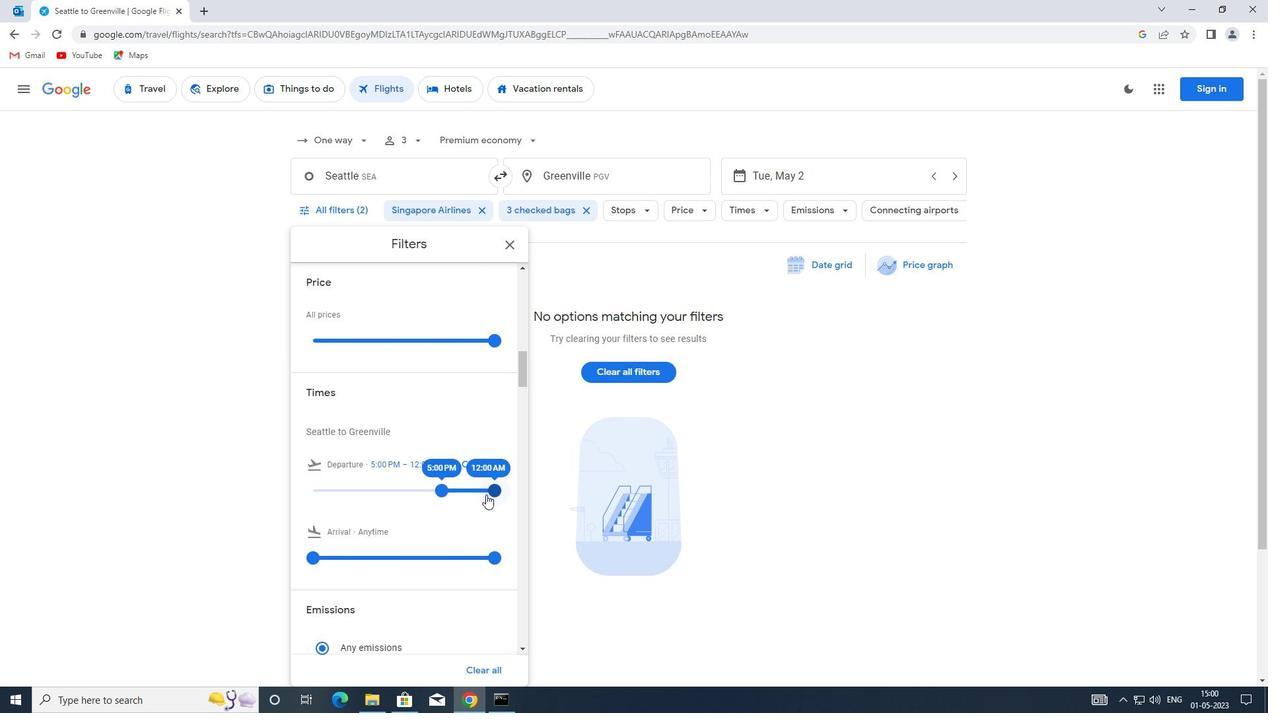 
Action: Mouse pressed left at (488, 494)
Screenshot: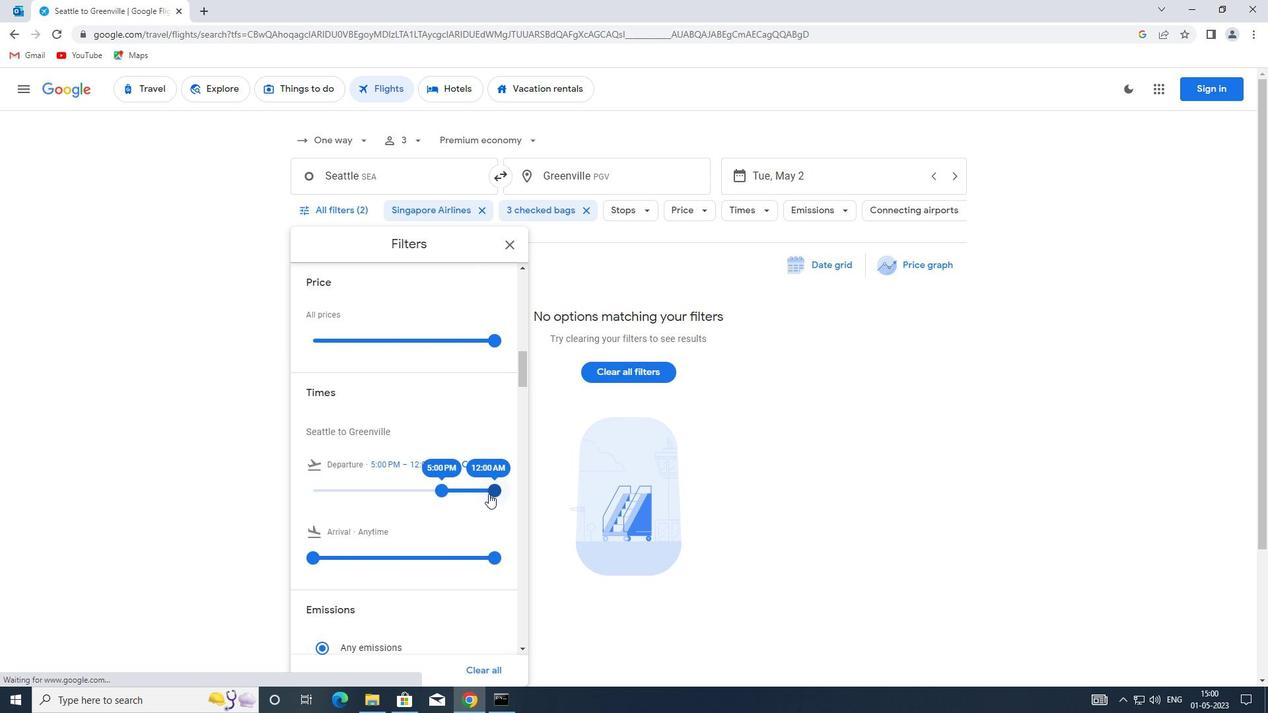 
Action: Mouse moved to (447, 476)
Screenshot: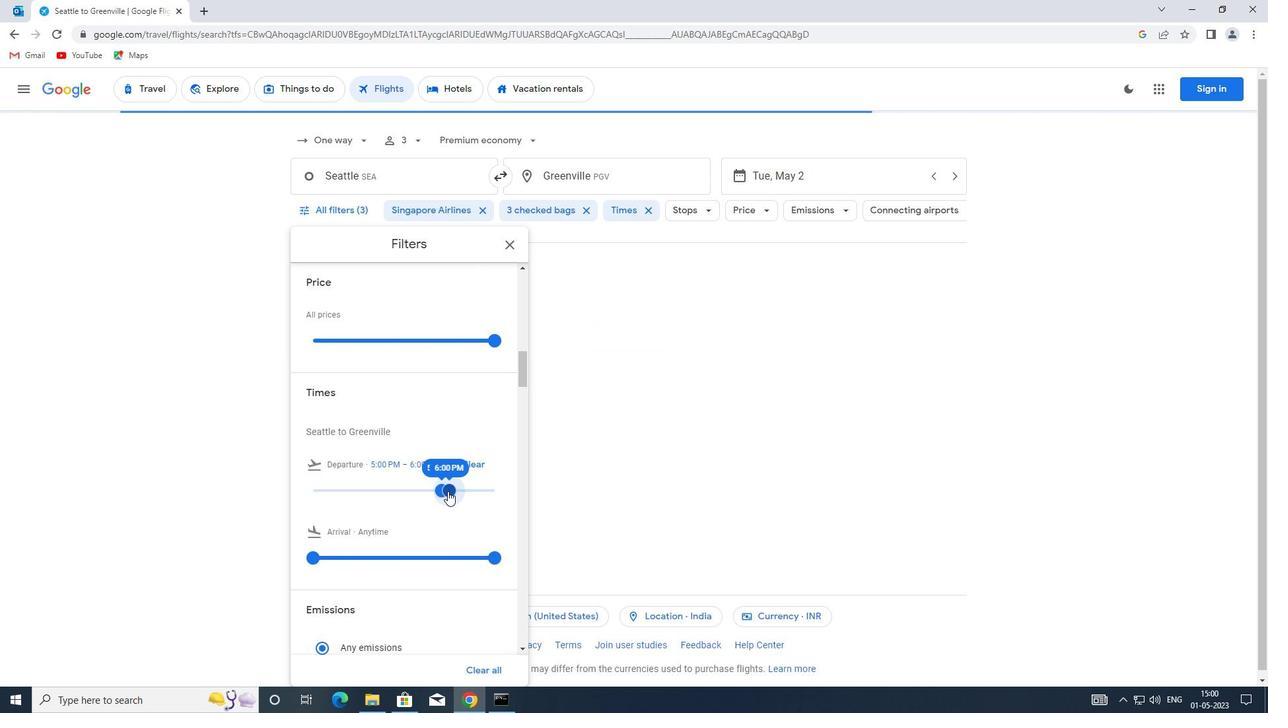 
Action: Mouse scrolled (447, 476) with delta (0, 0)
Screenshot: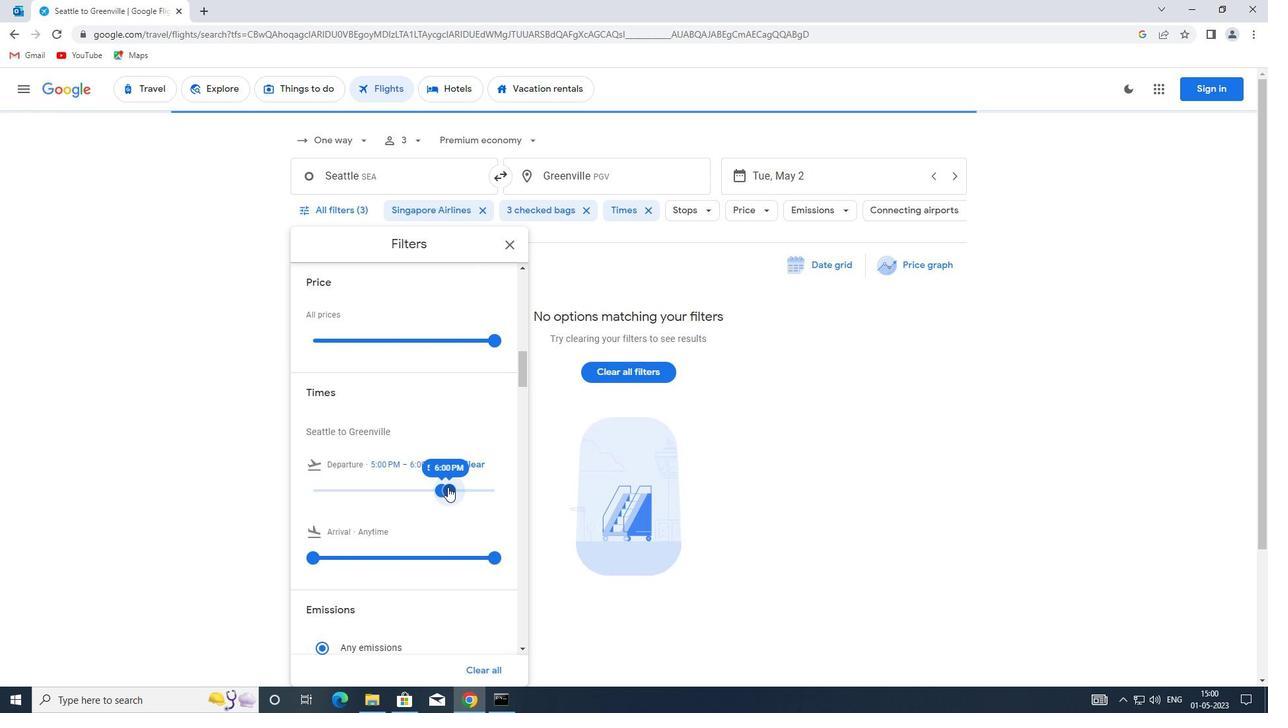 
Action: Mouse moved to (447, 476)
Screenshot: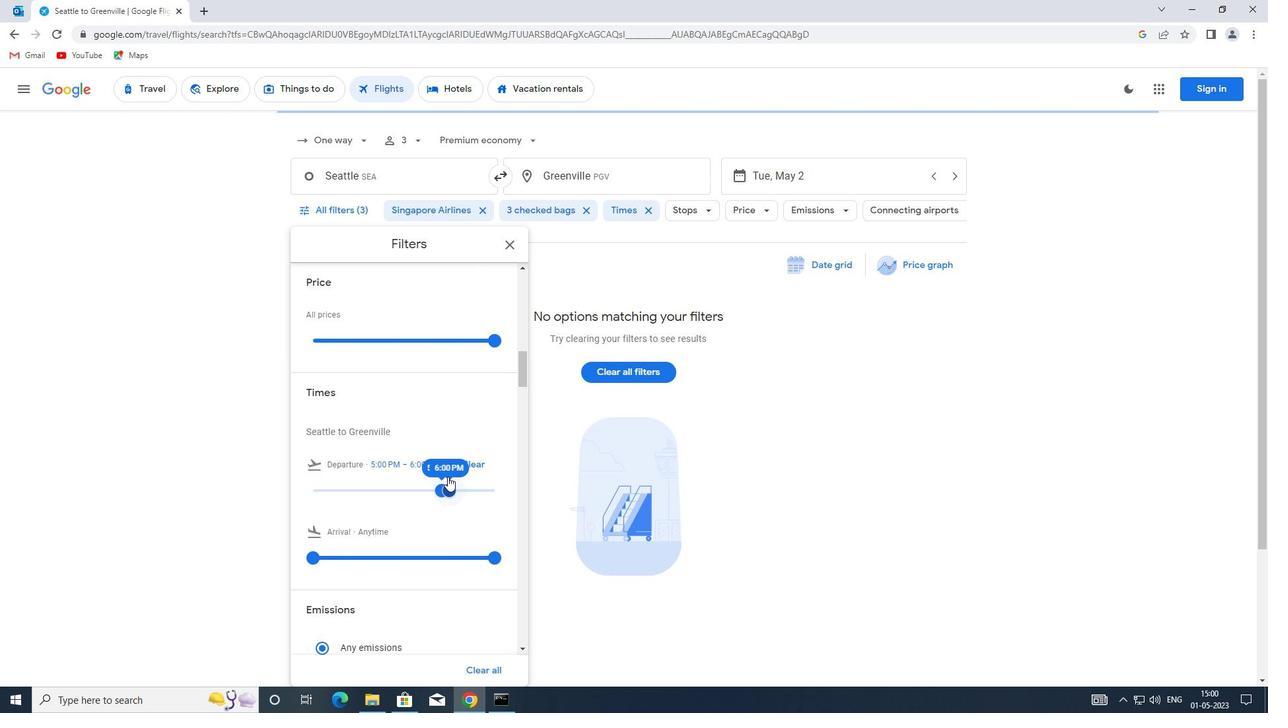 
Action: Mouse scrolled (447, 475) with delta (0, 0)
Screenshot: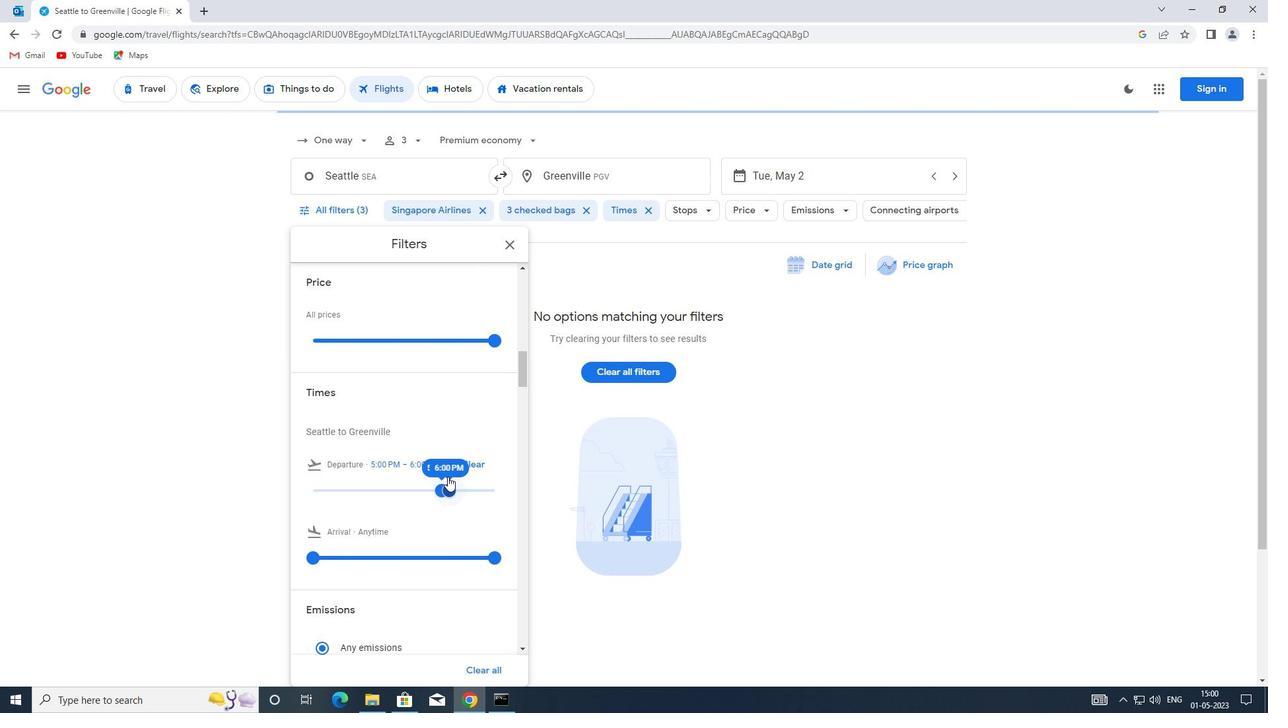 
Action: Mouse moved to (504, 249)
Screenshot: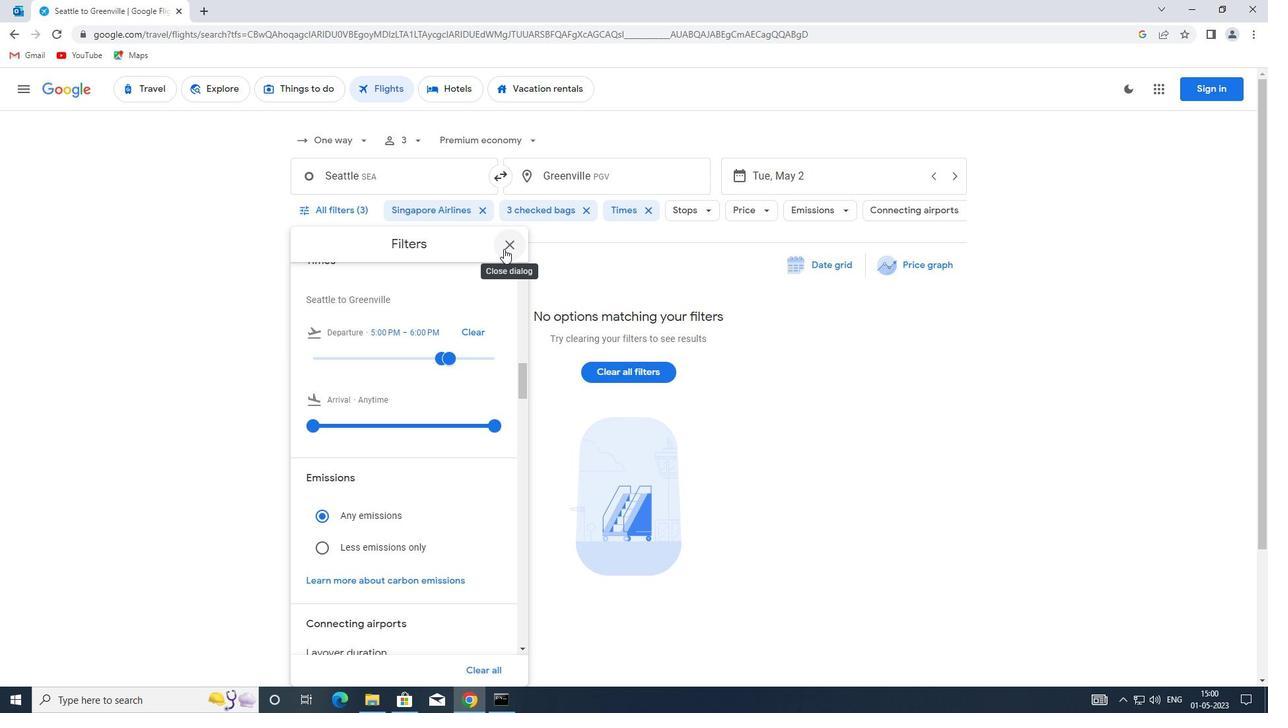 
Action: Mouse pressed left at (504, 249)
Screenshot: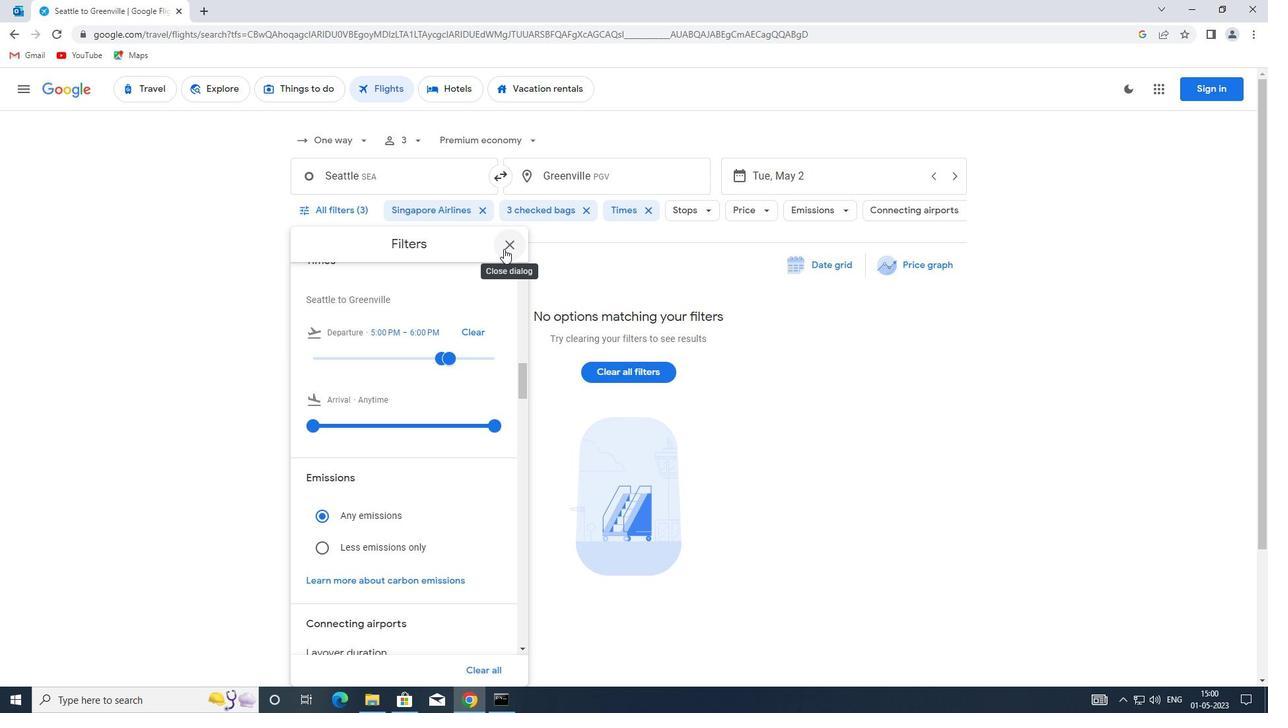 
